 Task: Search round trip flight ticket for 4 adults, 2 children, 2 infants in seat and 1 infant on lap in premium economy from Kaunakakai, Molokai: Molokai Airport (hoolehua Airport) to Fort Wayne: Fort Wayne International Airport on 5-4-2023 and return on 5-6-2023. Choice of flights is Sun country airlines. Number of bags: 9 checked bags. Price is upto 108000. Outbound departure time preference is 5:30.
Action: Mouse moved to (337, 297)
Screenshot: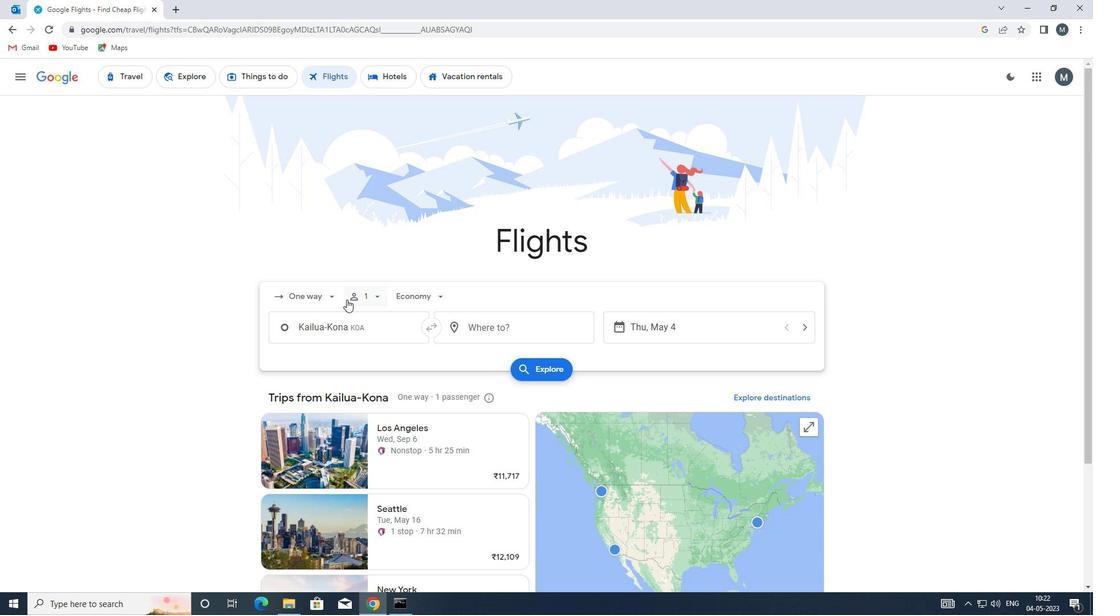 
Action: Mouse pressed left at (337, 297)
Screenshot: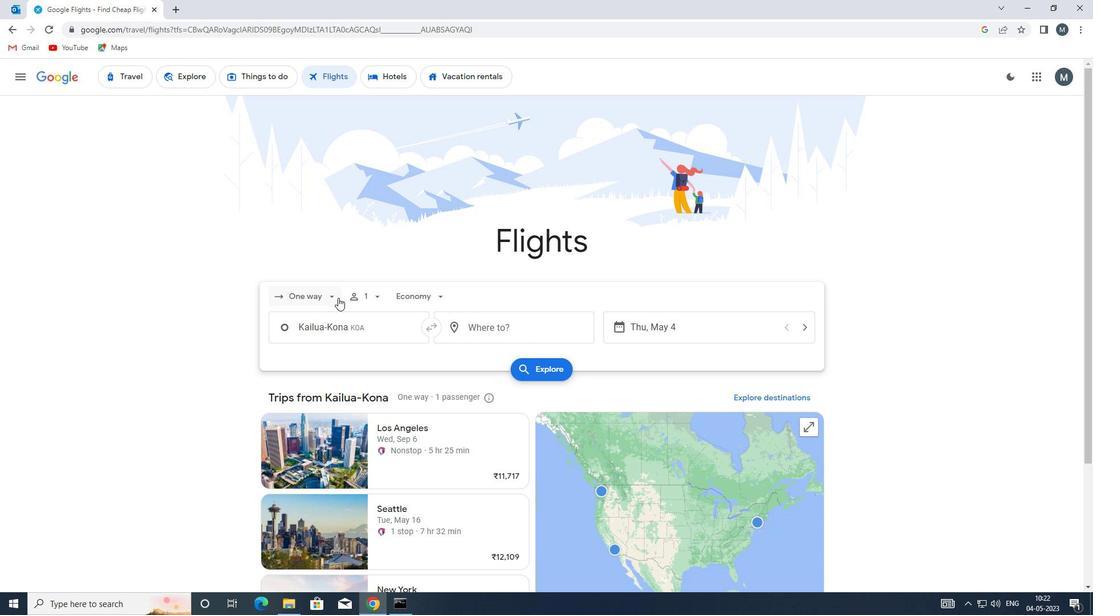 
Action: Mouse moved to (329, 319)
Screenshot: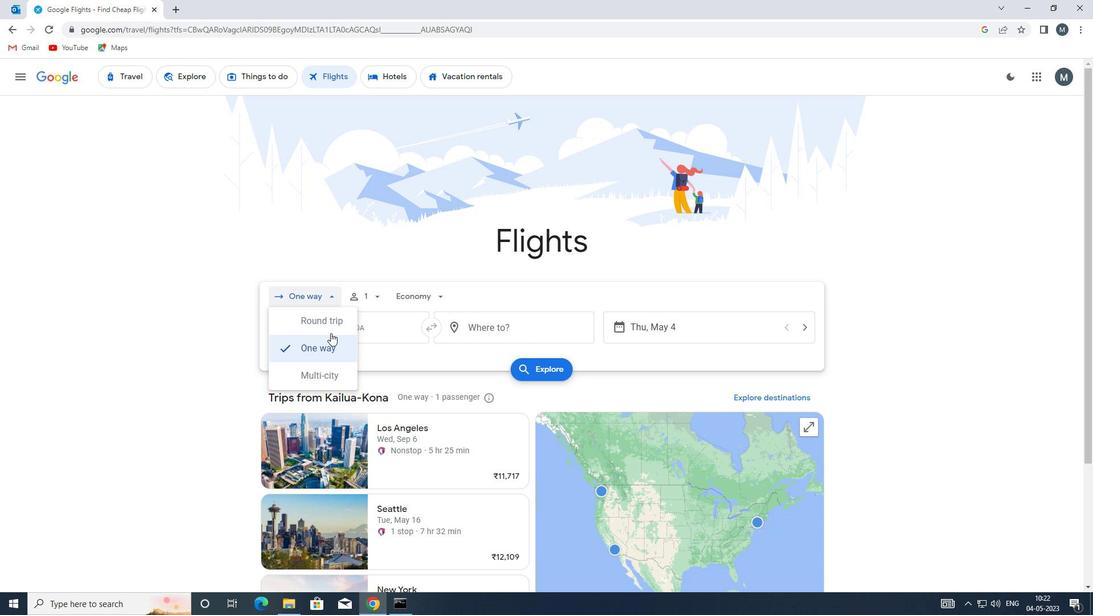 
Action: Mouse pressed left at (329, 319)
Screenshot: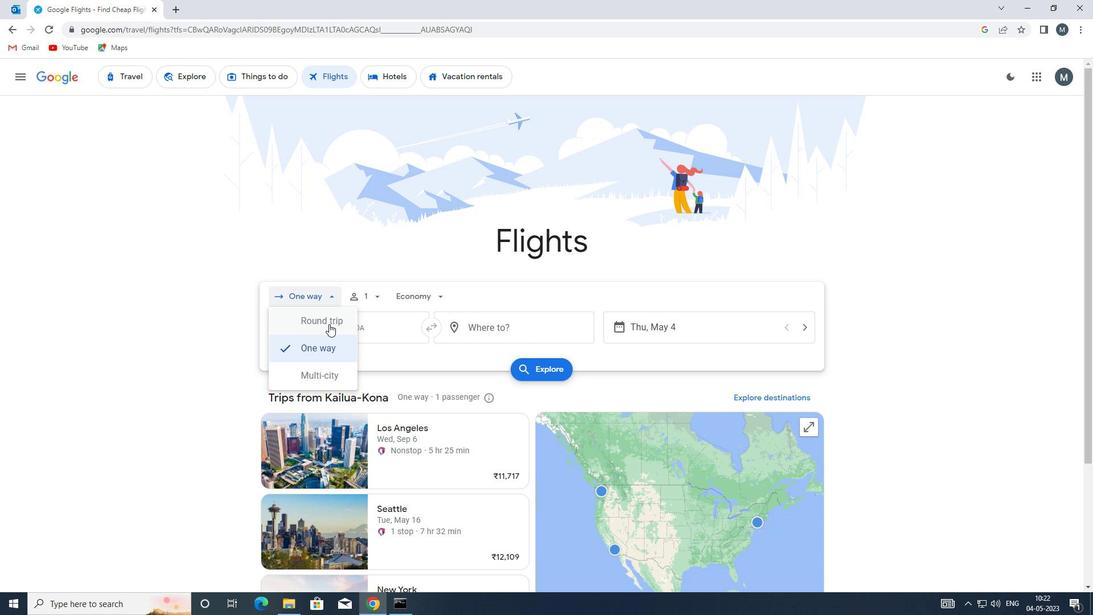 
Action: Mouse moved to (377, 301)
Screenshot: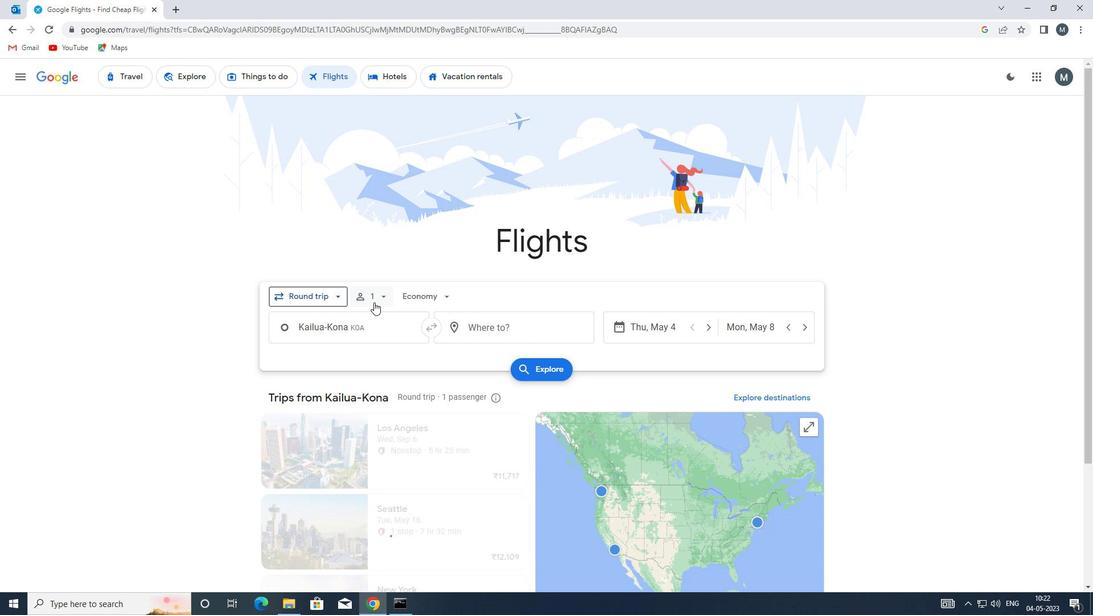 
Action: Mouse pressed left at (377, 301)
Screenshot: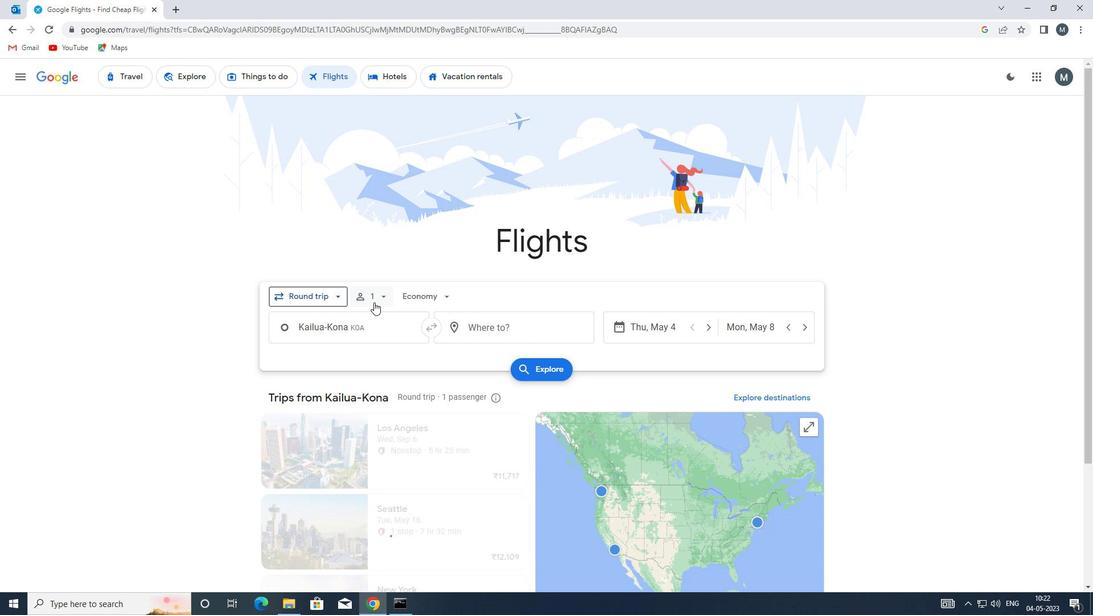 
Action: Mouse moved to (470, 325)
Screenshot: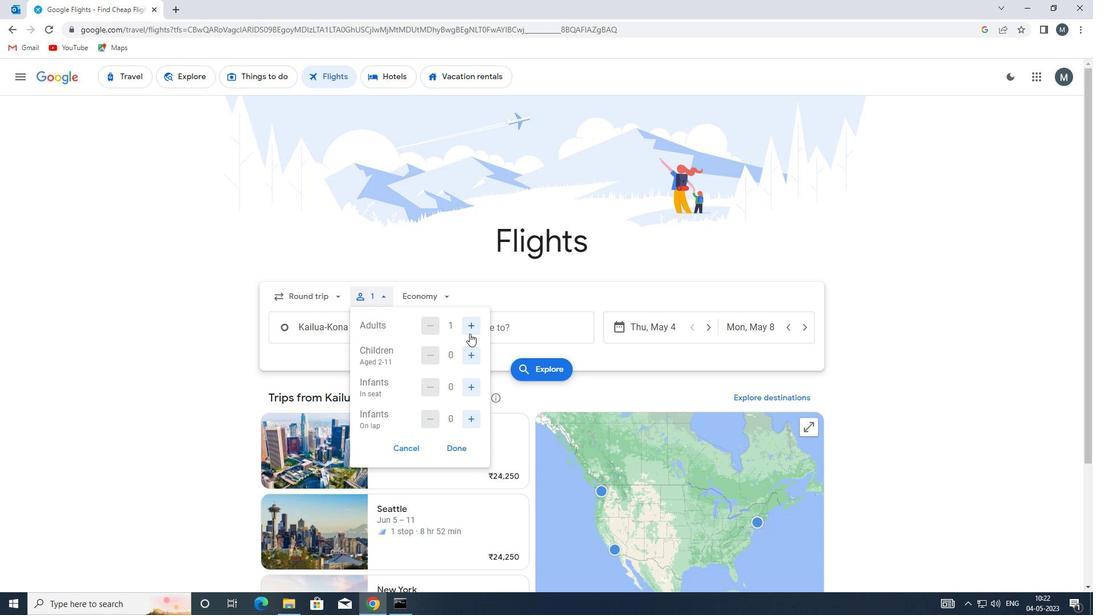 
Action: Mouse pressed left at (470, 325)
Screenshot: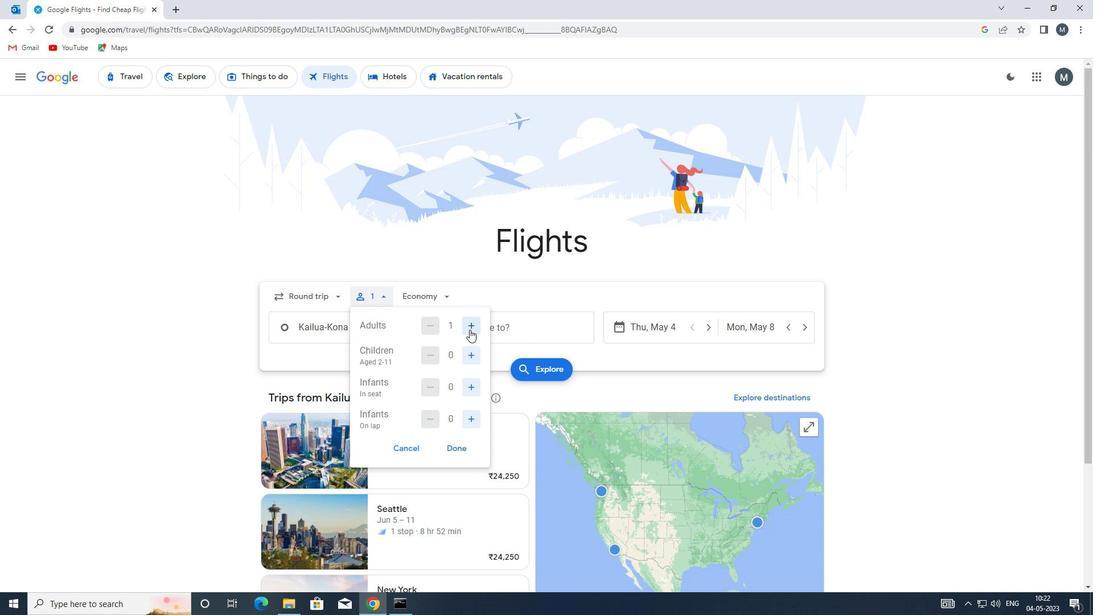 
Action: Mouse pressed left at (470, 325)
Screenshot: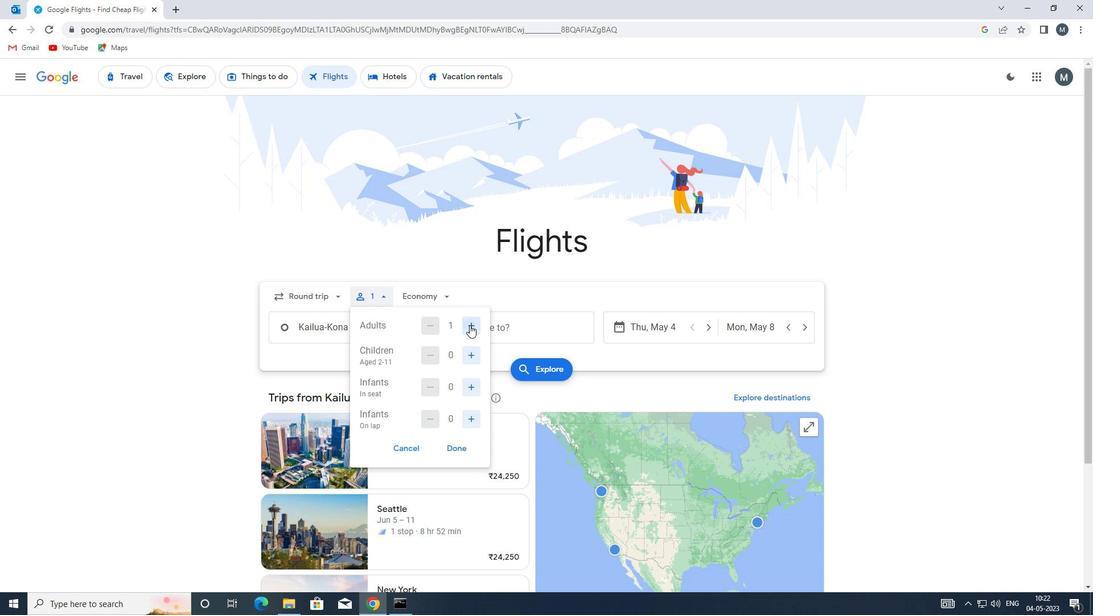 
Action: Mouse pressed left at (470, 325)
Screenshot: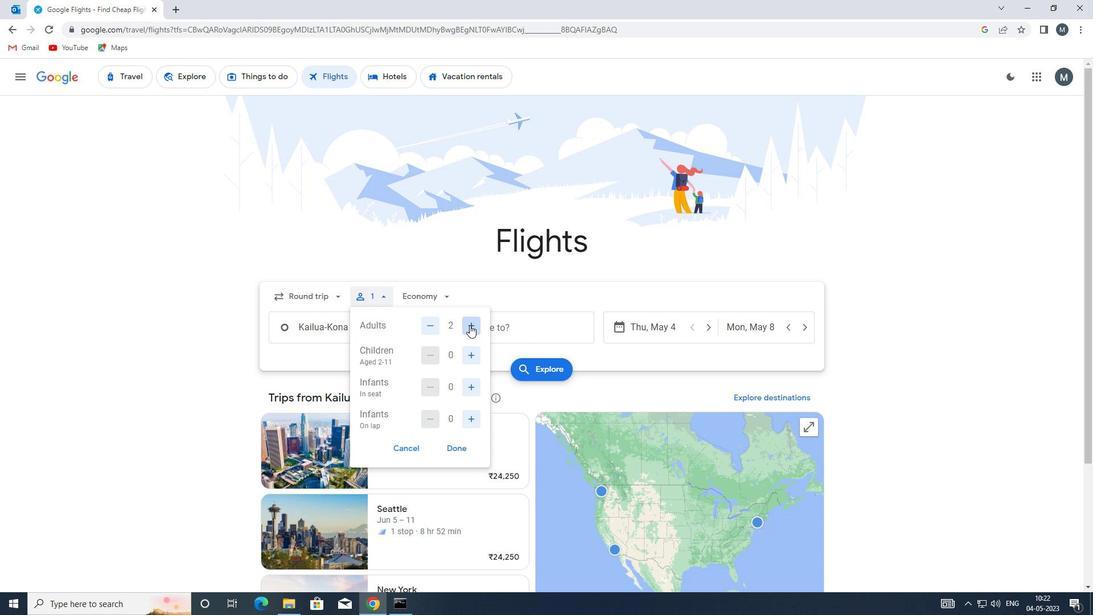 
Action: Mouse pressed left at (470, 325)
Screenshot: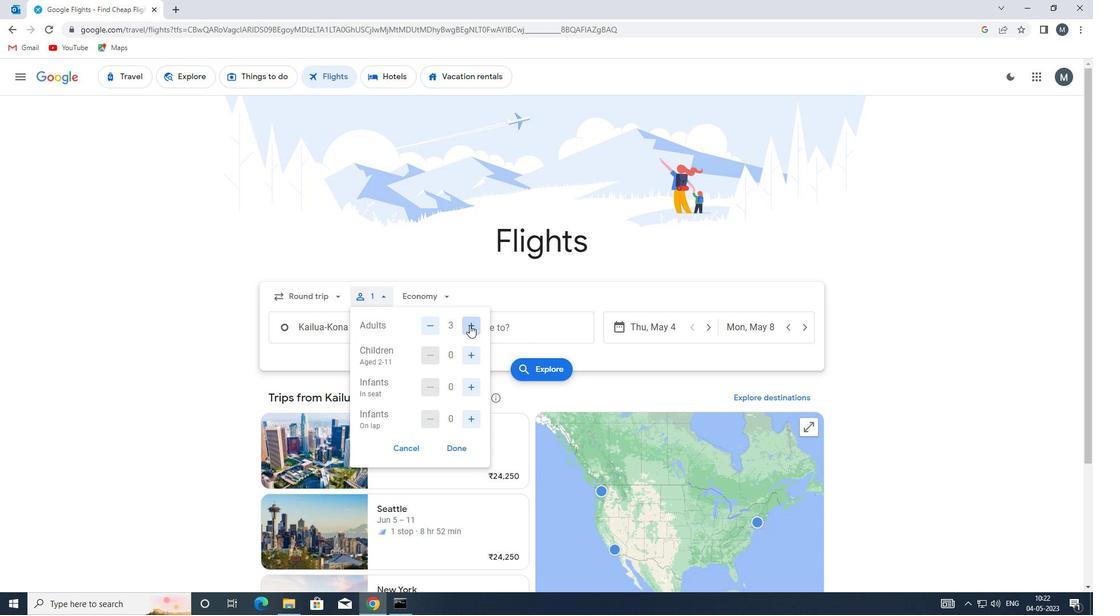 
Action: Mouse pressed left at (470, 325)
Screenshot: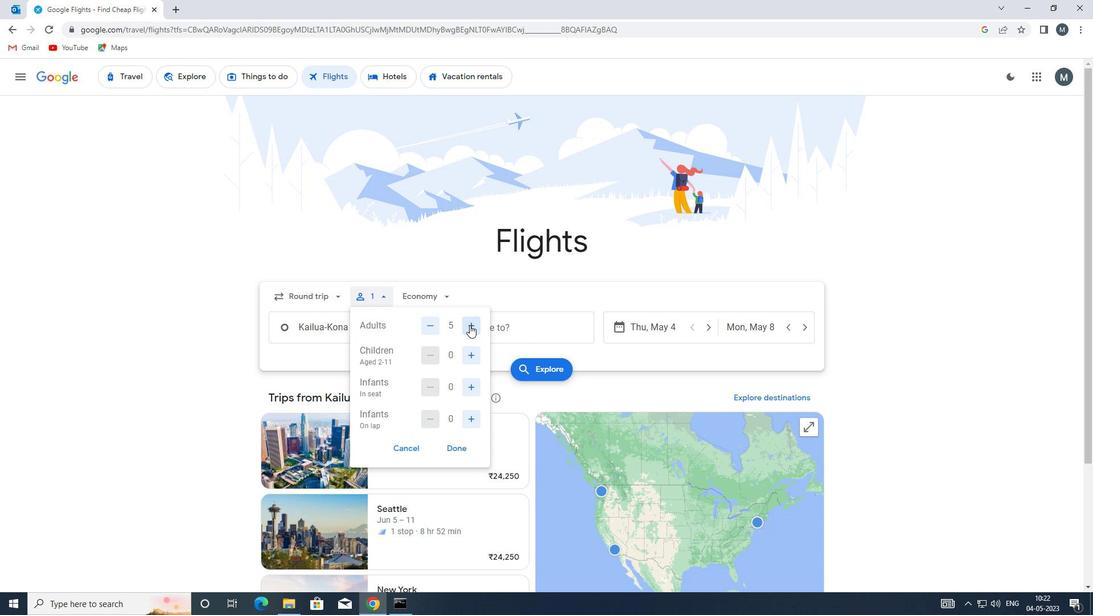 
Action: Mouse moved to (431, 325)
Screenshot: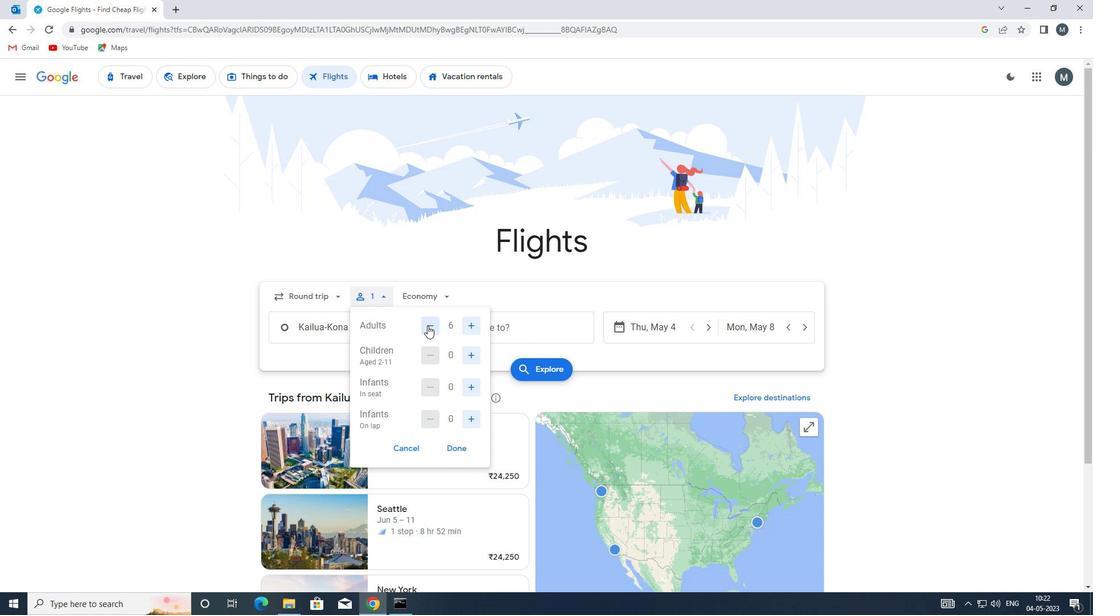 
Action: Mouse pressed left at (431, 325)
Screenshot: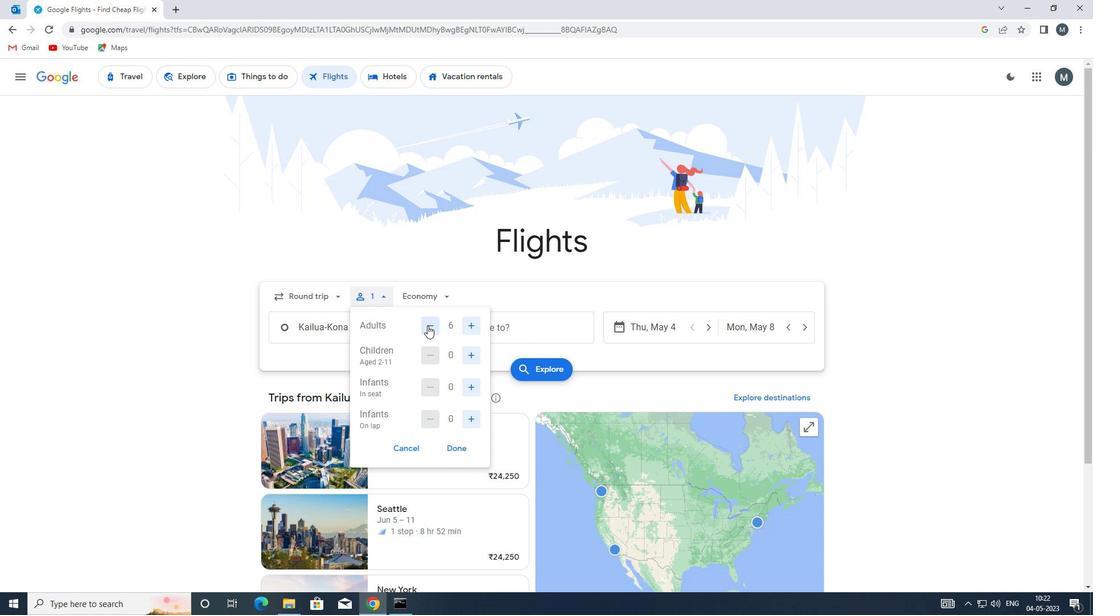 
Action: Mouse pressed left at (431, 325)
Screenshot: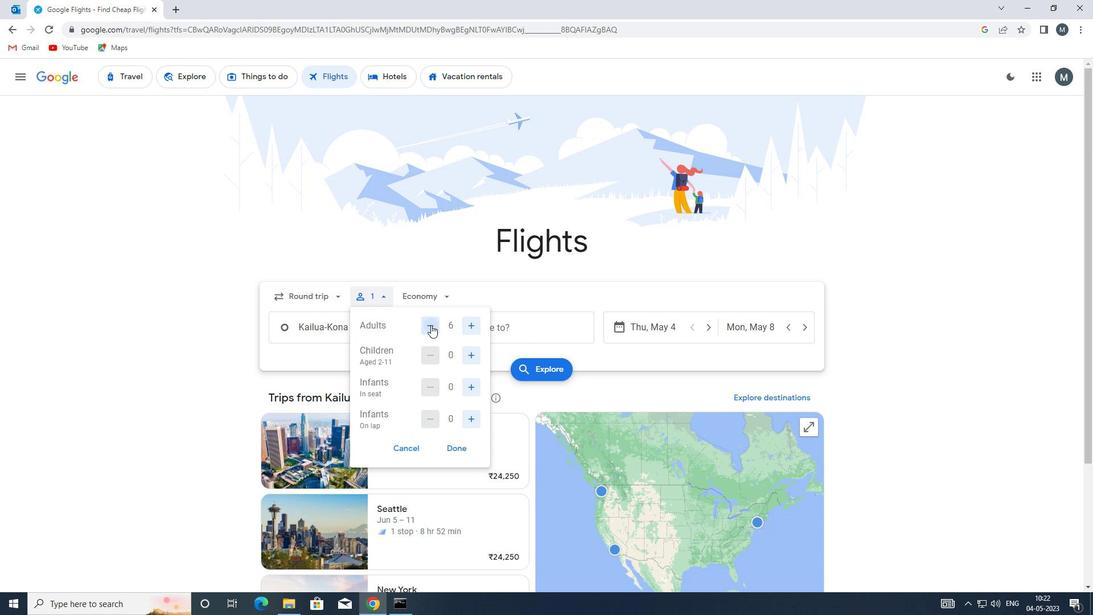 
Action: Mouse moved to (472, 355)
Screenshot: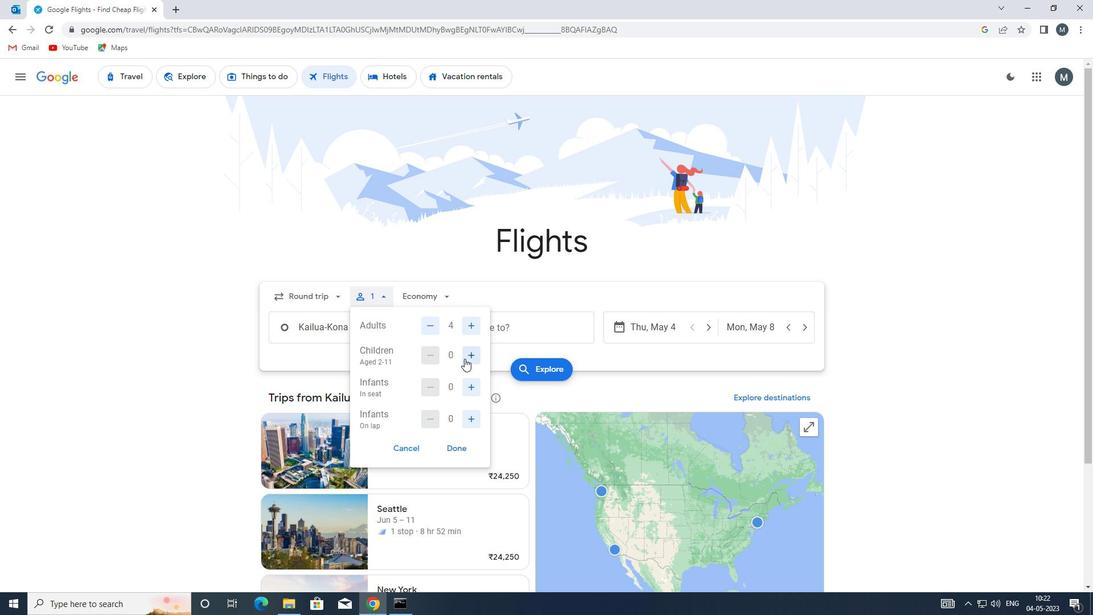 
Action: Mouse pressed left at (472, 355)
Screenshot: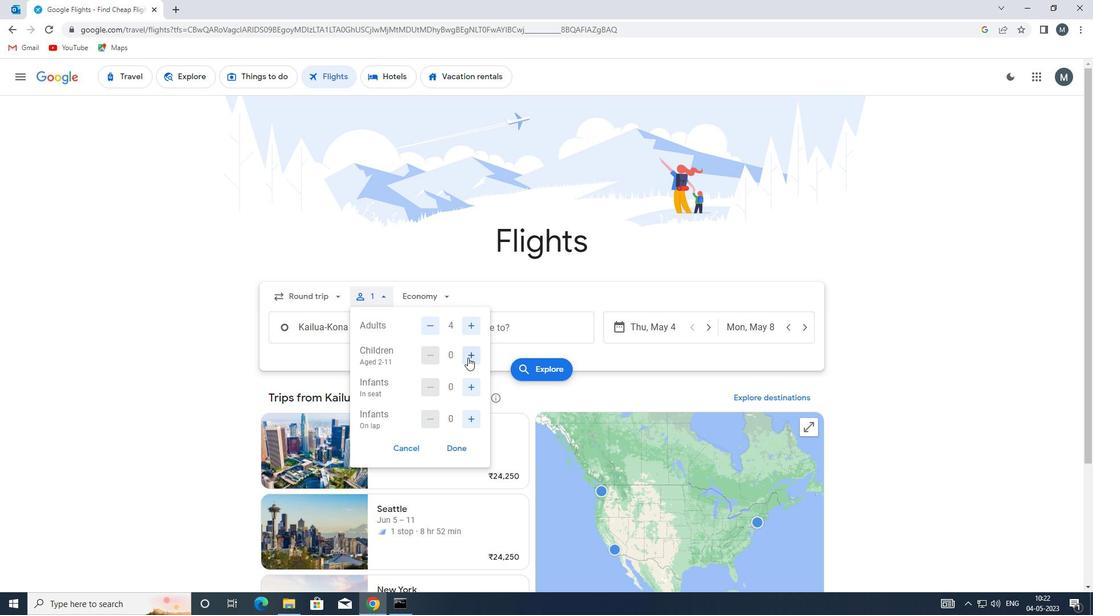 
Action: Mouse pressed left at (472, 355)
Screenshot: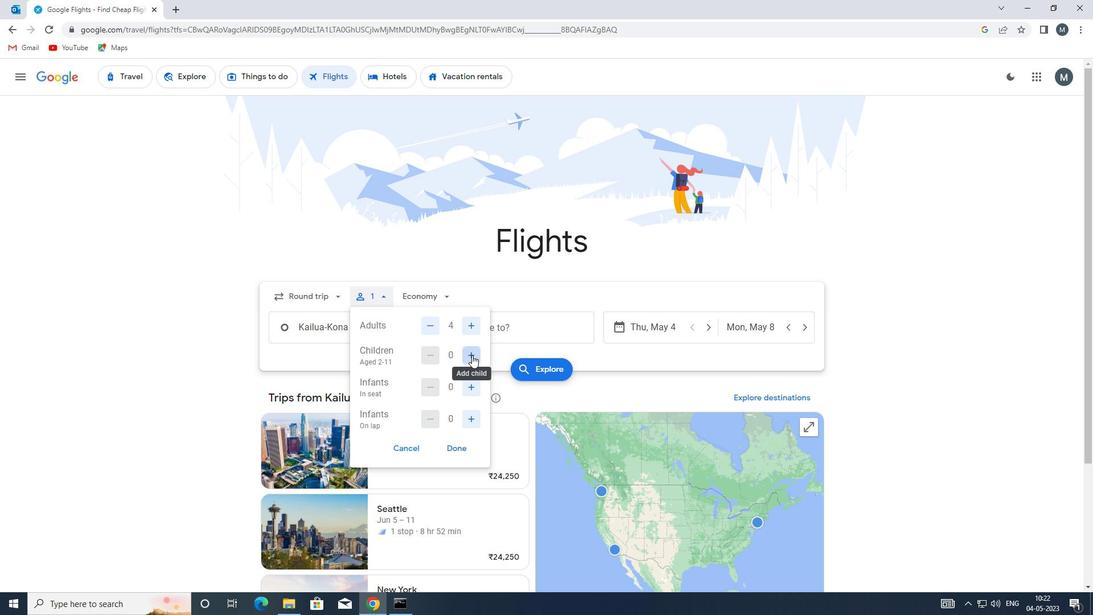 
Action: Mouse moved to (473, 386)
Screenshot: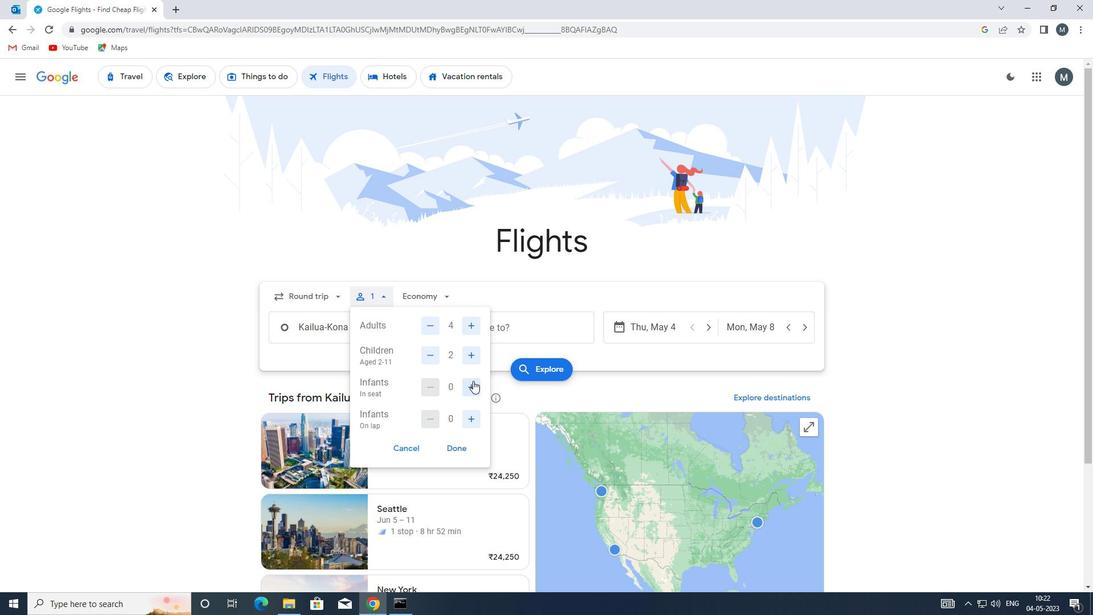 
Action: Mouse pressed left at (473, 386)
Screenshot: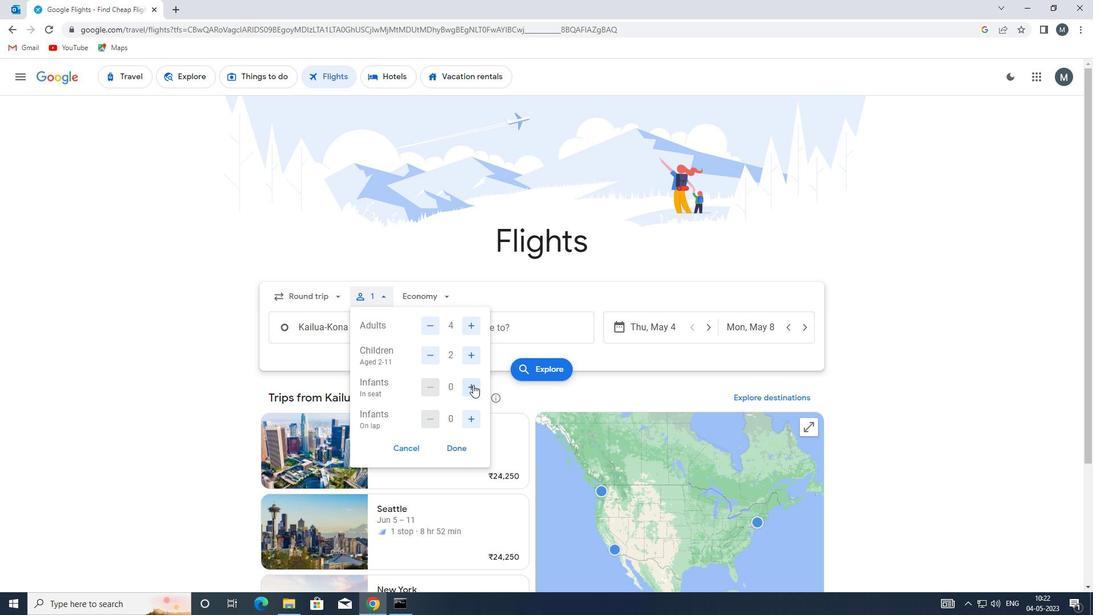 
Action: Mouse pressed left at (473, 386)
Screenshot: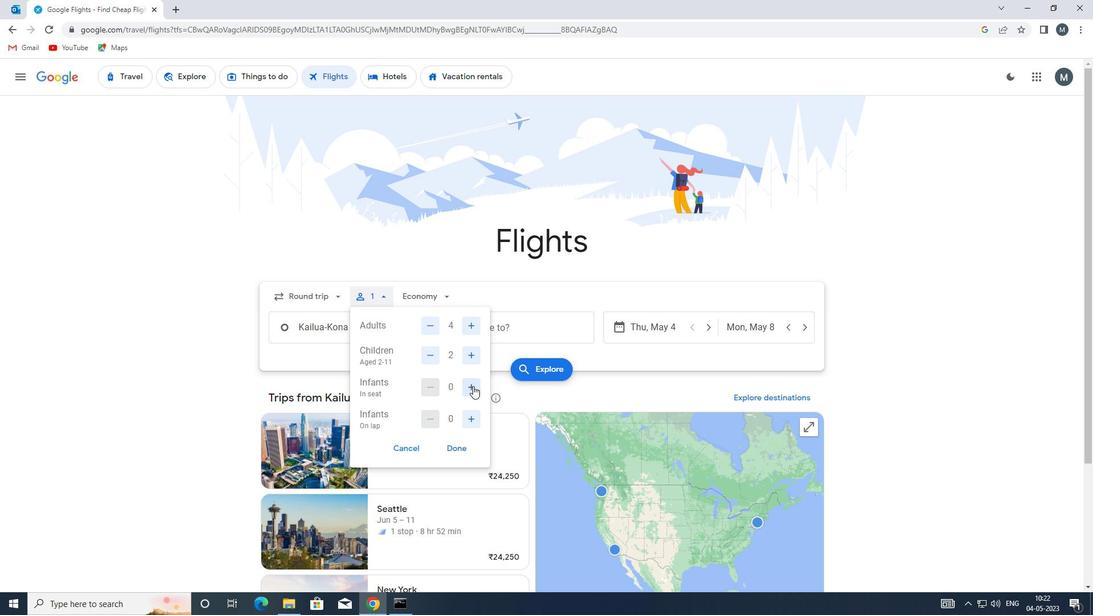 
Action: Mouse moved to (468, 418)
Screenshot: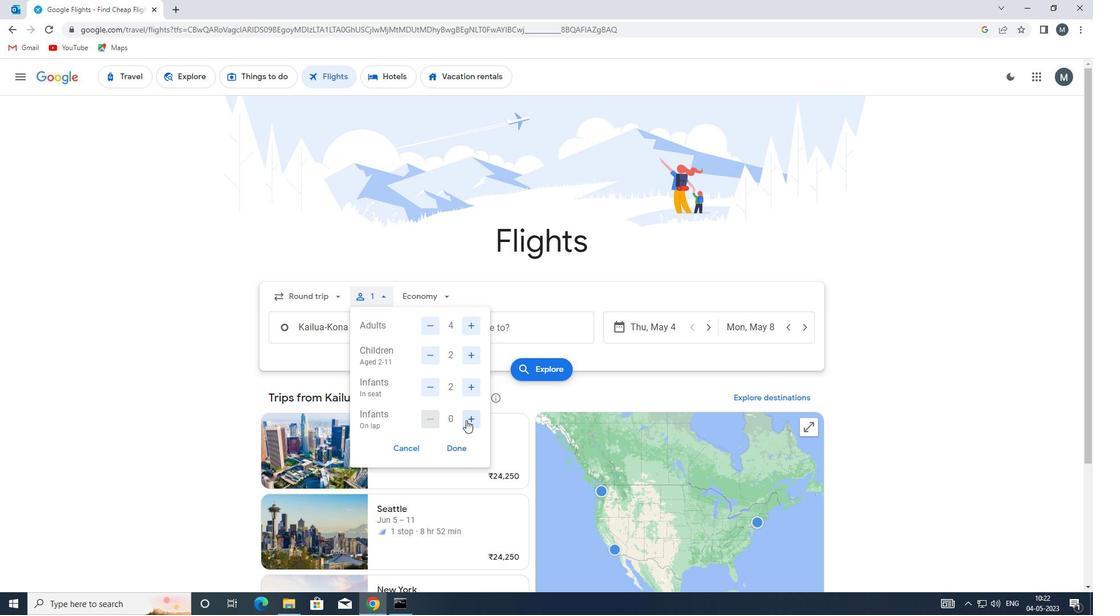 
Action: Mouse pressed left at (468, 418)
Screenshot: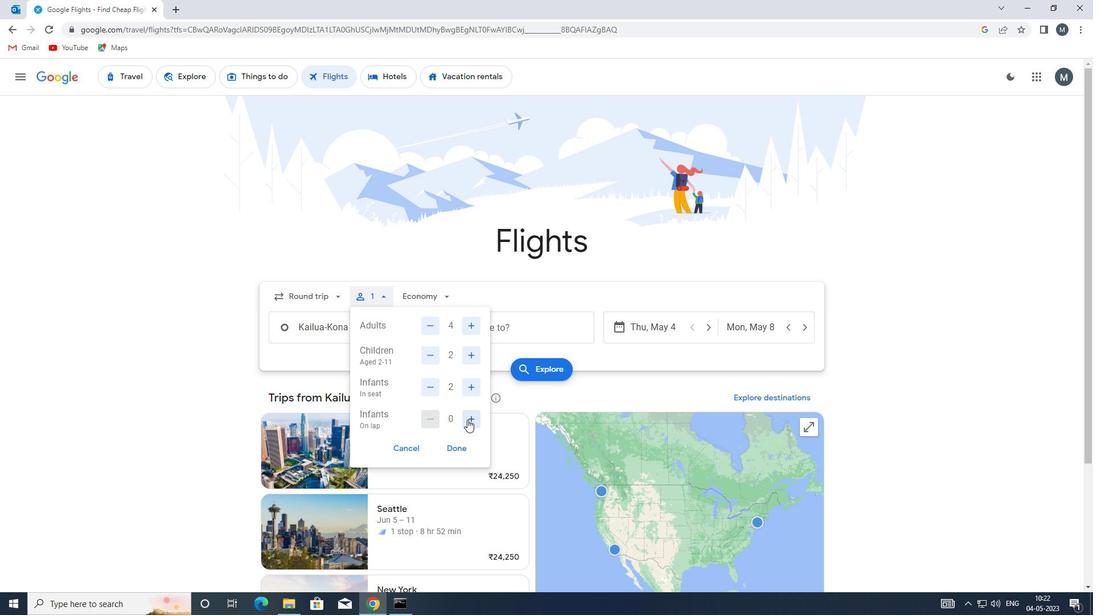 
Action: Mouse moved to (462, 445)
Screenshot: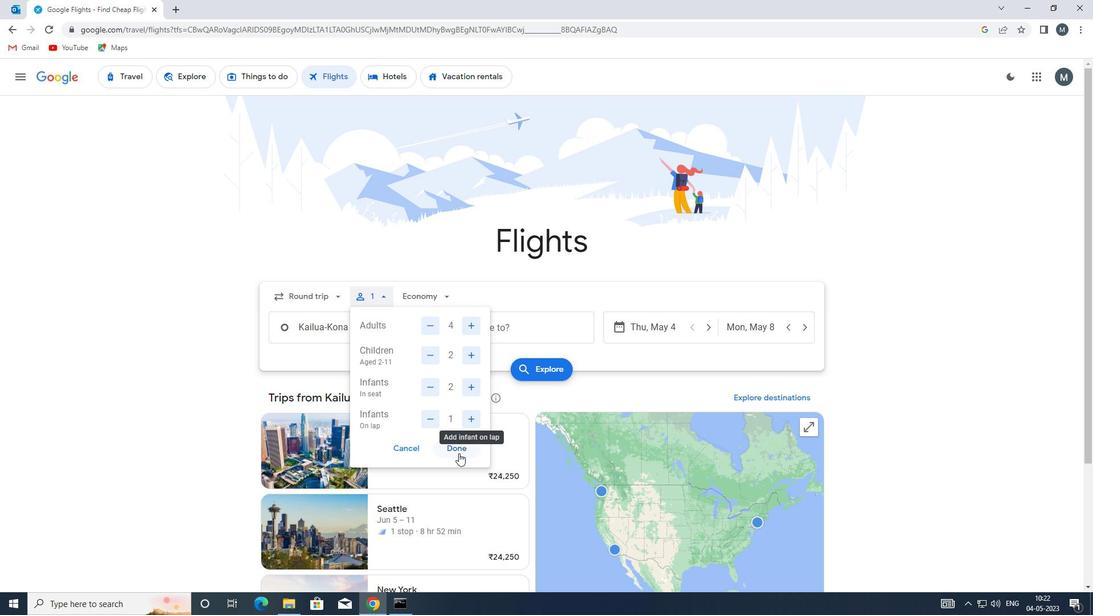 
Action: Mouse pressed left at (462, 445)
Screenshot: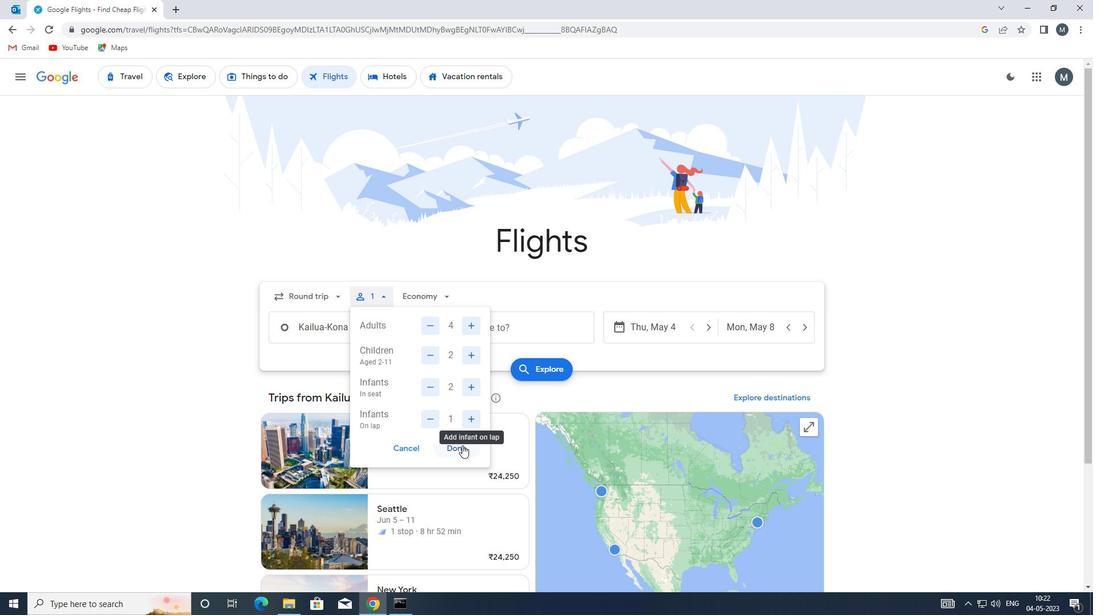 
Action: Mouse moved to (442, 305)
Screenshot: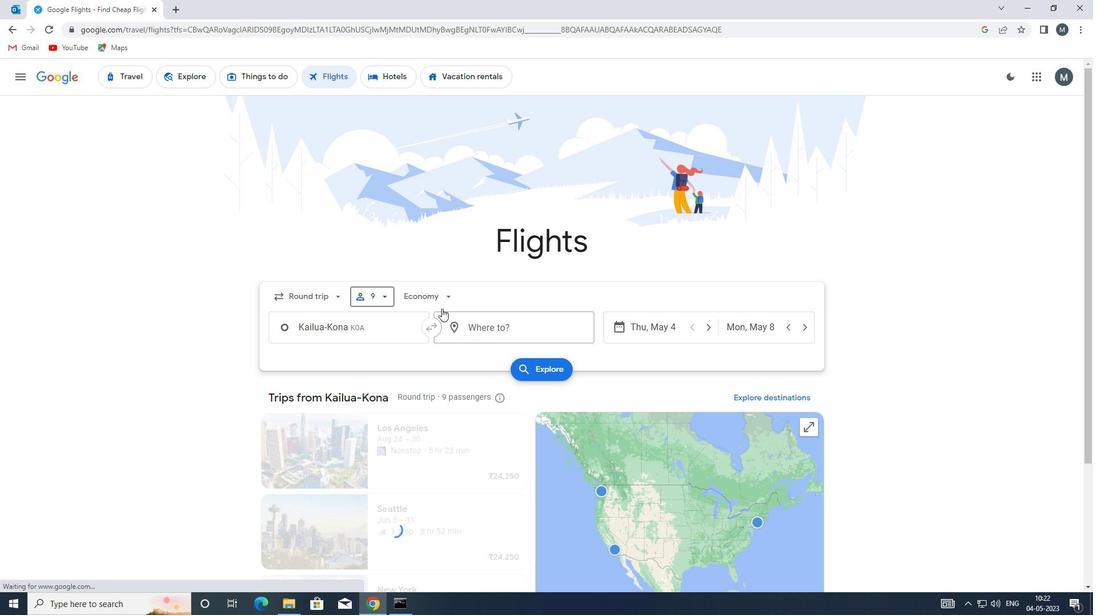 
Action: Mouse pressed left at (442, 305)
Screenshot: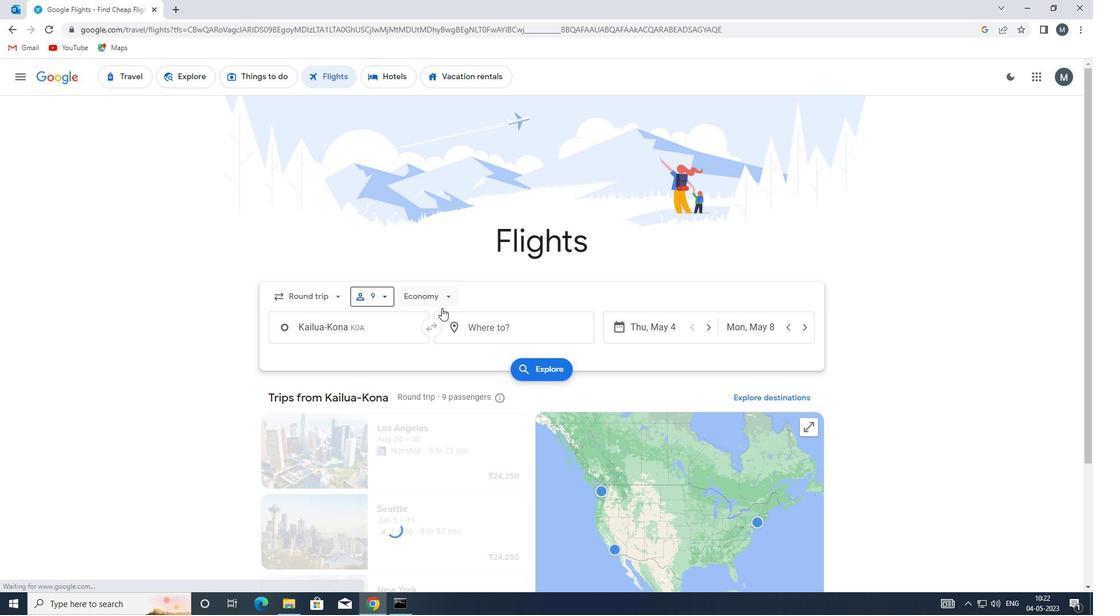 
Action: Mouse moved to (467, 348)
Screenshot: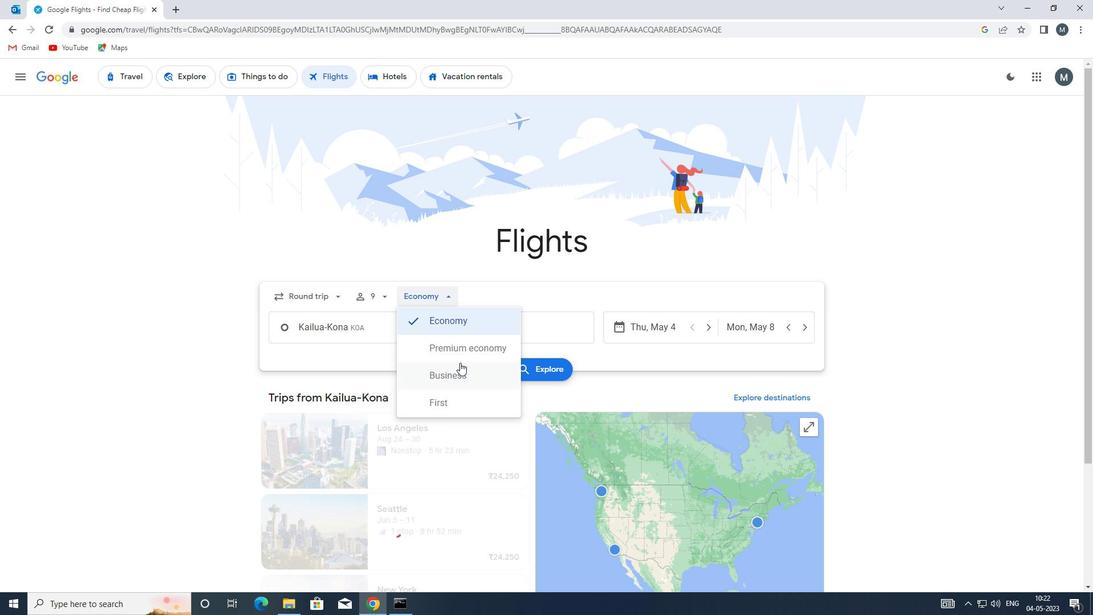 
Action: Mouse pressed left at (467, 348)
Screenshot: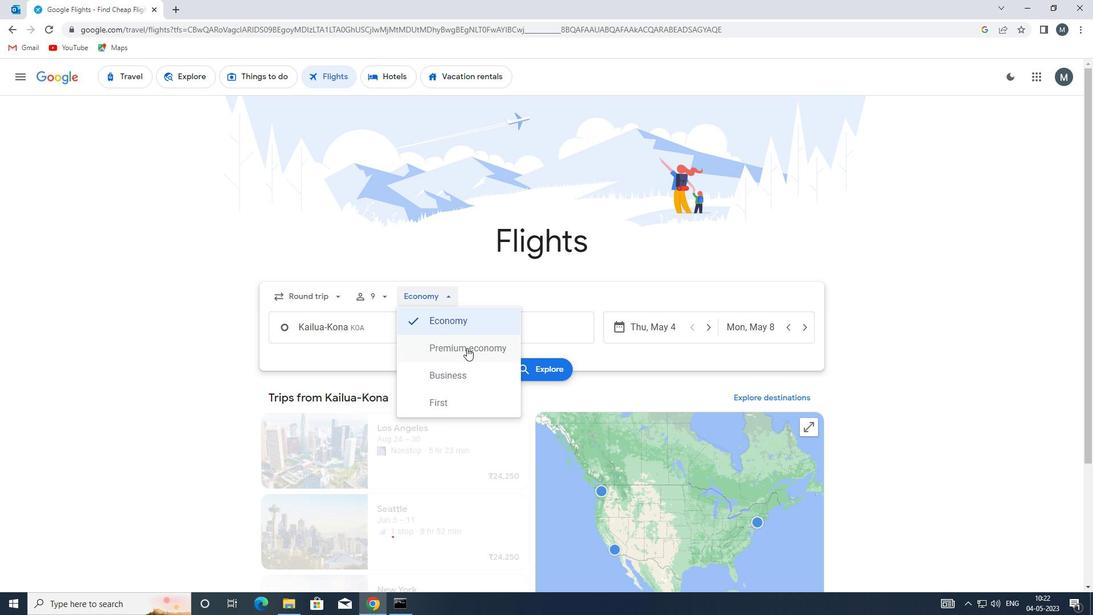 
Action: Mouse moved to (383, 328)
Screenshot: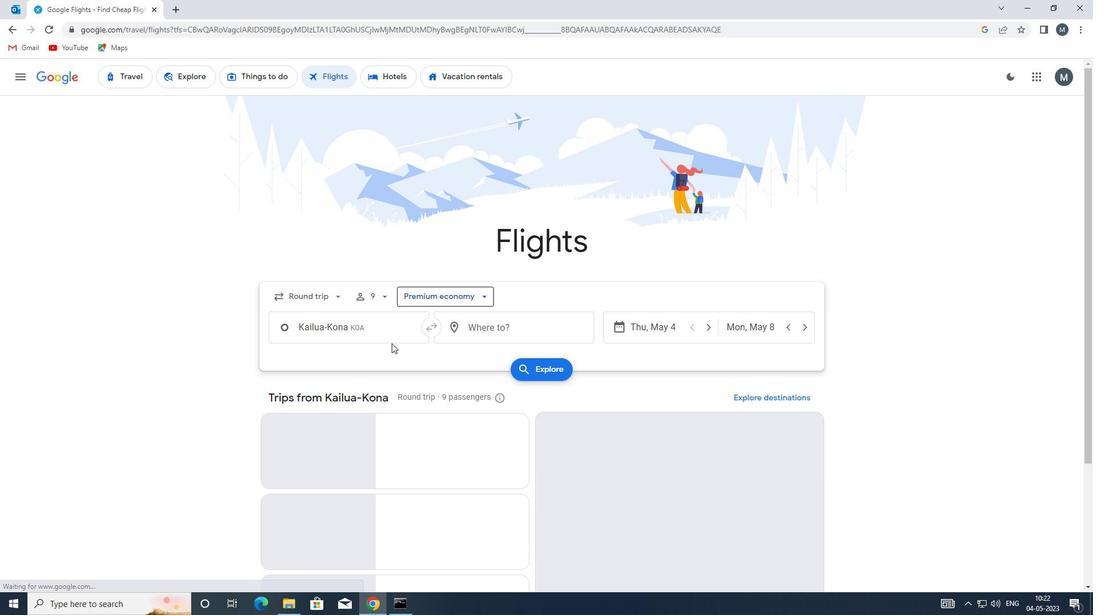 
Action: Mouse pressed left at (383, 328)
Screenshot: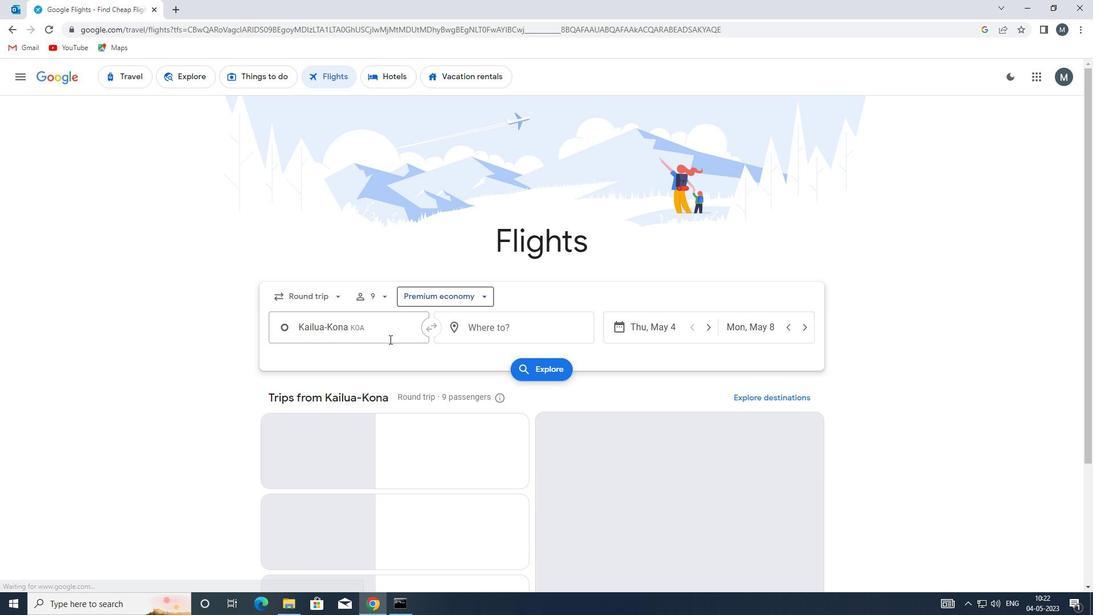 
Action: Key pressed mkk
Screenshot: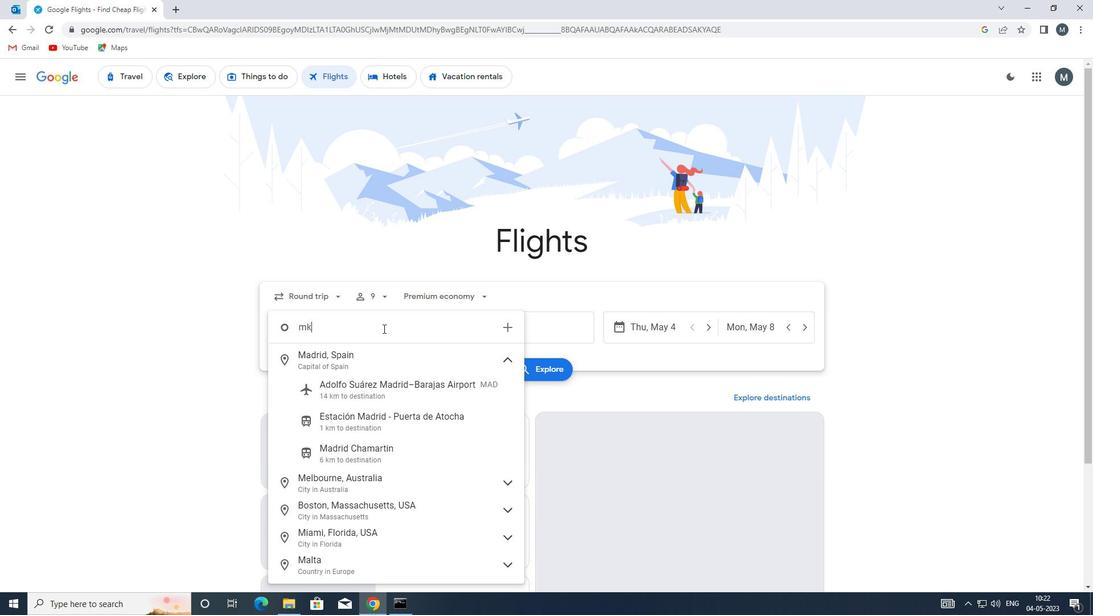 
Action: Mouse moved to (394, 357)
Screenshot: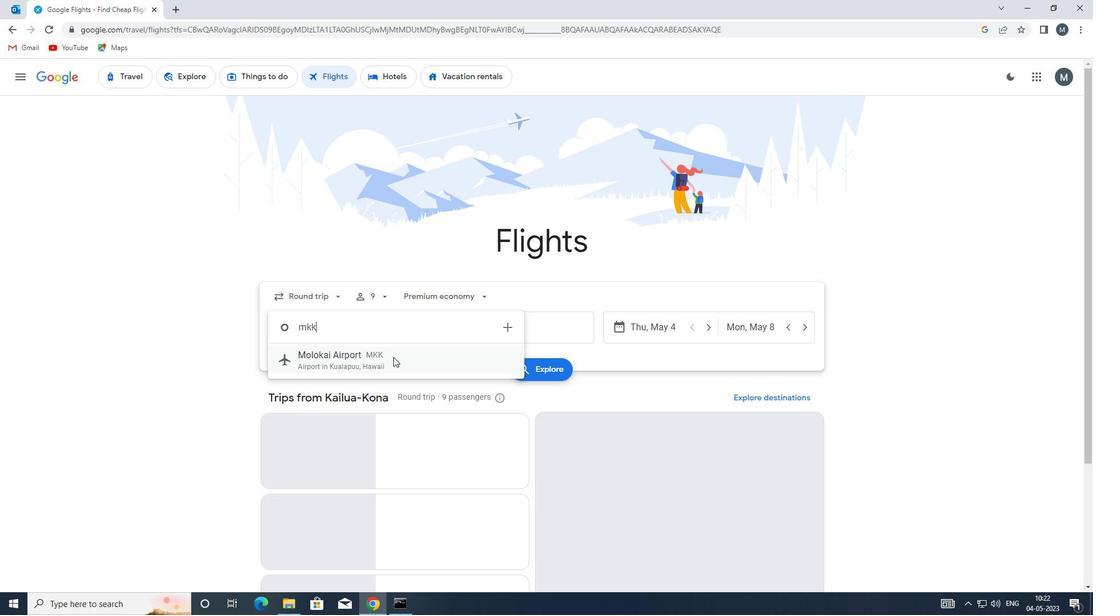 
Action: Mouse pressed left at (394, 357)
Screenshot: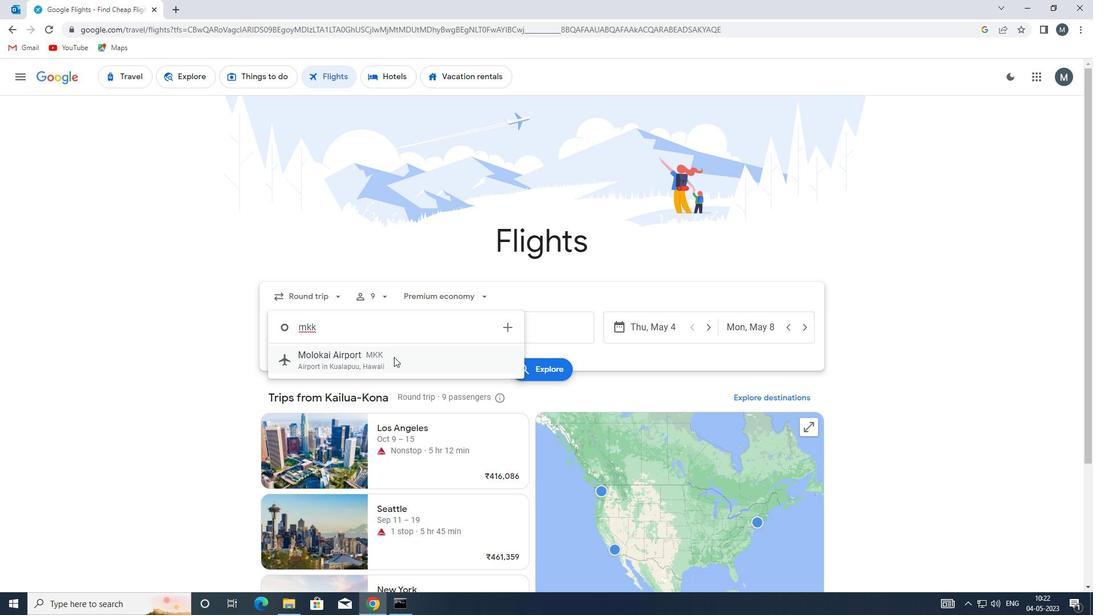 
Action: Mouse moved to (501, 327)
Screenshot: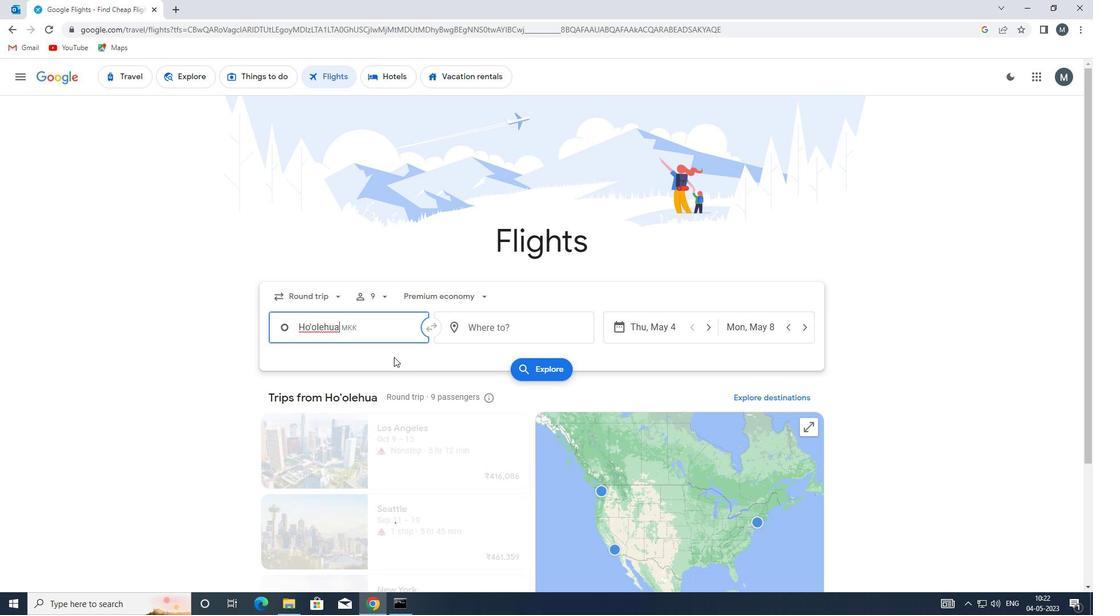
Action: Mouse pressed left at (501, 327)
Screenshot: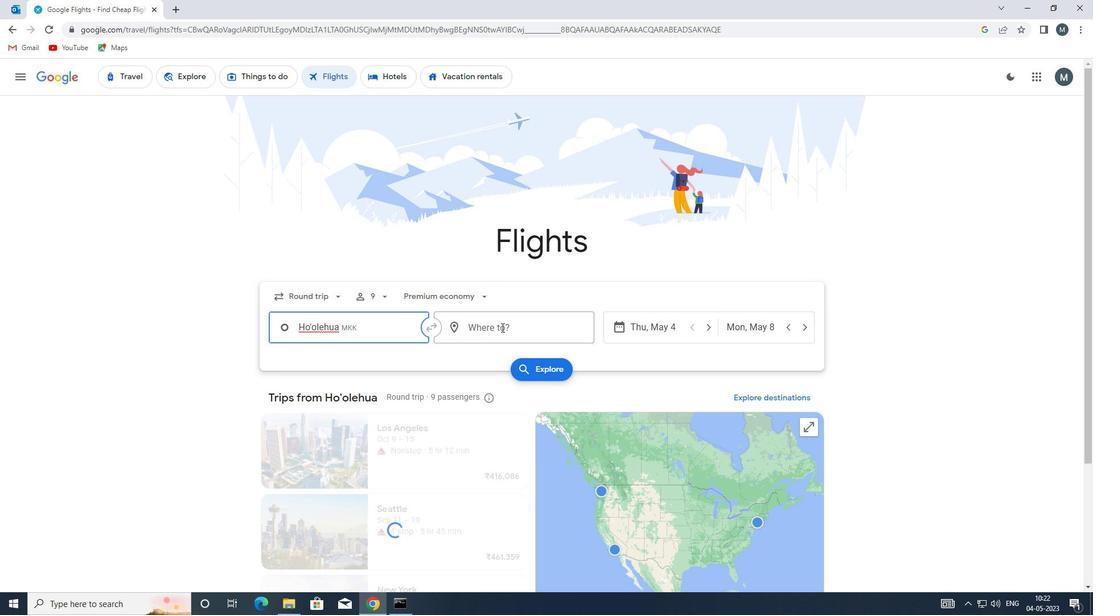 
Action: Mouse moved to (502, 327)
Screenshot: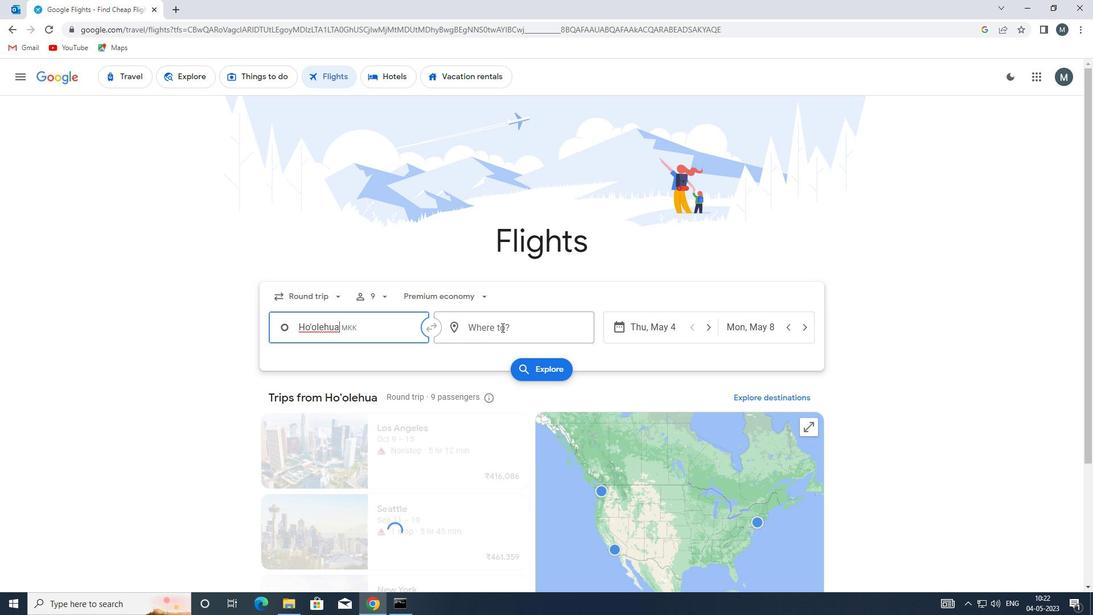 
Action: Key pressed fw
Screenshot: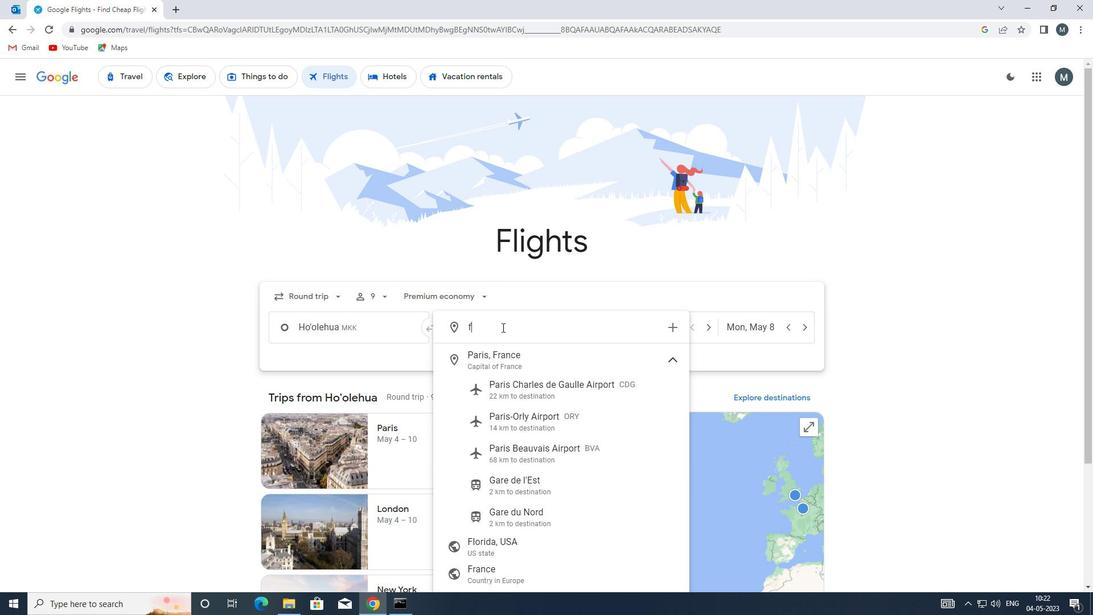 
Action: Mouse moved to (507, 361)
Screenshot: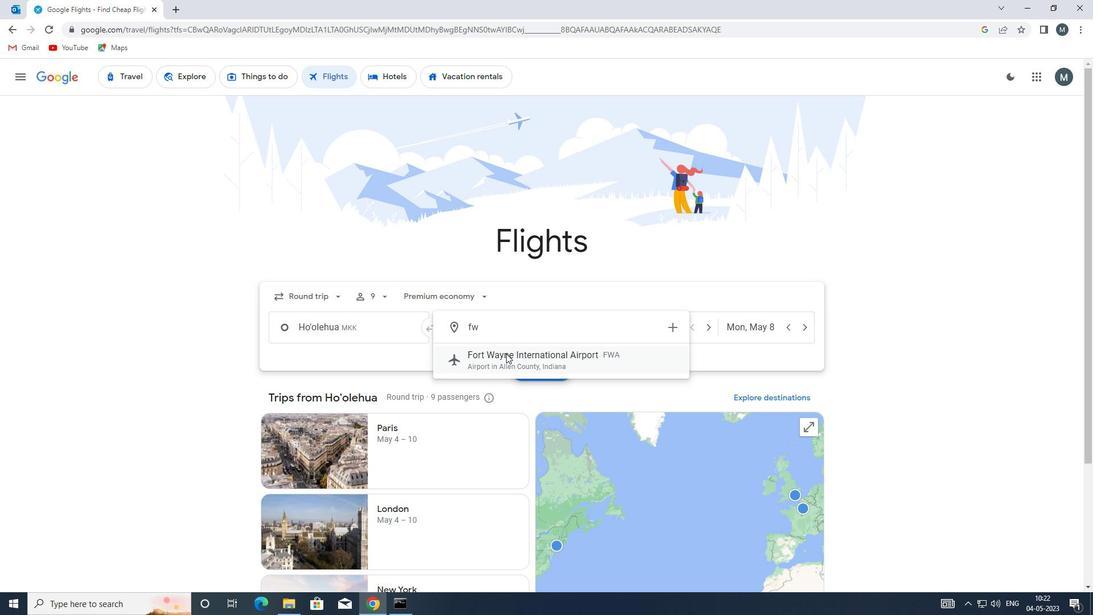 
Action: Mouse pressed left at (507, 361)
Screenshot: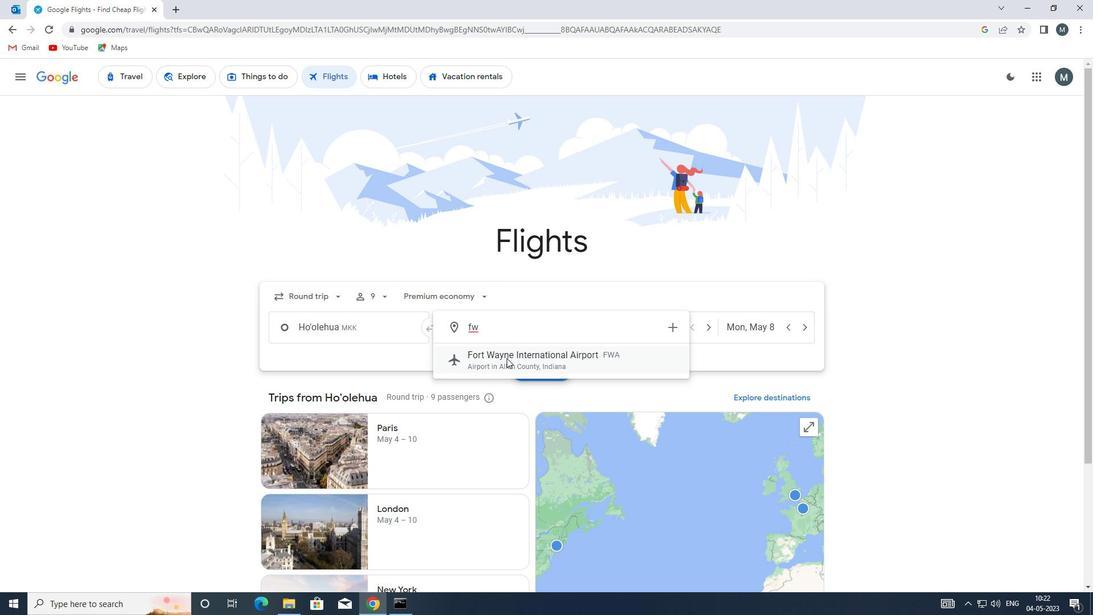 
Action: Mouse moved to (634, 333)
Screenshot: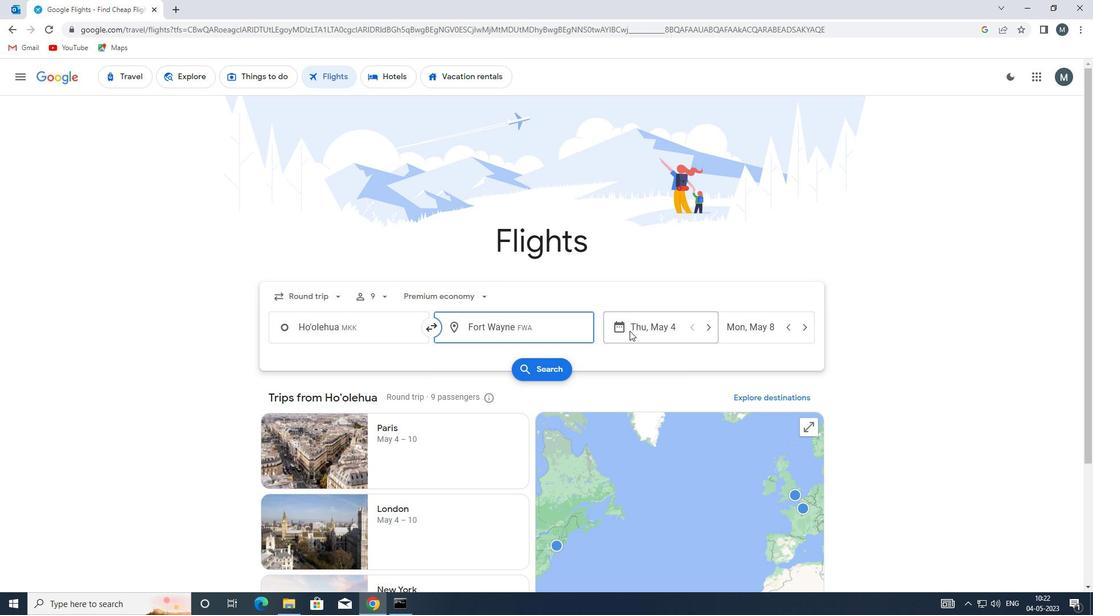 
Action: Mouse pressed left at (634, 333)
Screenshot: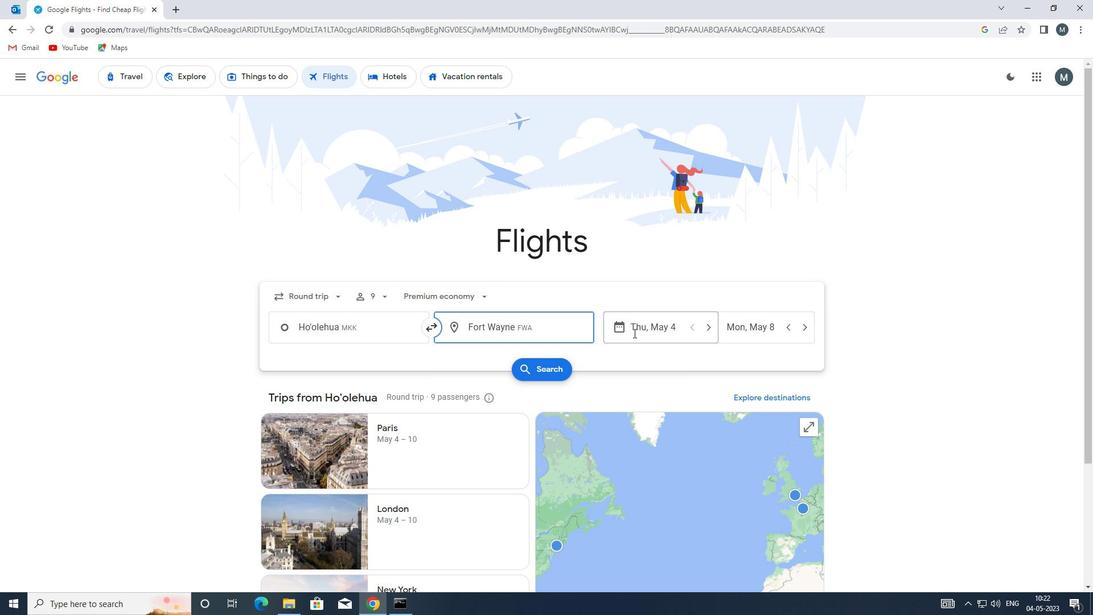 
Action: Mouse moved to (521, 385)
Screenshot: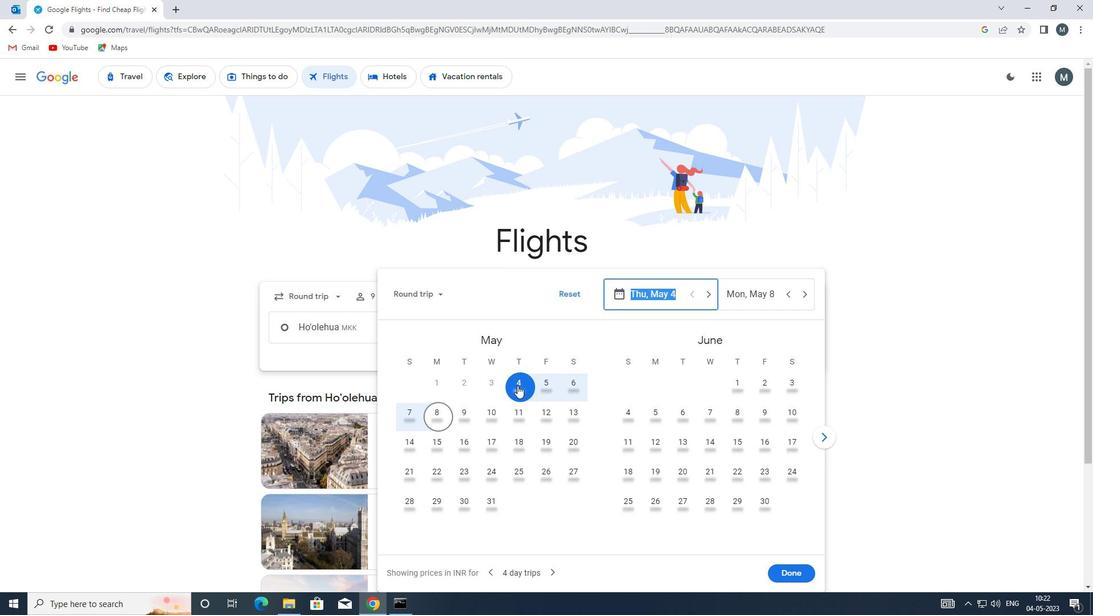 
Action: Mouse pressed left at (521, 385)
Screenshot: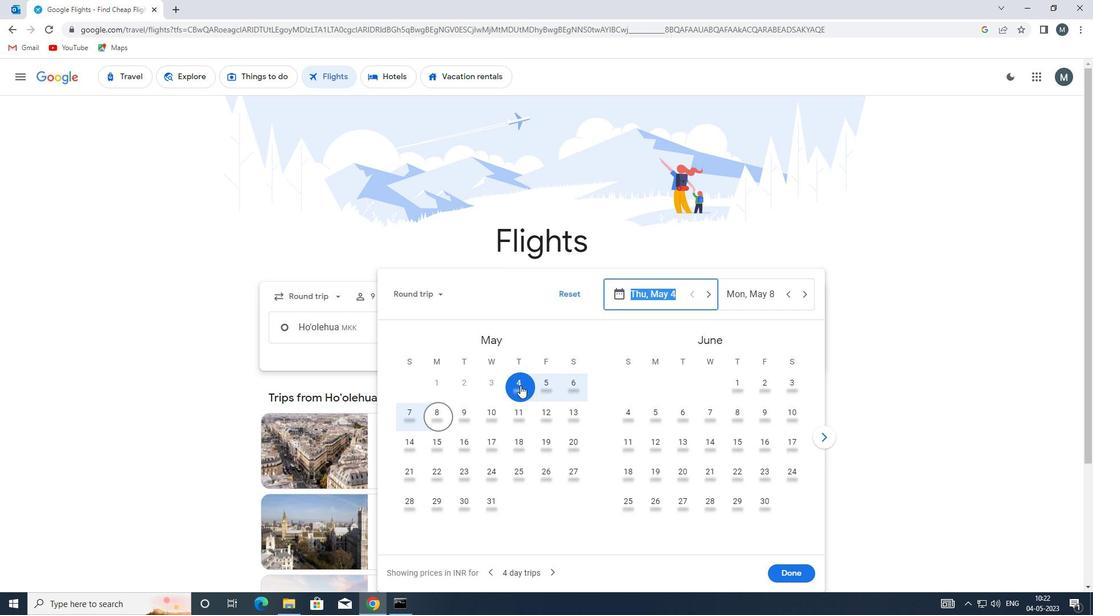
Action: Mouse moved to (569, 390)
Screenshot: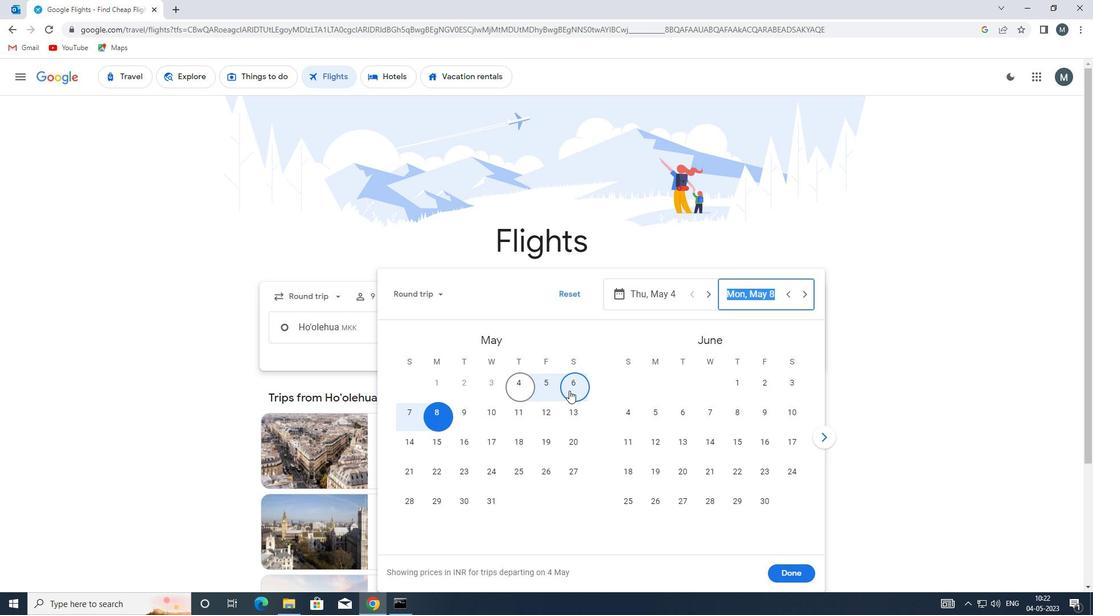 
Action: Mouse pressed left at (569, 390)
Screenshot: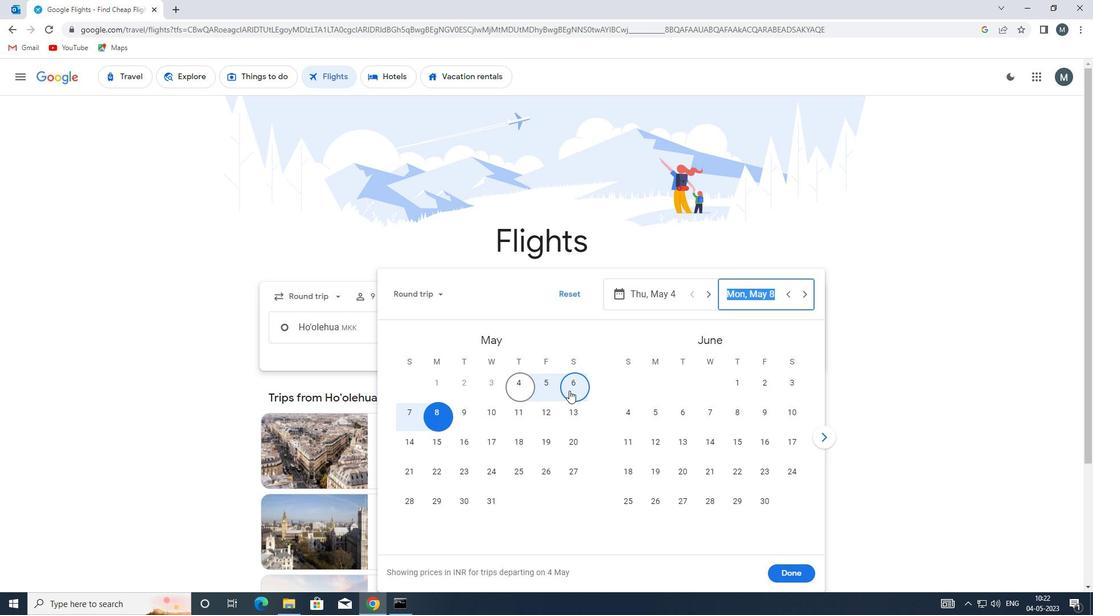 
Action: Mouse moved to (643, 405)
Screenshot: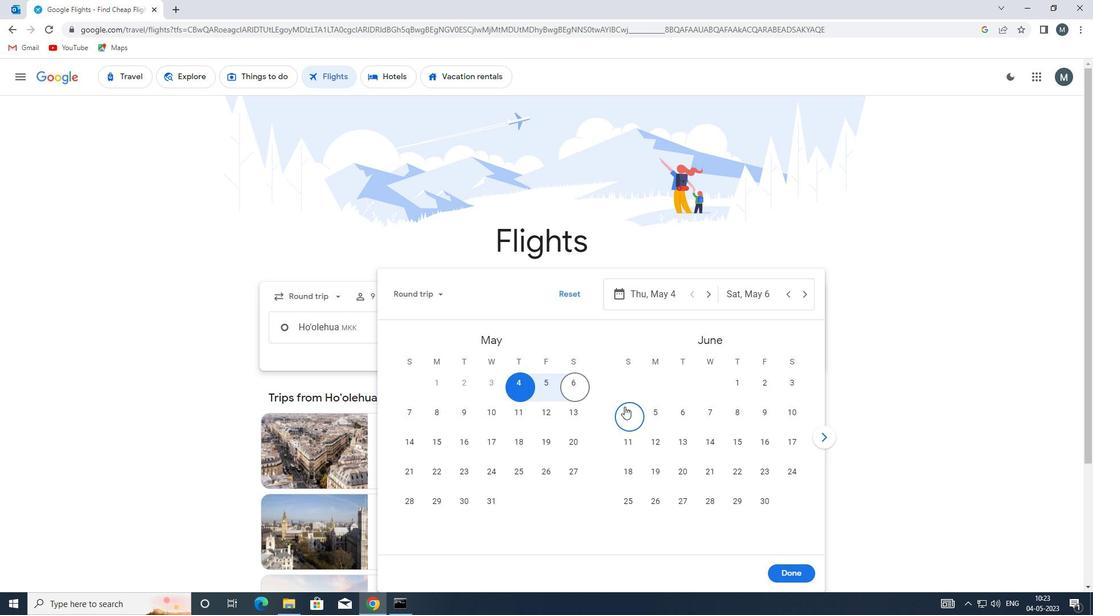 
Action: Mouse scrolled (643, 404) with delta (0, 0)
Screenshot: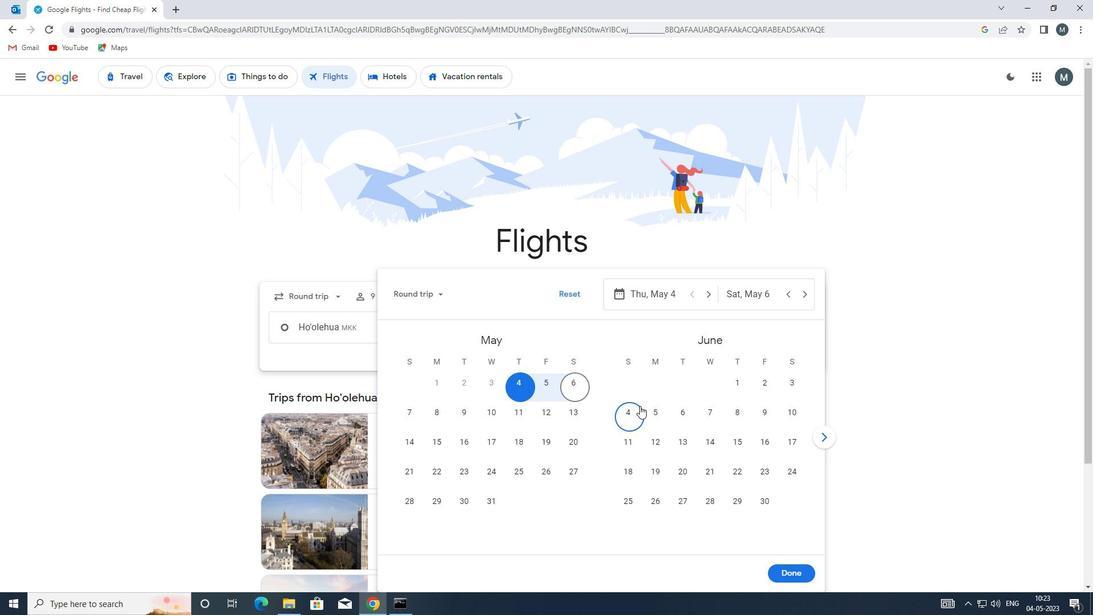 
Action: Mouse scrolled (643, 404) with delta (0, 0)
Screenshot: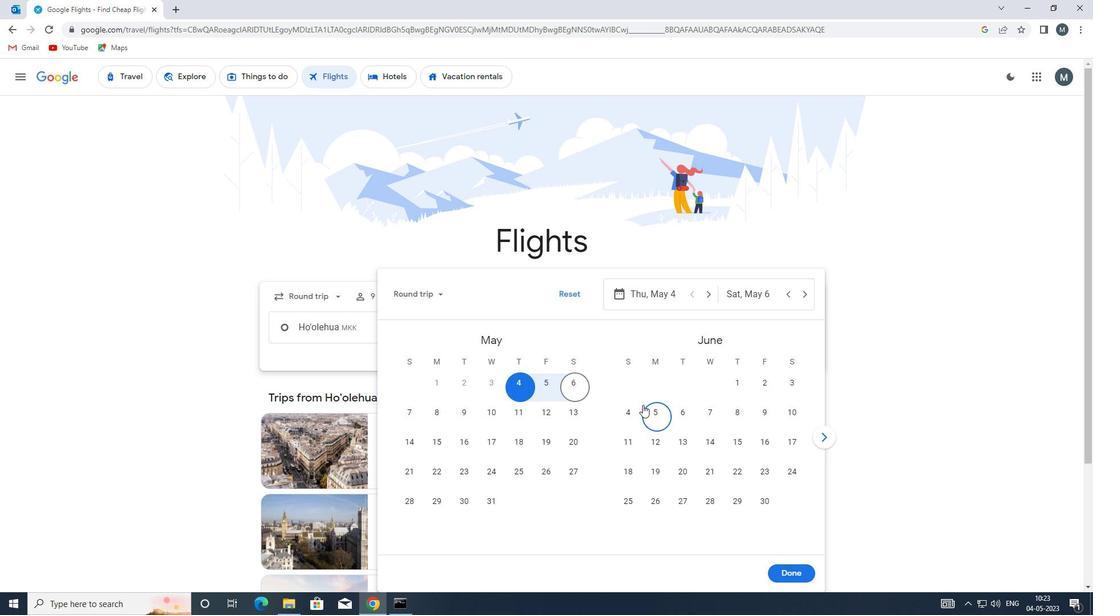 
Action: Mouse moved to (783, 456)
Screenshot: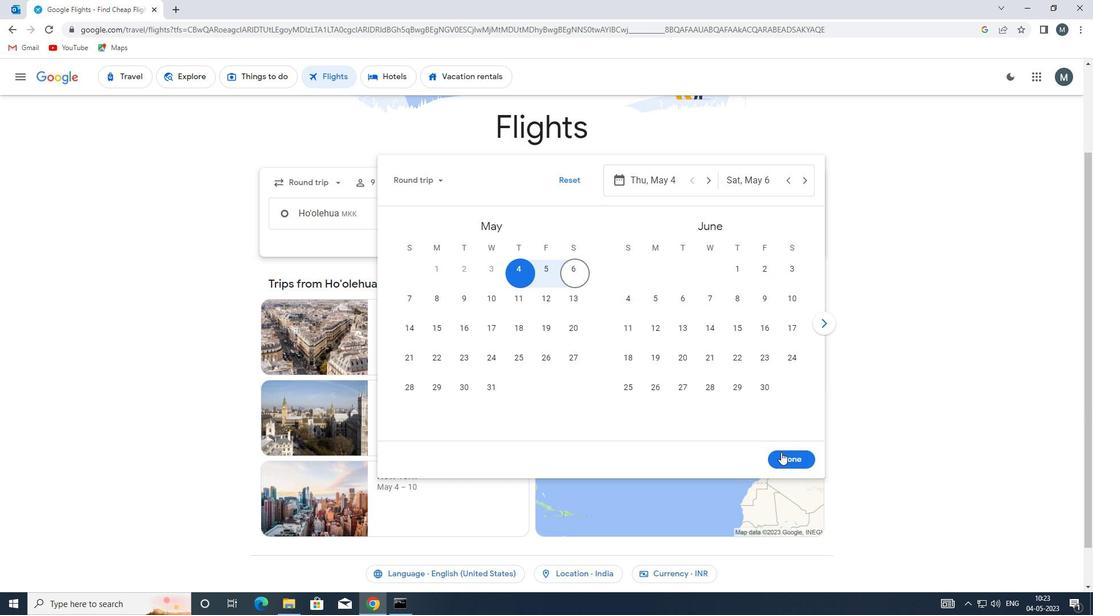 
Action: Mouse pressed left at (783, 456)
Screenshot: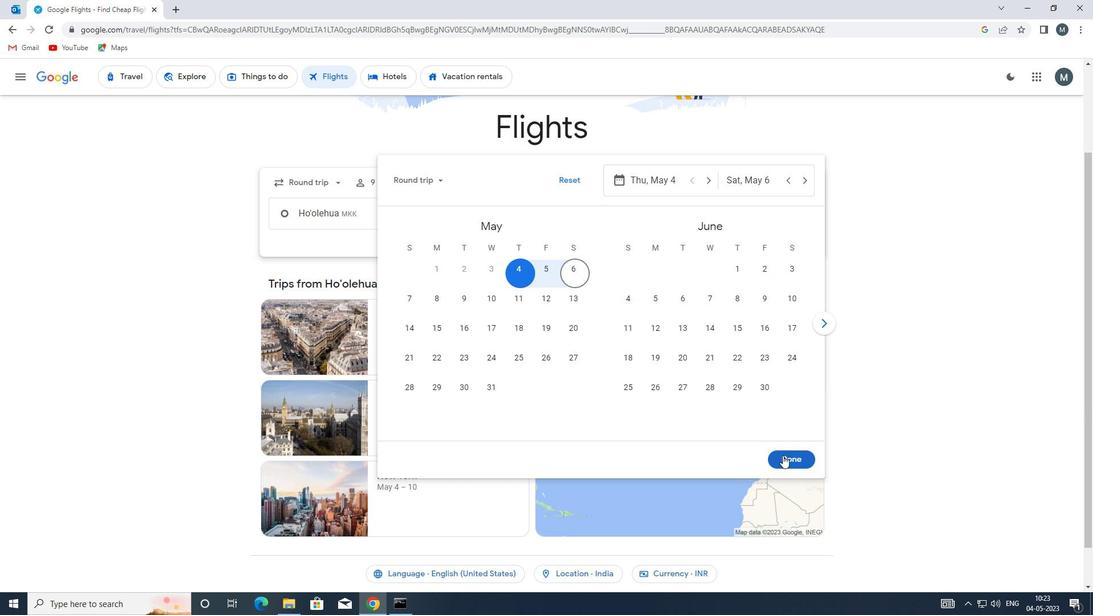 
Action: Mouse moved to (543, 257)
Screenshot: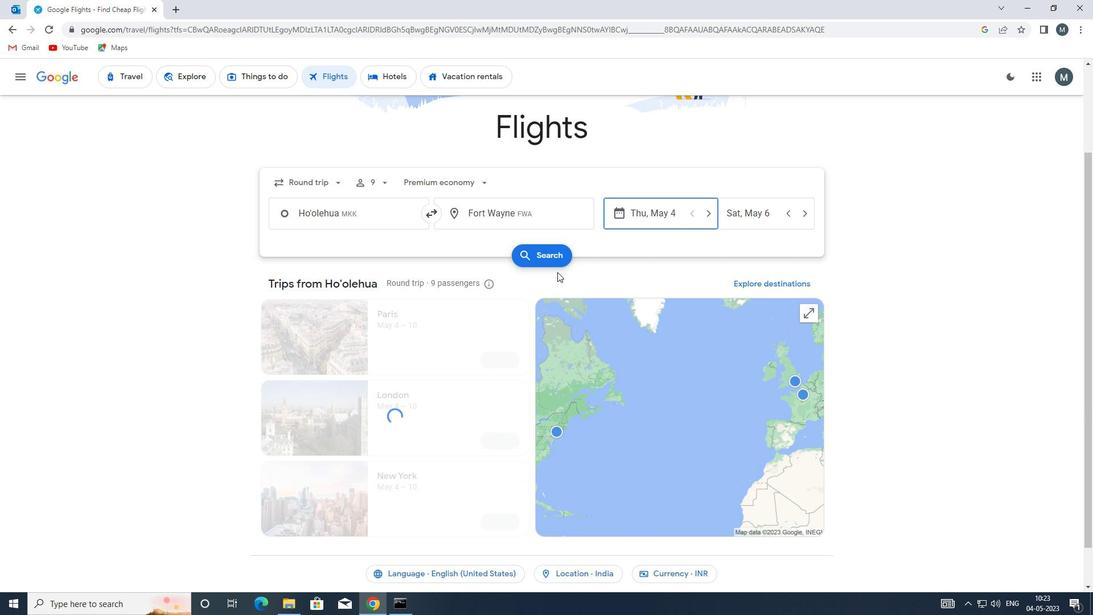 
Action: Mouse pressed left at (543, 257)
Screenshot: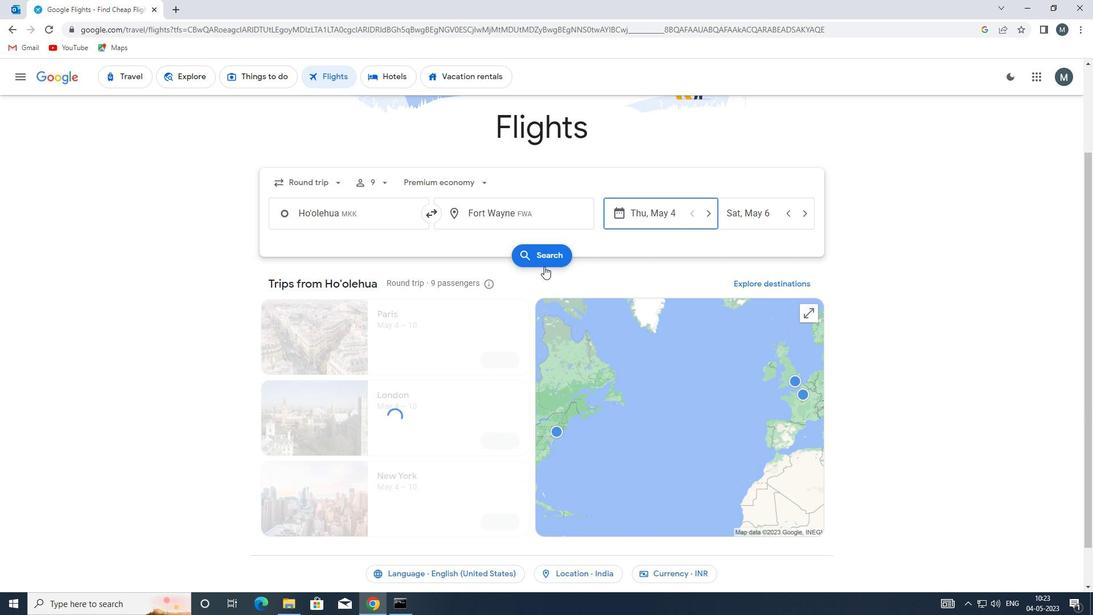 
Action: Mouse moved to (283, 168)
Screenshot: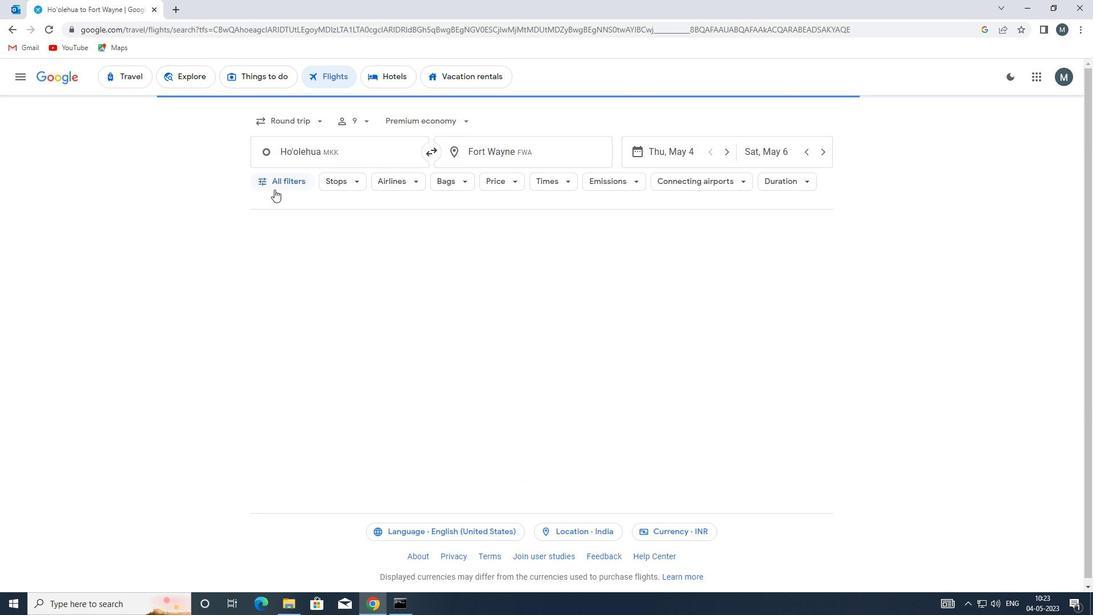 
Action: Mouse pressed left at (283, 168)
Screenshot: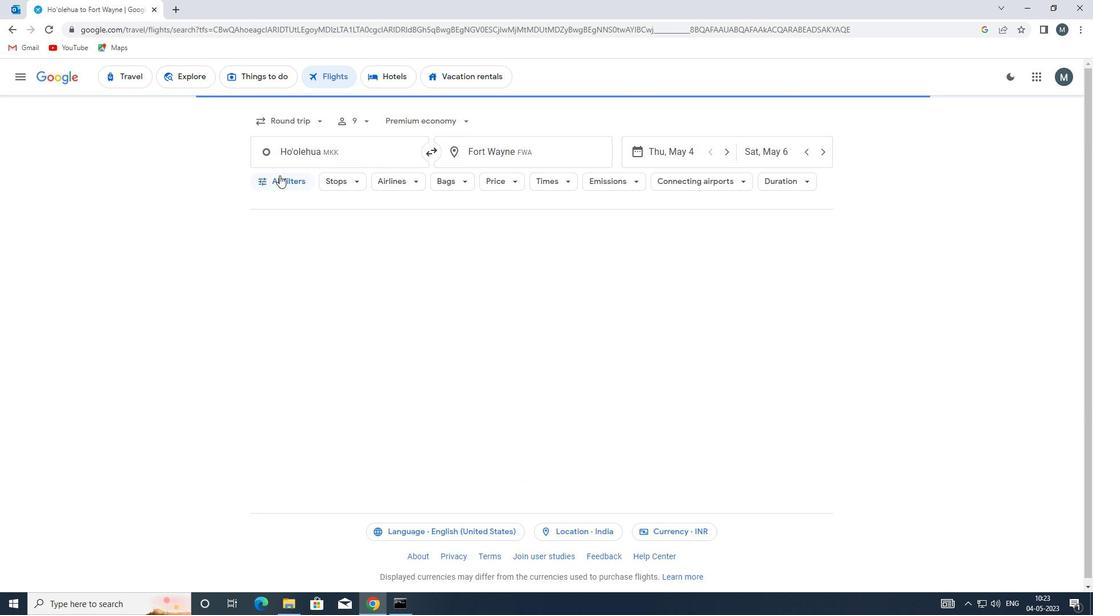 
Action: Mouse moved to (309, 264)
Screenshot: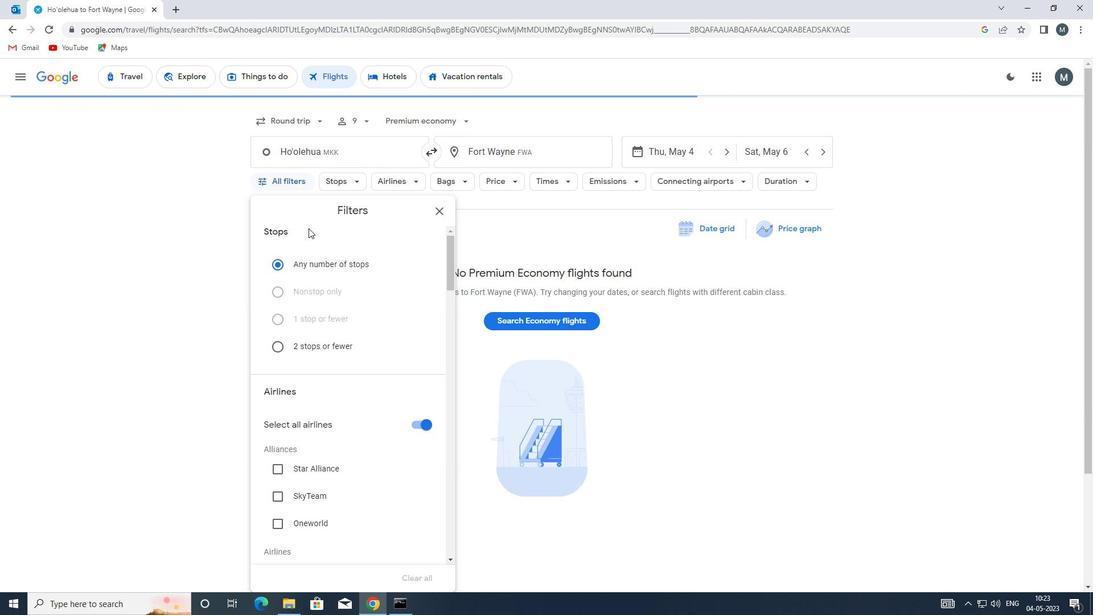 
Action: Mouse scrolled (309, 264) with delta (0, 0)
Screenshot: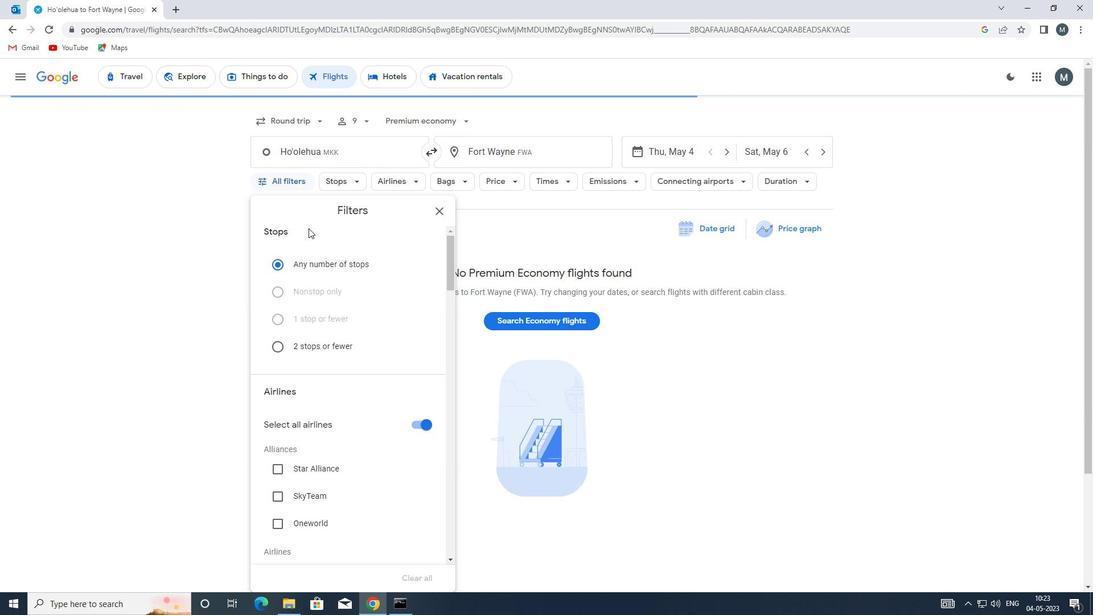 
Action: Mouse moved to (362, 300)
Screenshot: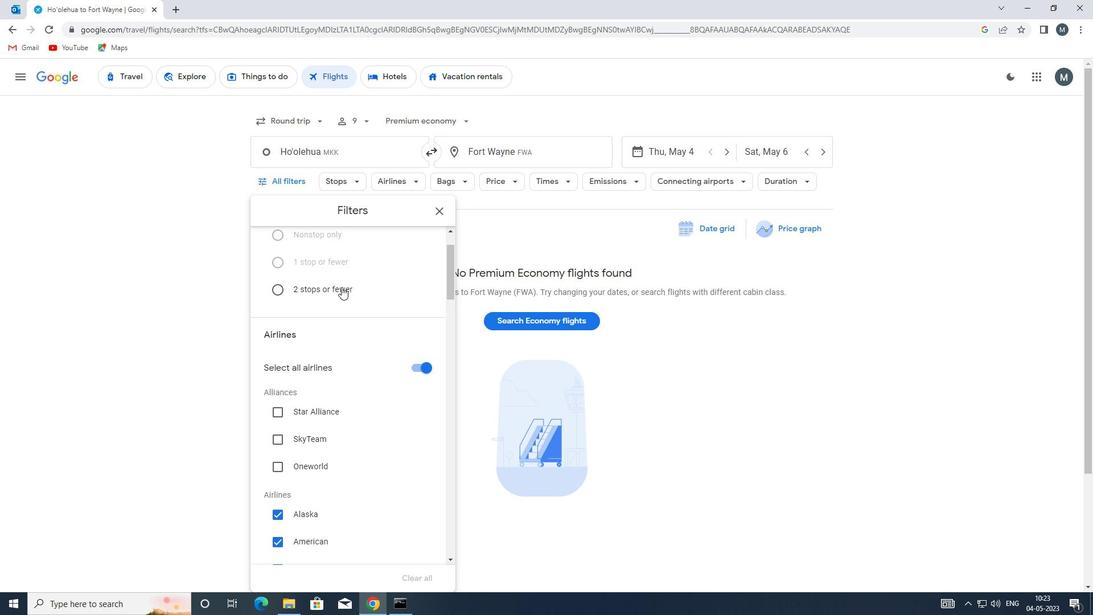 
Action: Mouse scrolled (362, 299) with delta (0, 0)
Screenshot: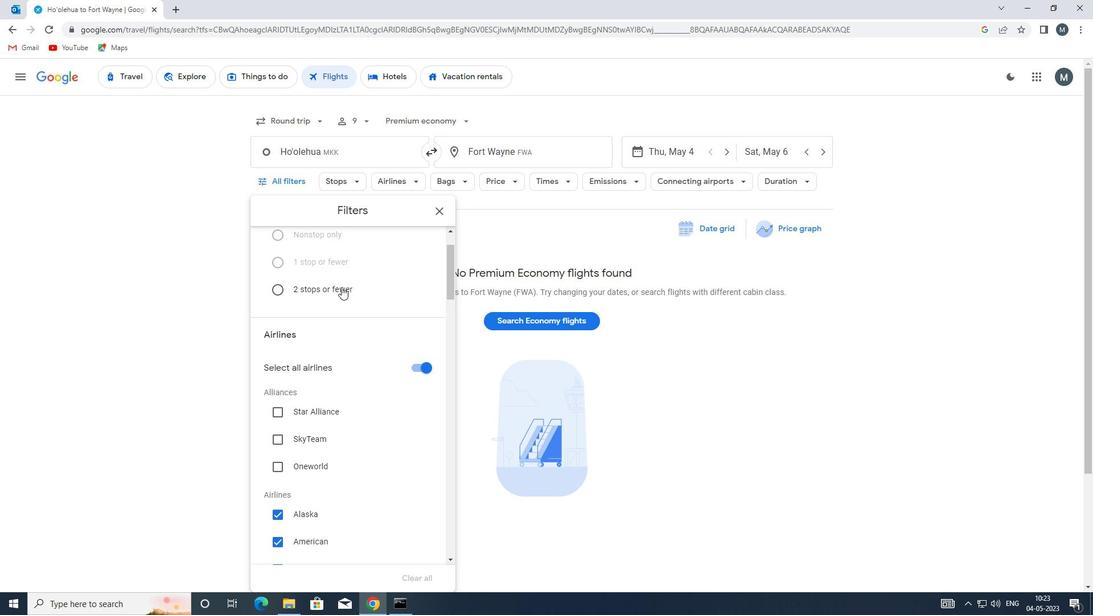 
Action: Mouse moved to (413, 311)
Screenshot: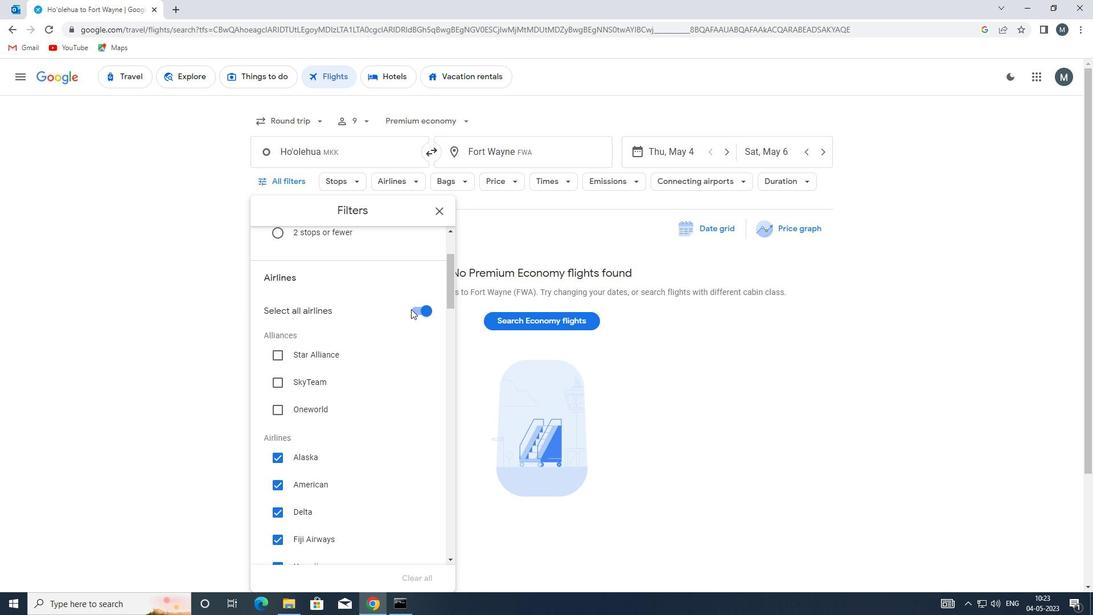 
Action: Mouse pressed left at (413, 311)
Screenshot: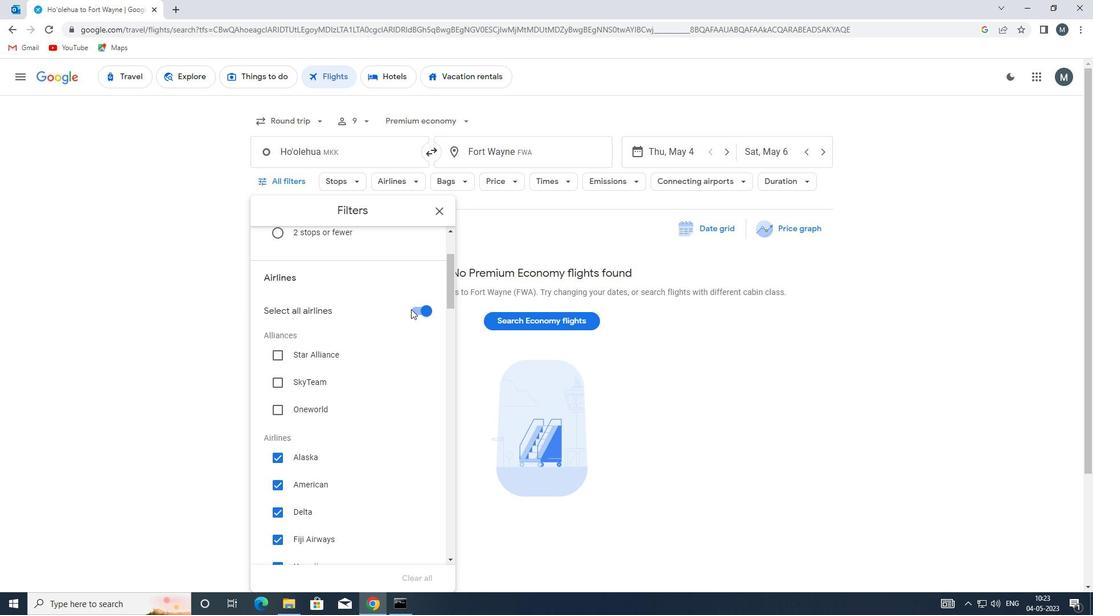 
Action: Mouse moved to (348, 332)
Screenshot: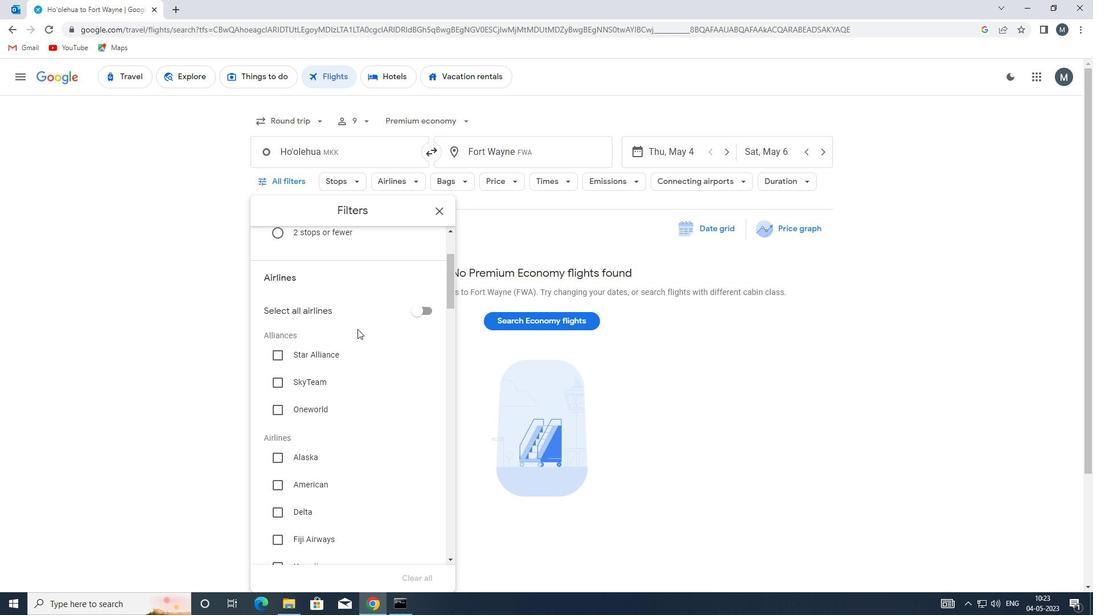 
Action: Mouse scrolled (348, 332) with delta (0, 0)
Screenshot: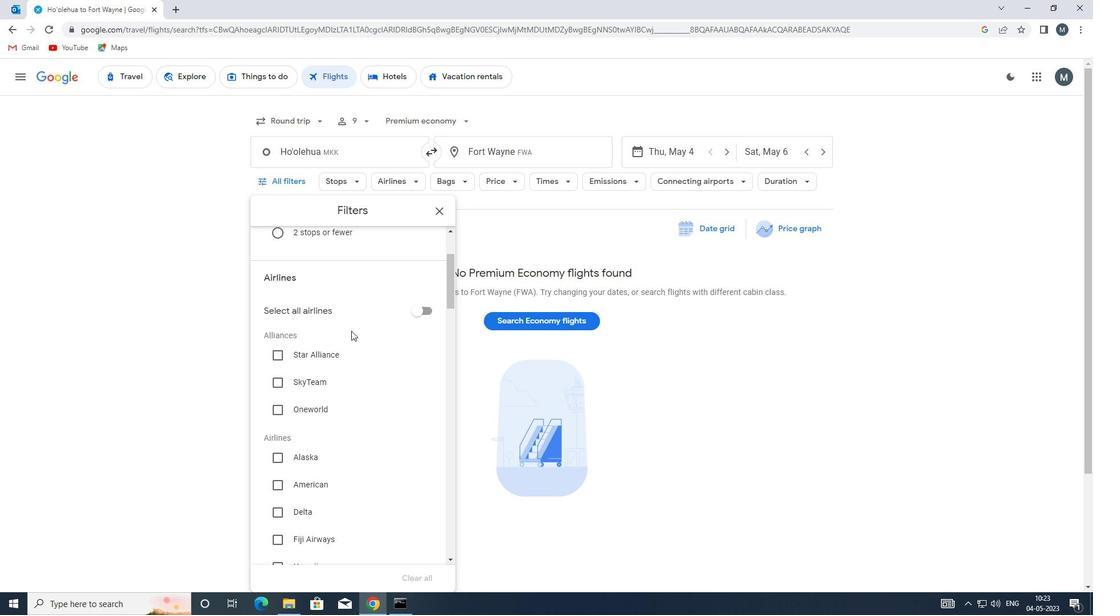 
Action: Mouse moved to (341, 331)
Screenshot: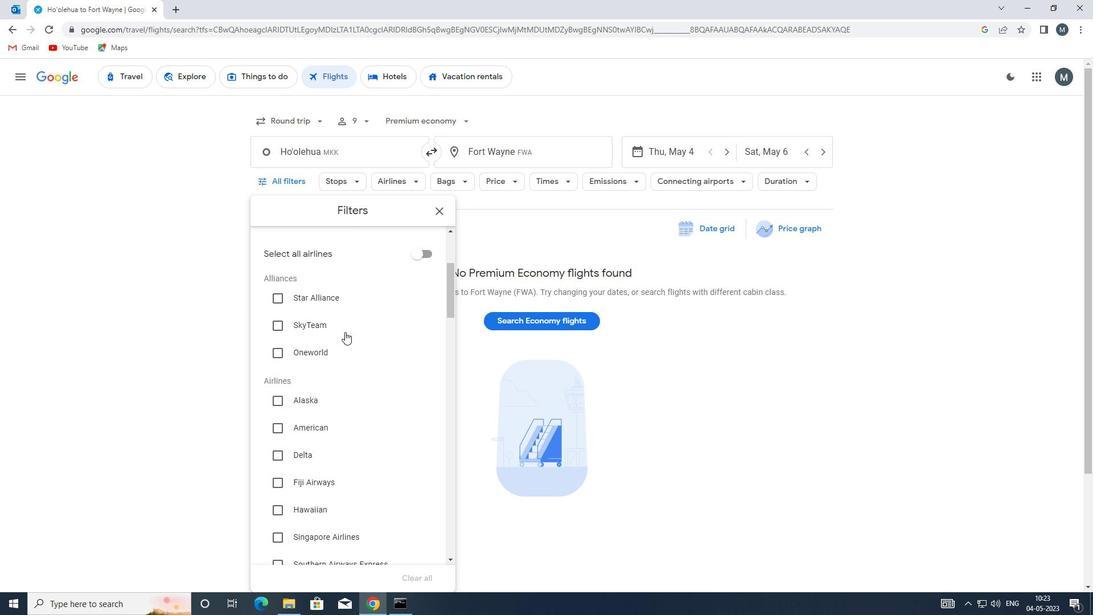 
Action: Mouse scrolled (341, 330) with delta (0, 0)
Screenshot: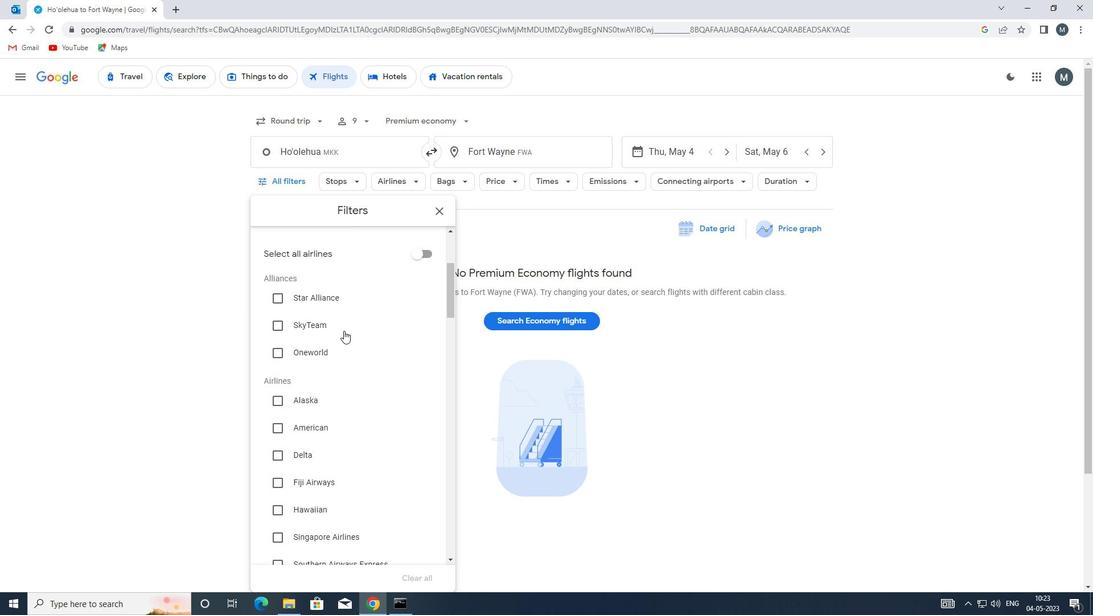 
Action: Mouse moved to (337, 332)
Screenshot: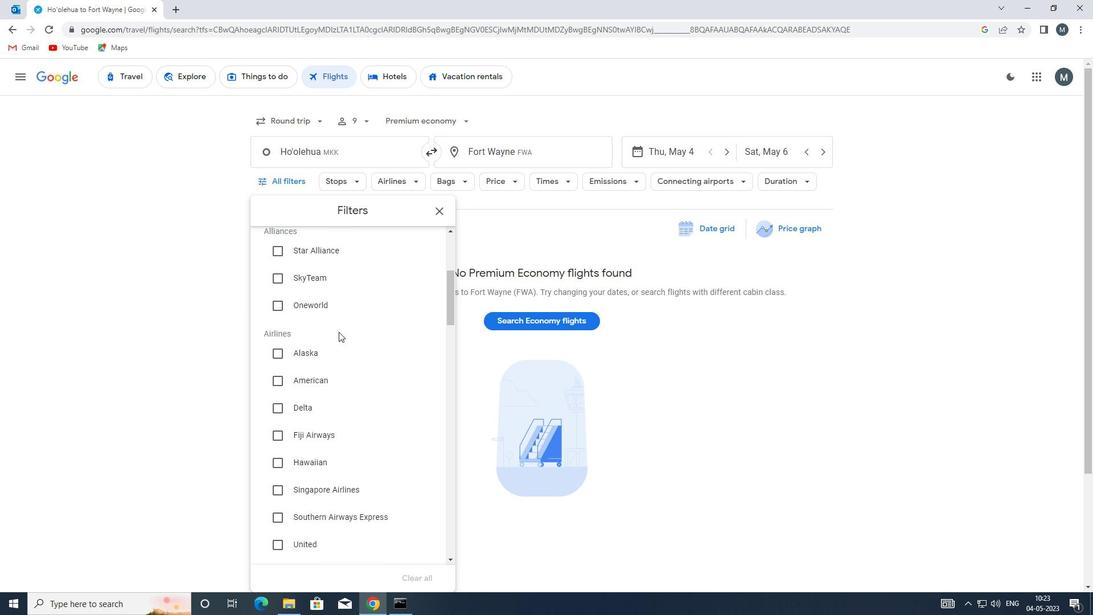 
Action: Mouse scrolled (337, 332) with delta (0, 0)
Screenshot: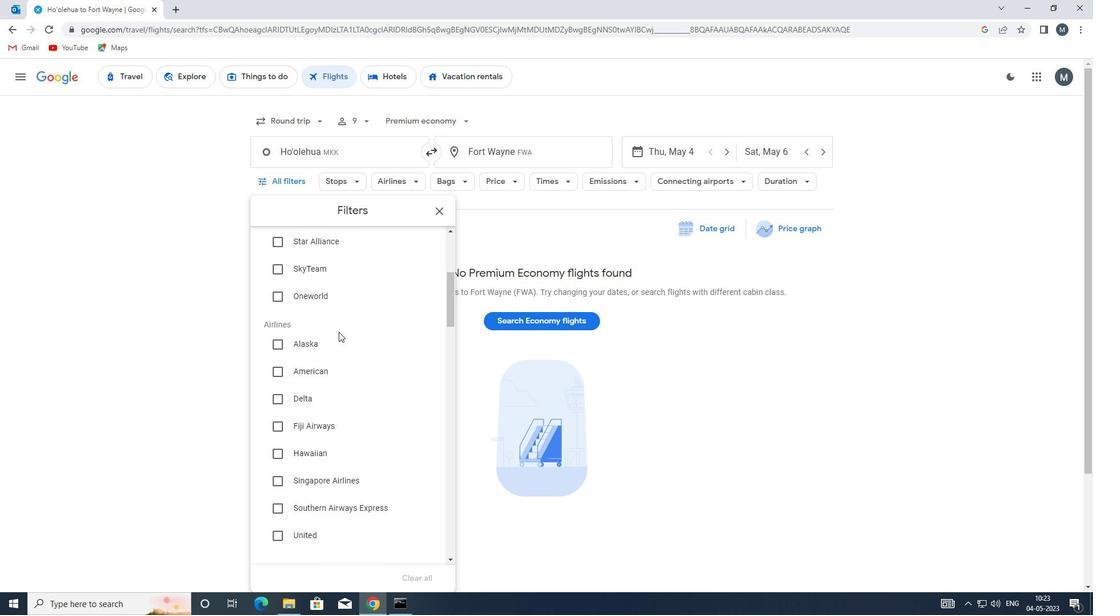 
Action: Mouse moved to (336, 333)
Screenshot: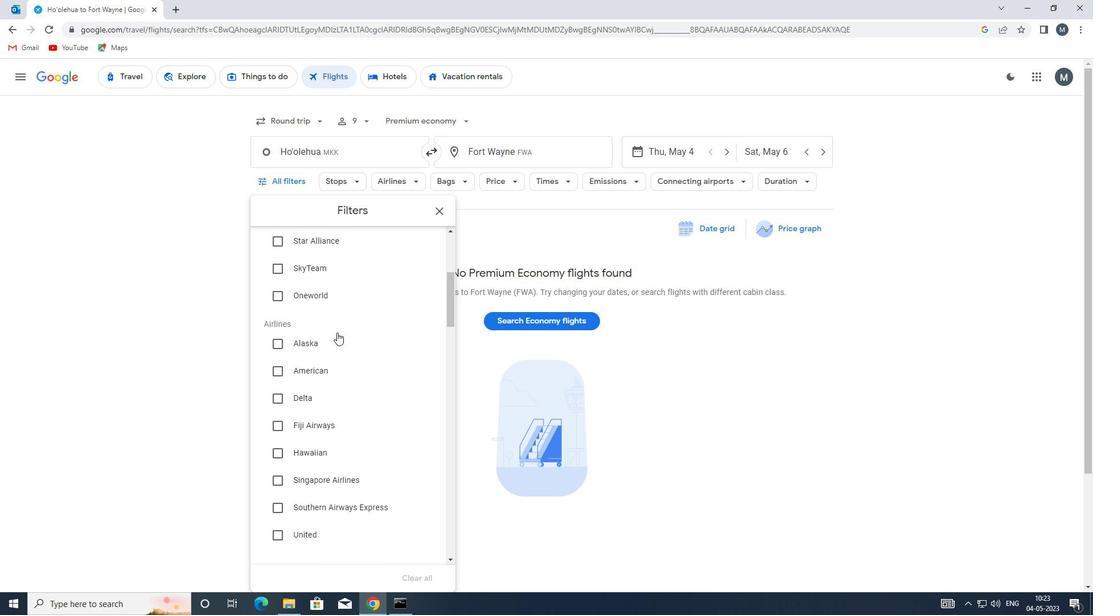 
Action: Mouse scrolled (336, 332) with delta (0, 0)
Screenshot: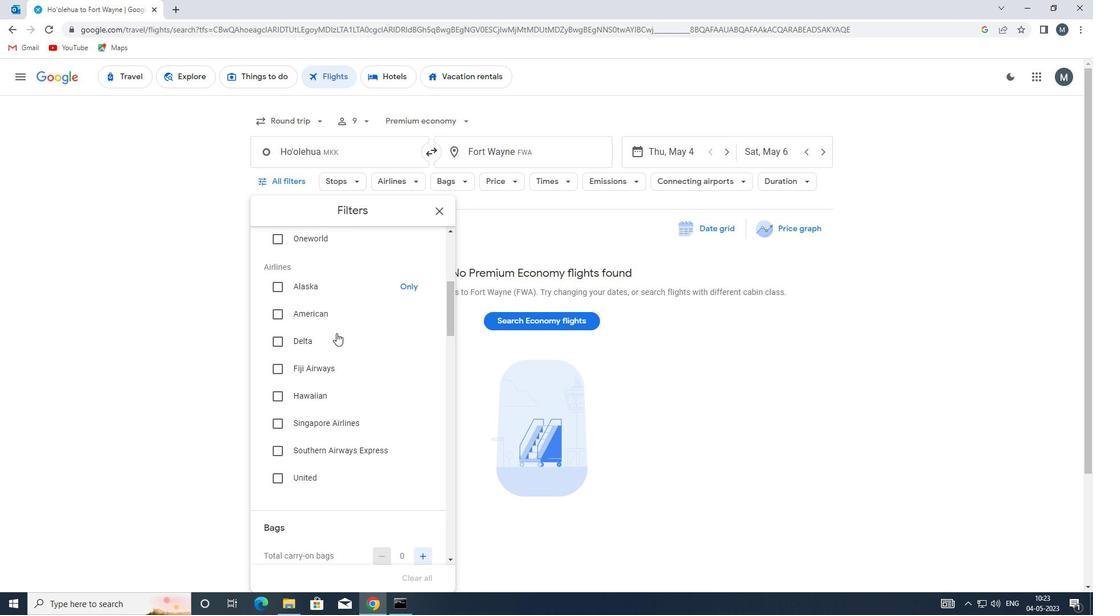 
Action: Mouse moved to (340, 333)
Screenshot: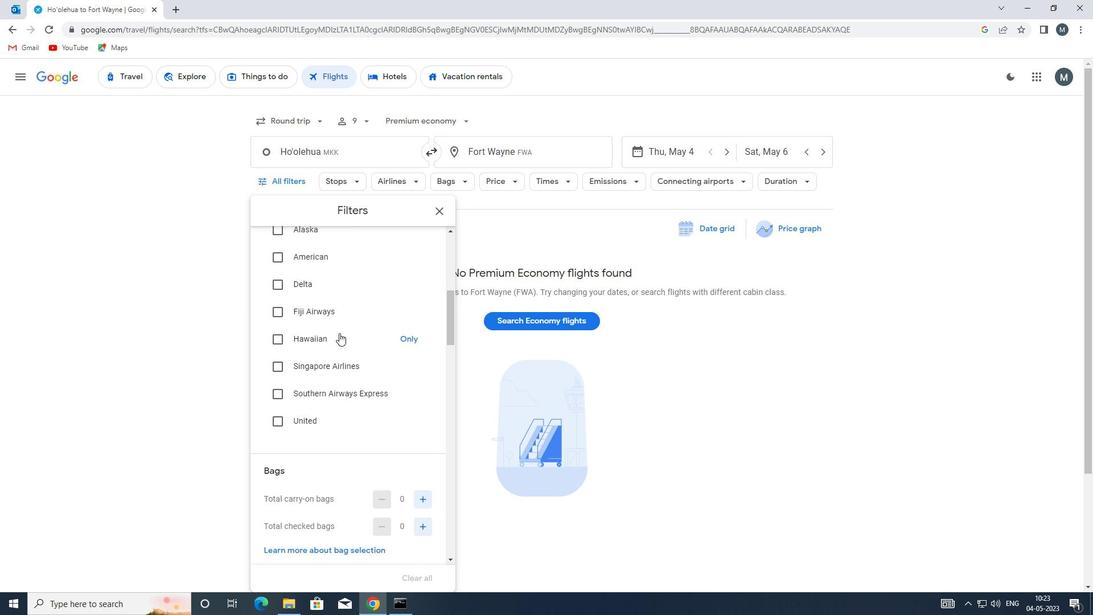
Action: Mouse scrolled (340, 332) with delta (0, 0)
Screenshot: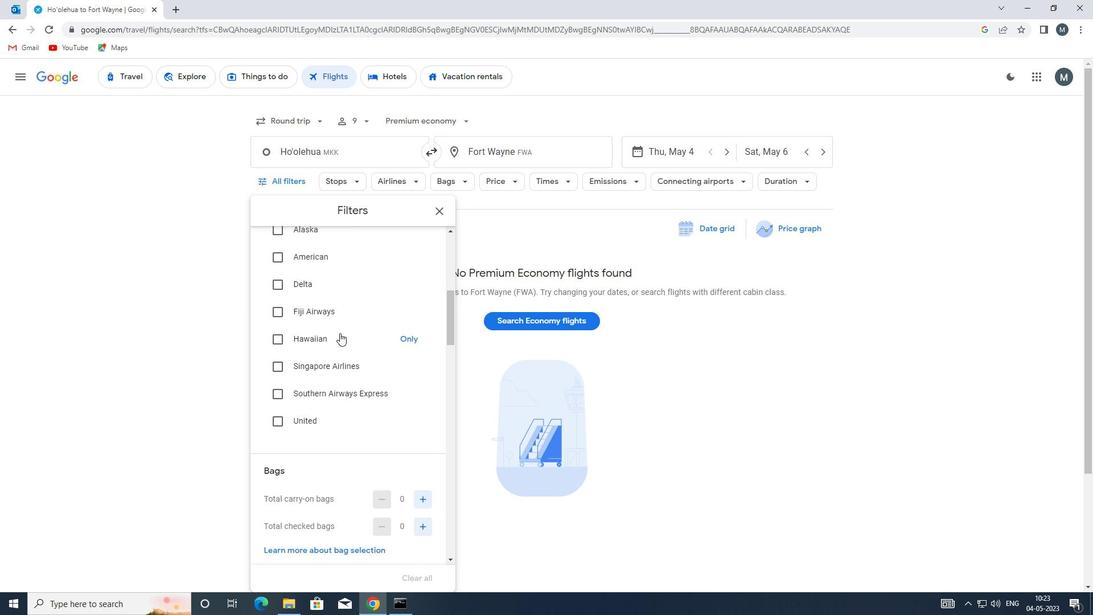 
Action: Mouse scrolled (340, 332) with delta (0, 0)
Screenshot: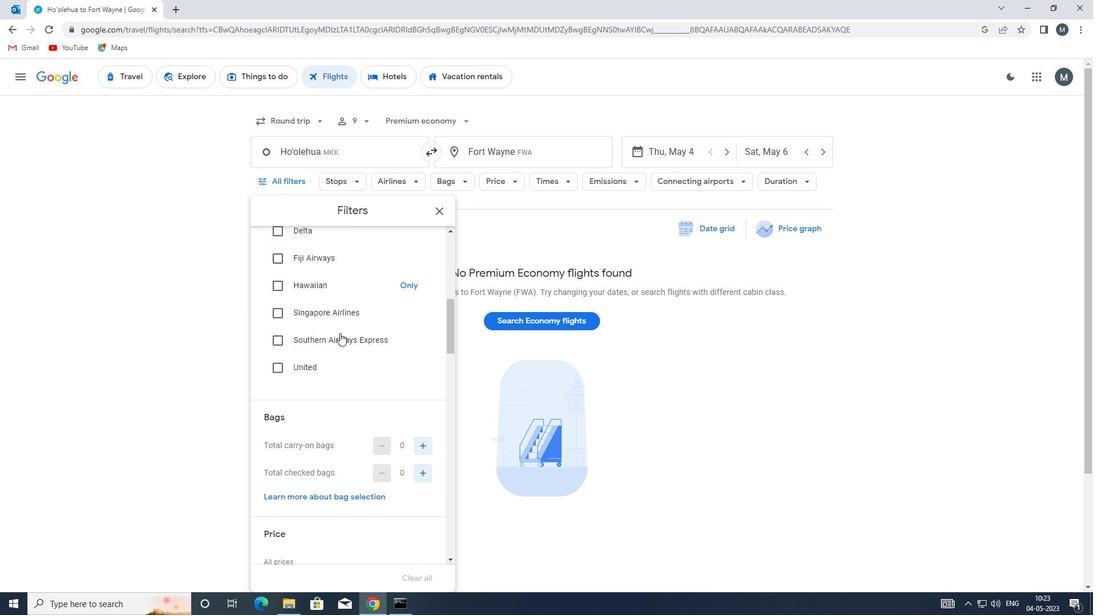 
Action: Mouse moved to (425, 411)
Screenshot: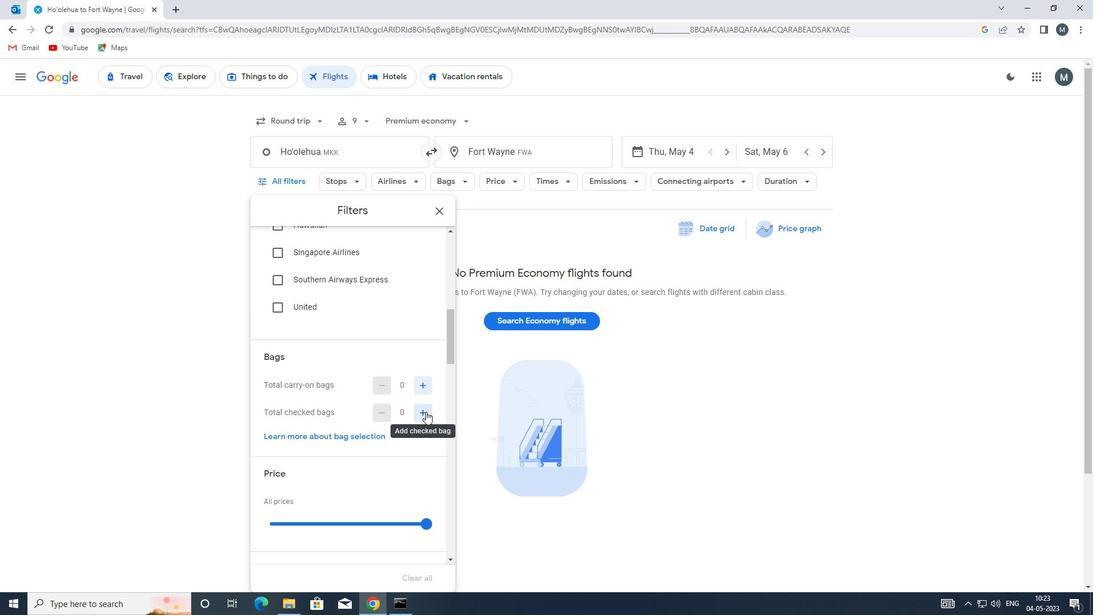 
Action: Mouse pressed left at (425, 411)
Screenshot: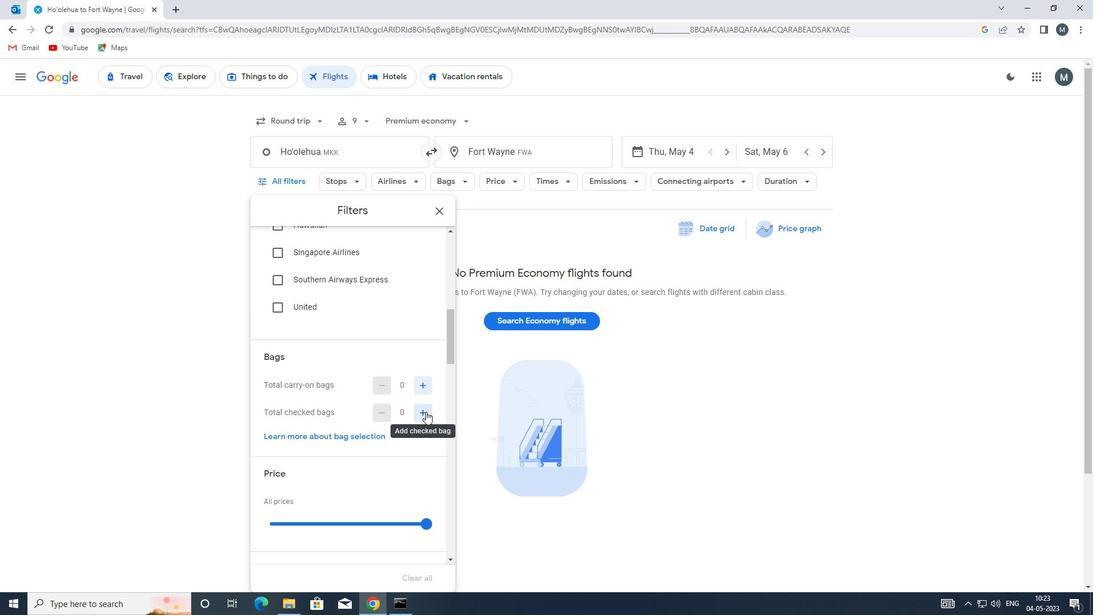
Action: Mouse pressed left at (425, 411)
Screenshot: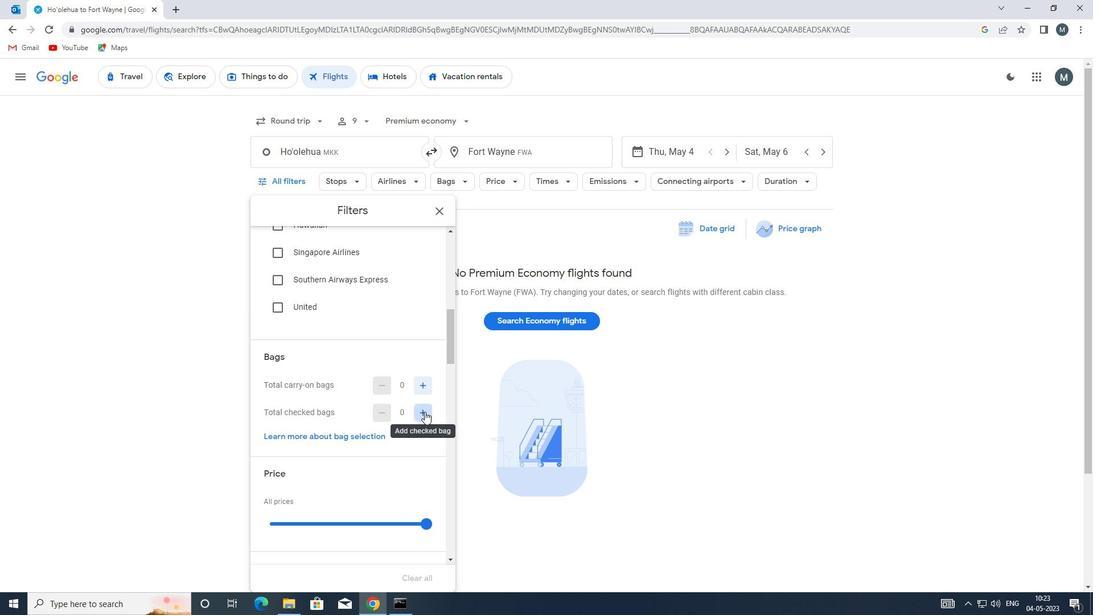 
Action: Mouse pressed left at (425, 411)
Screenshot: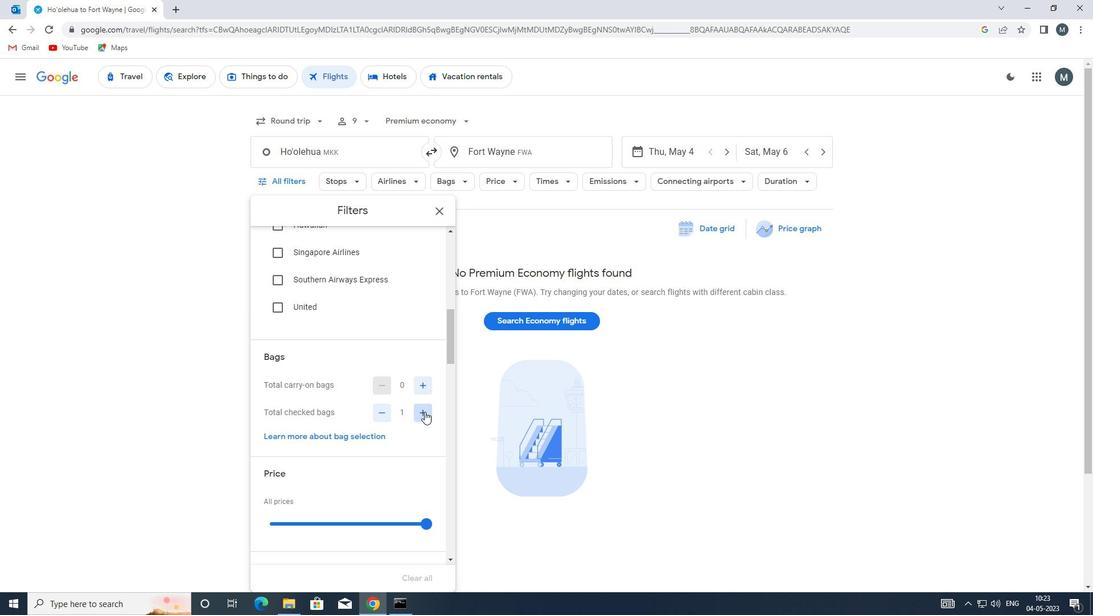 
Action: Mouse pressed left at (425, 411)
Screenshot: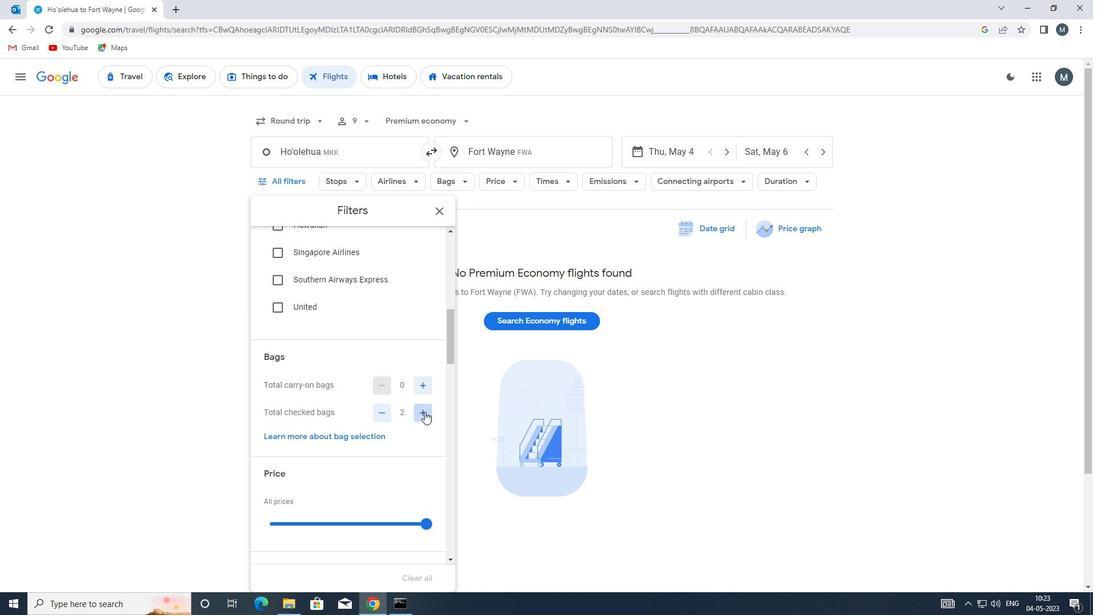 
Action: Mouse pressed left at (425, 411)
Screenshot: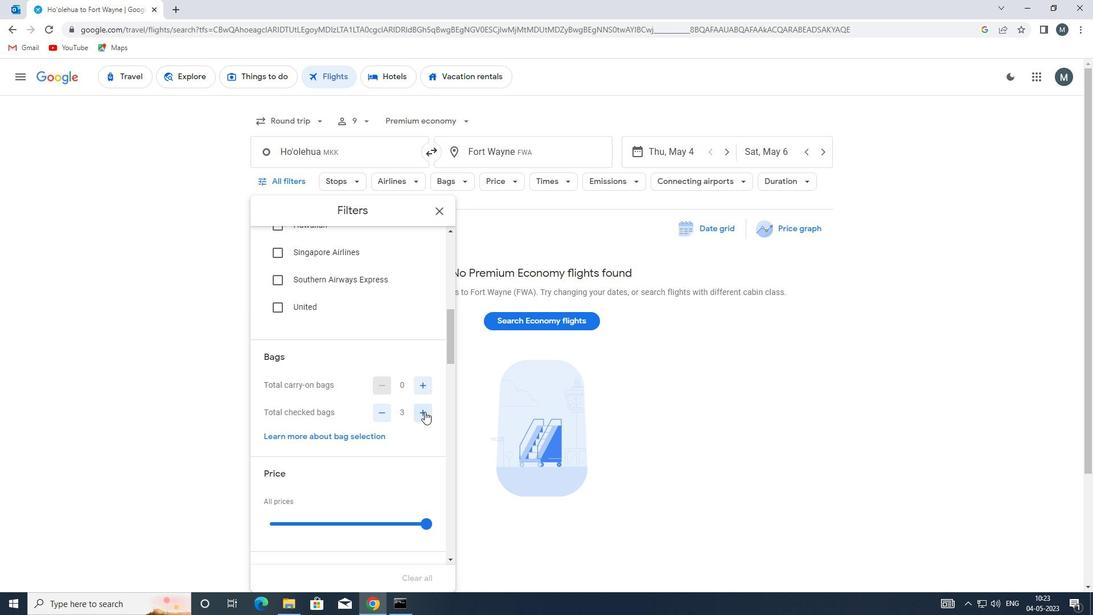 
Action: Mouse pressed left at (425, 411)
Screenshot: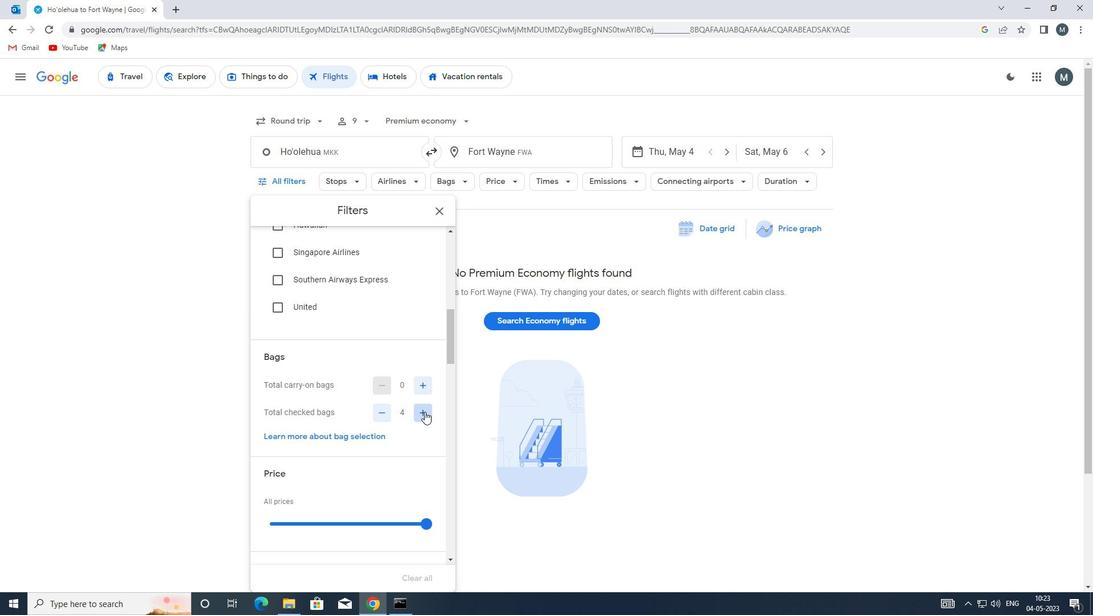 
Action: Mouse pressed left at (425, 411)
Screenshot: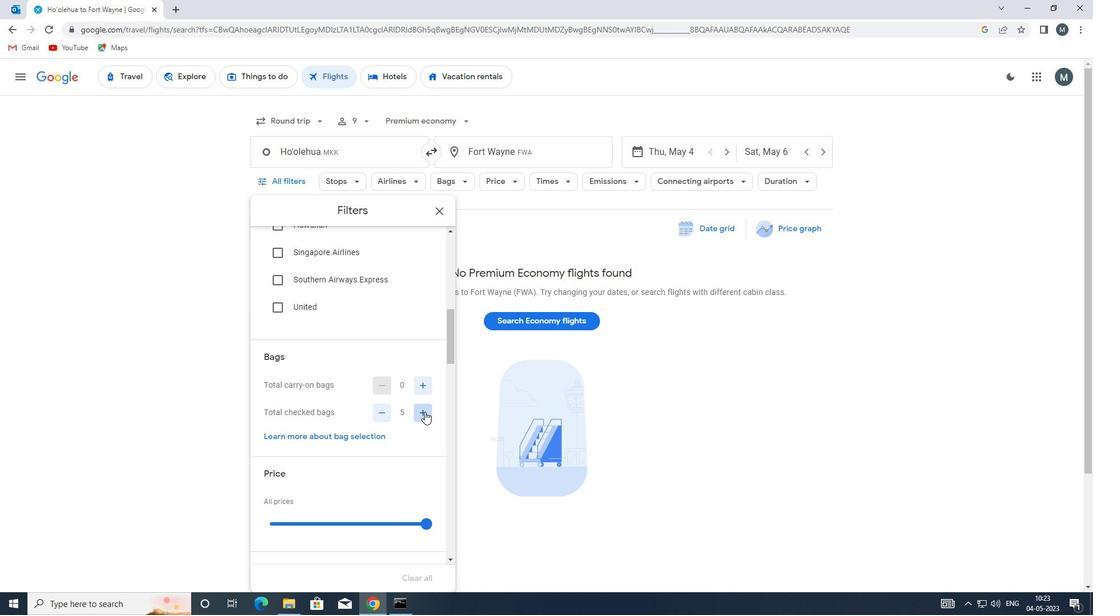 
Action: Mouse moved to (425, 411)
Screenshot: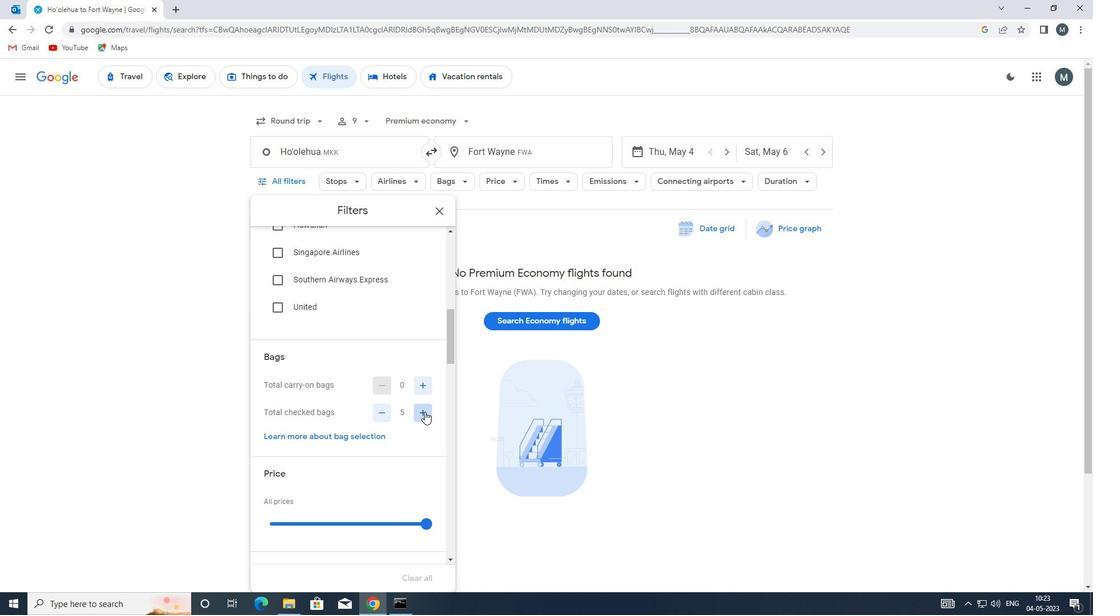 
Action: Mouse pressed left at (425, 411)
Screenshot: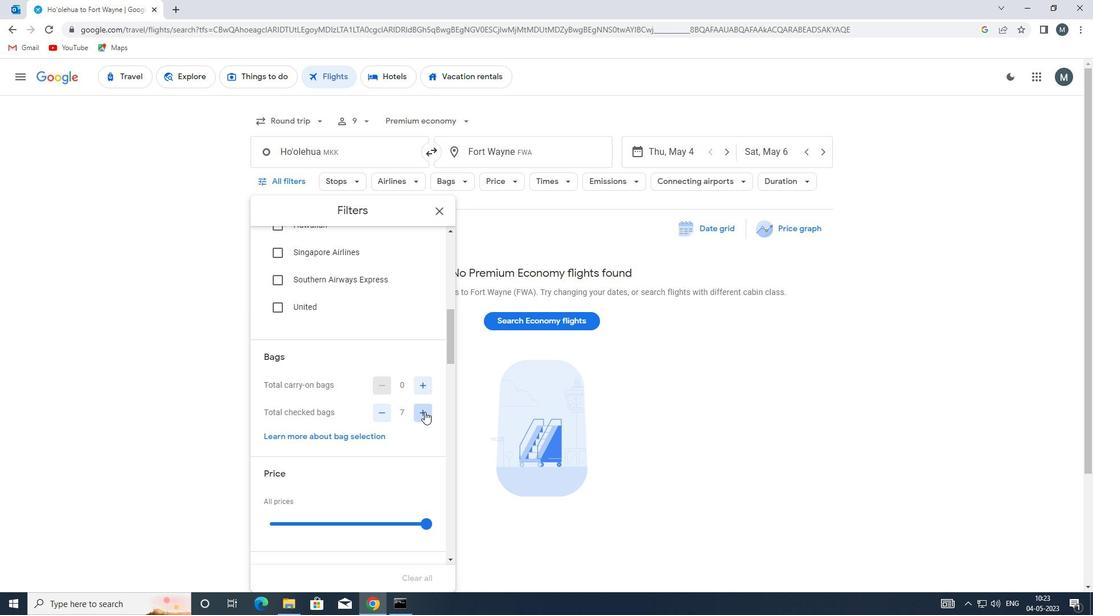 
Action: Mouse moved to (425, 411)
Screenshot: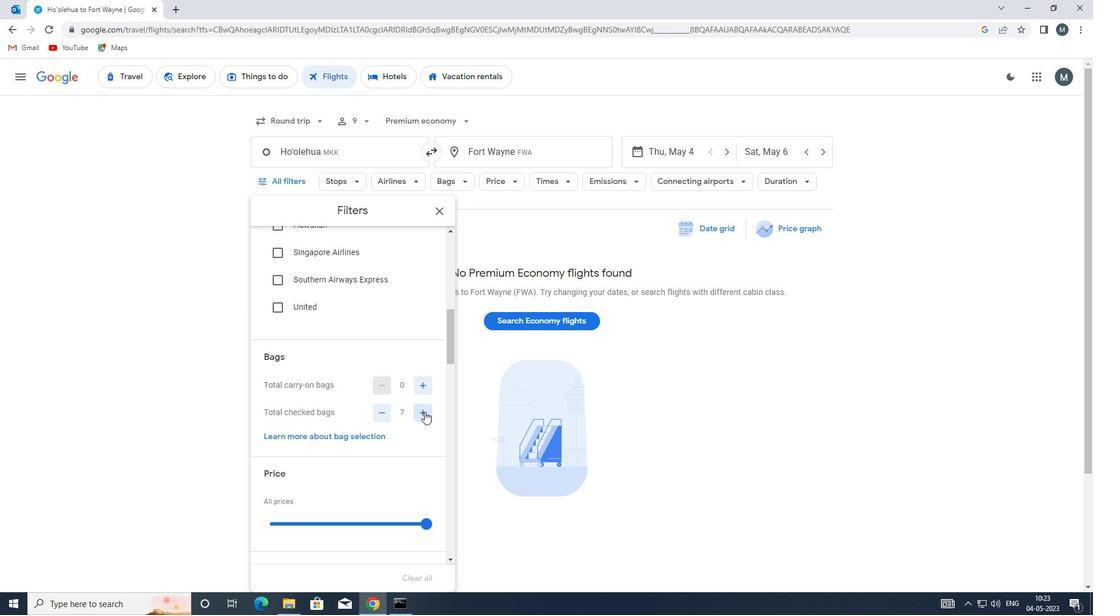 
Action: Mouse pressed left at (425, 411)
Screenshot: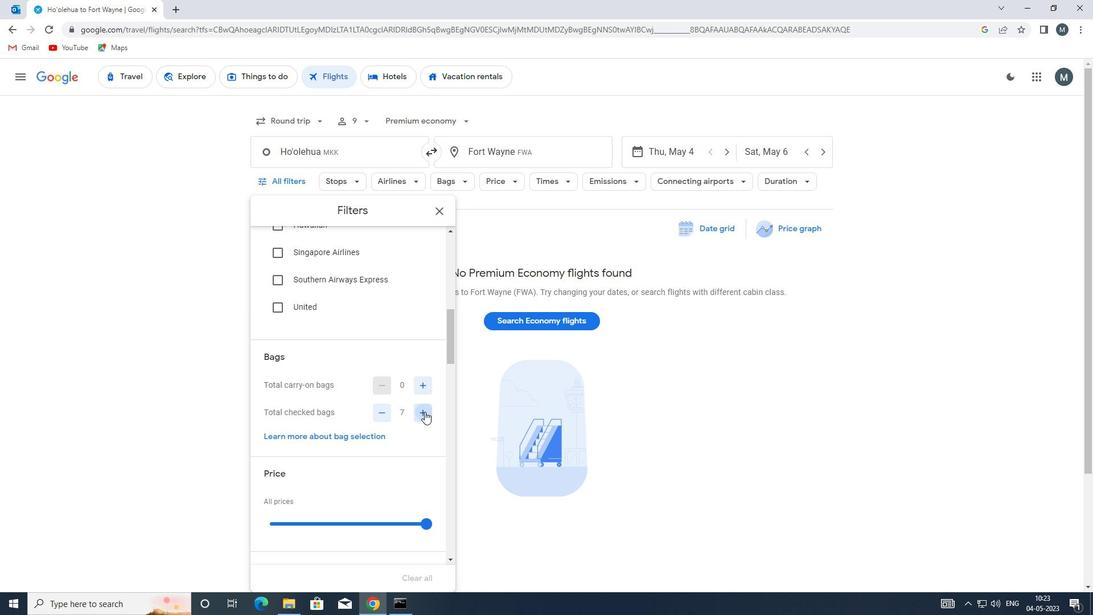 
Action: Mouse pressed left at (425, 411)
Screenshot: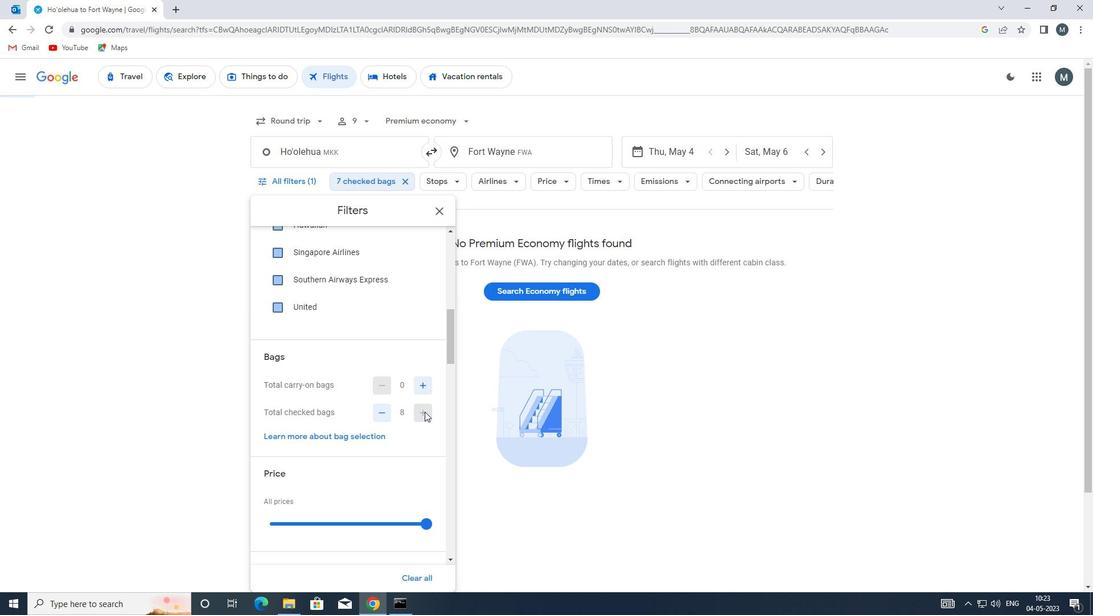 
Action: Mouse moved to (329, 377)
Screenshot: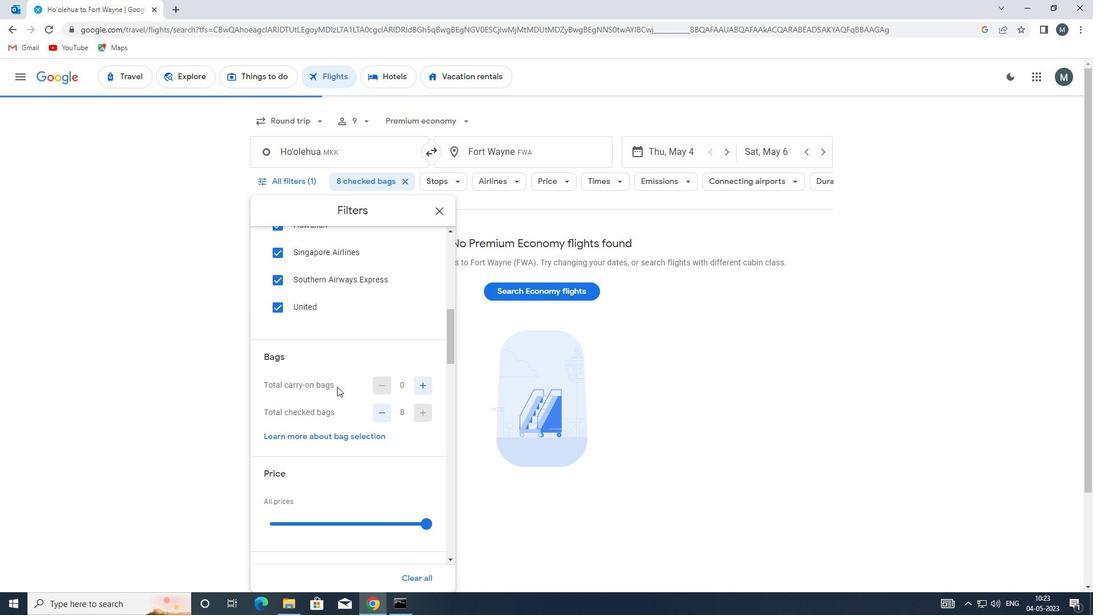 
Action: Mouse scrolled (329, 377) with delta (0, 0)
Screenshot: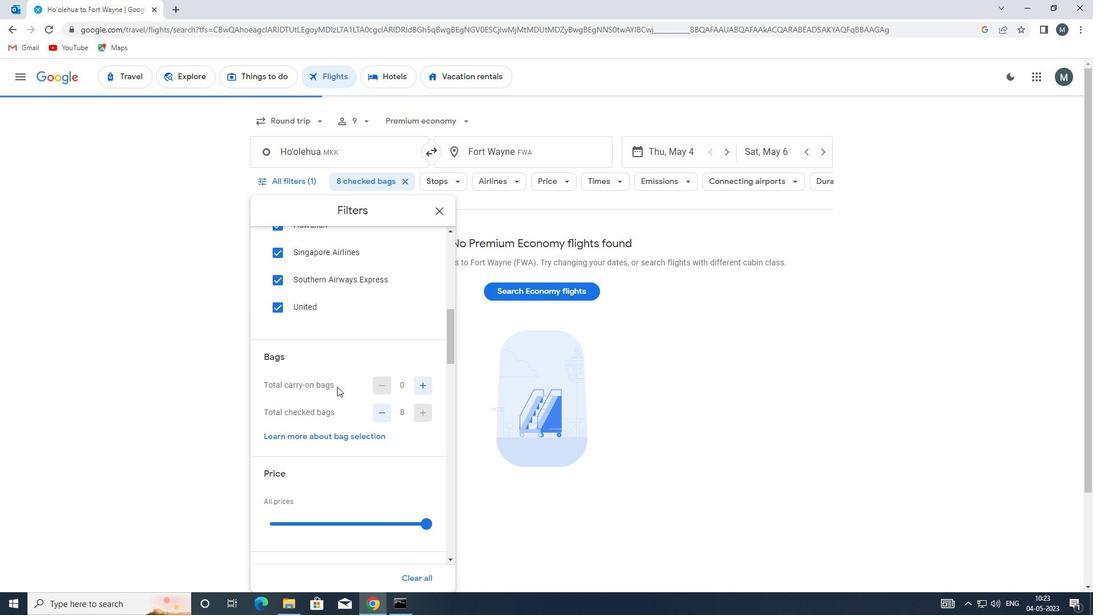 
Action: Mouse moved to (328, 377)
Screenshot: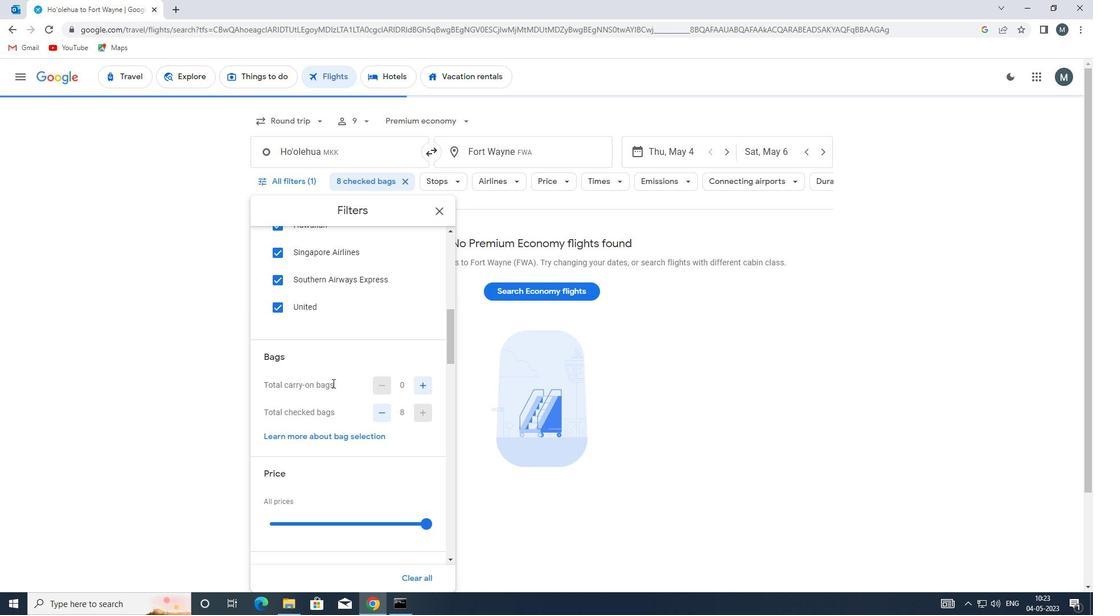 
Action: Mouse scrolled (328, 377) with delta (0, 0)
Screenshot: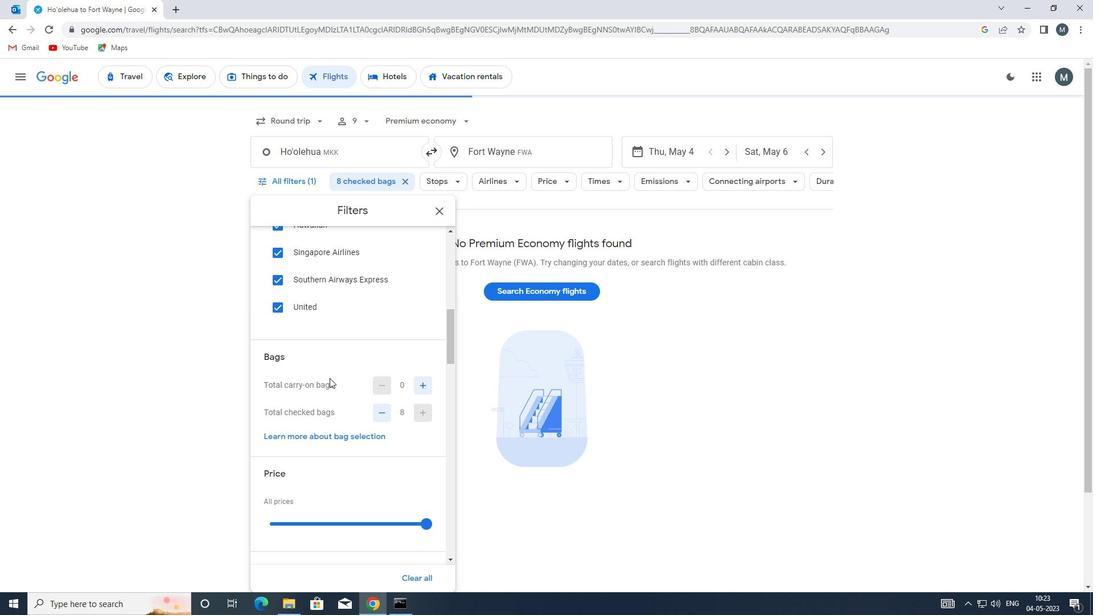 
Action: Mouse moved to (323, 405)
Screenshot: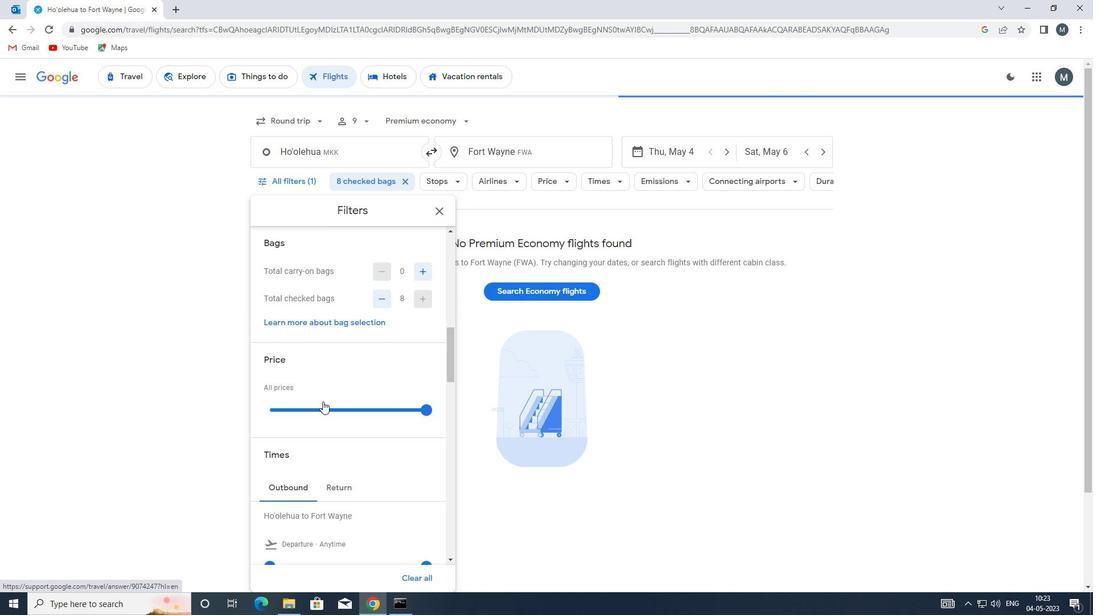
Action: Mouse pressed left at (323, 405)
Screenshot: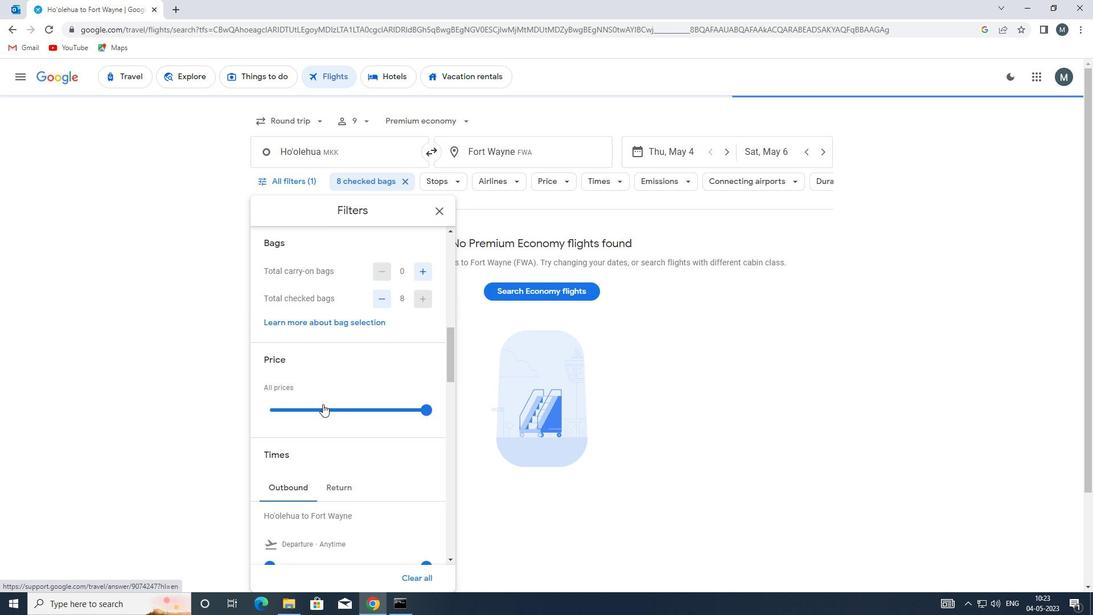 
Action: Mouse pressed left at (323, 405)
Screenshot: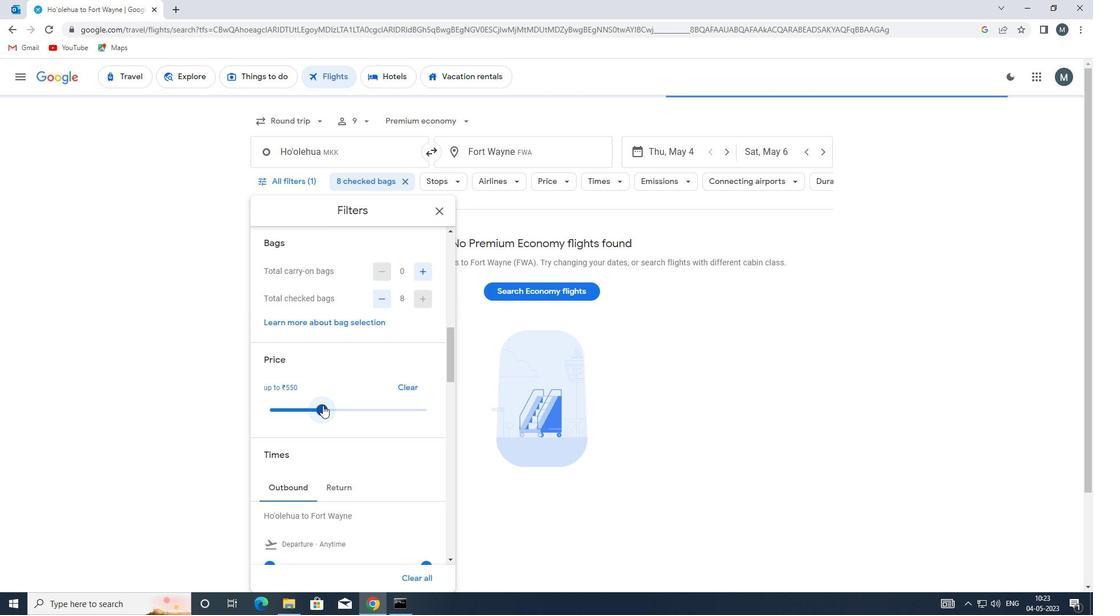 
Action: Mouse moved to (342, 395)
Screenshot: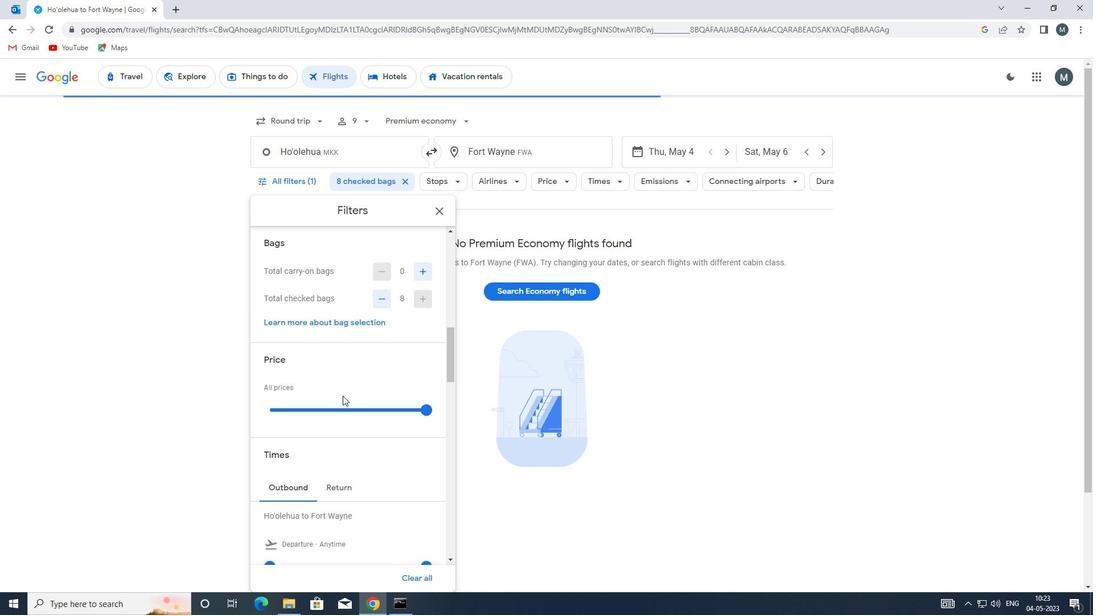 
Action: Mouse scrolled (342, 394) with delta (0, 0)
Screenshot: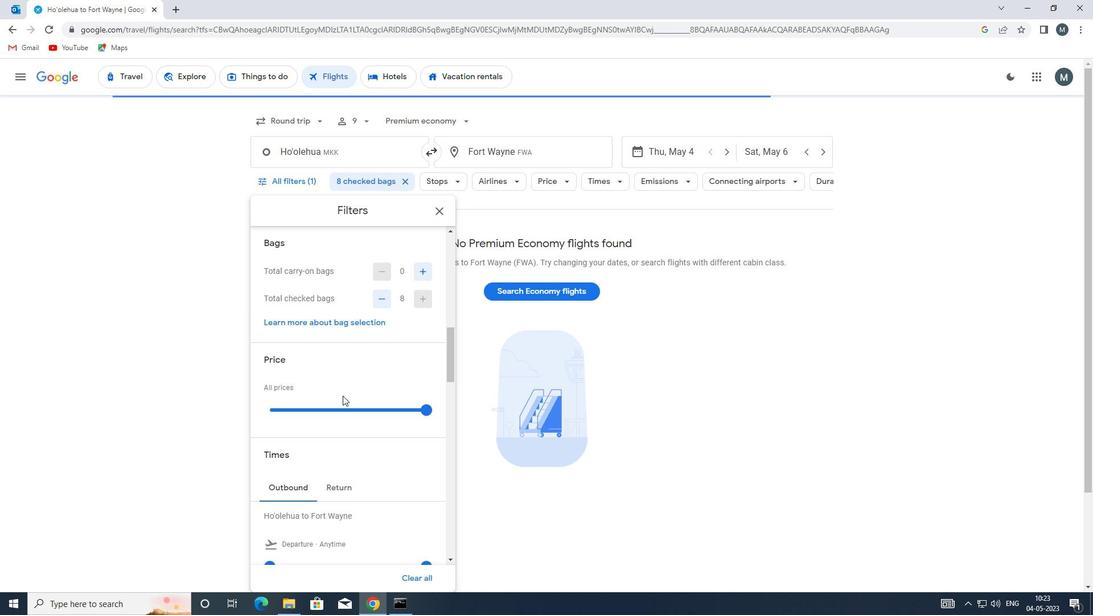 
Action: Mouse moved to (325, 356)
Screenshot: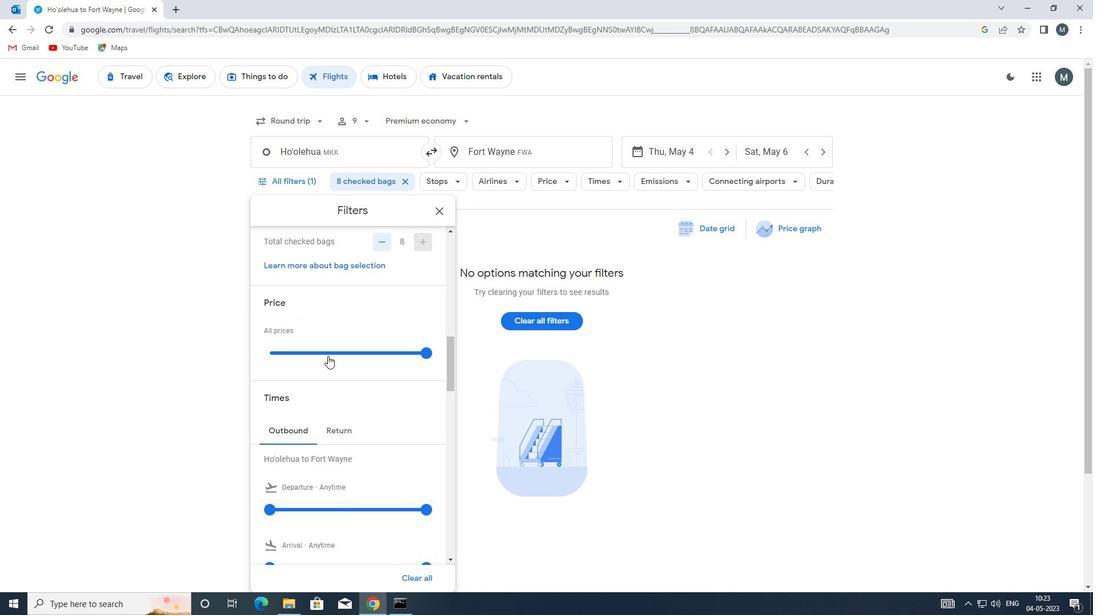 
Action: Mouse scrolled (325, 355) with delta (0, 0)
Screenshot: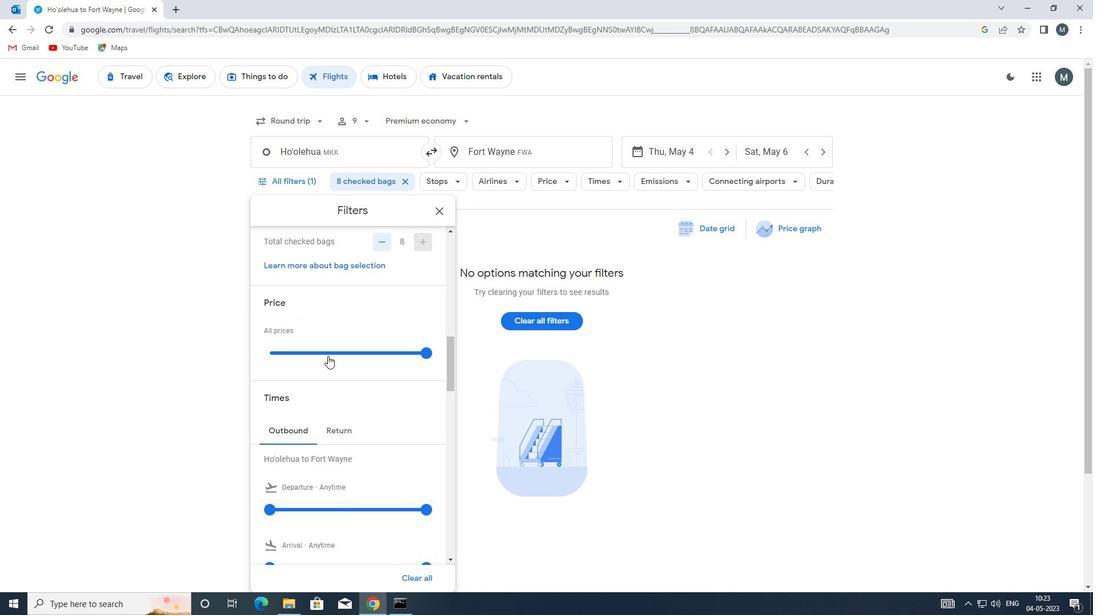 
Action: Mouse moved to (324, 356)
Screenshot: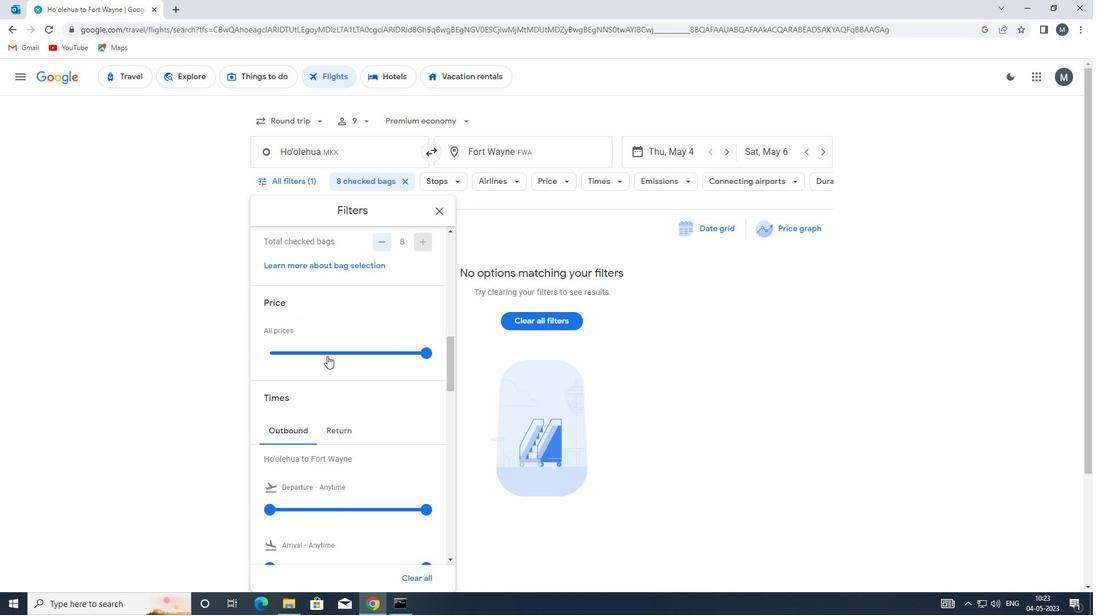 
Action: Mouse scrolled (324, 355) with delta (0, 0)
Screenshot: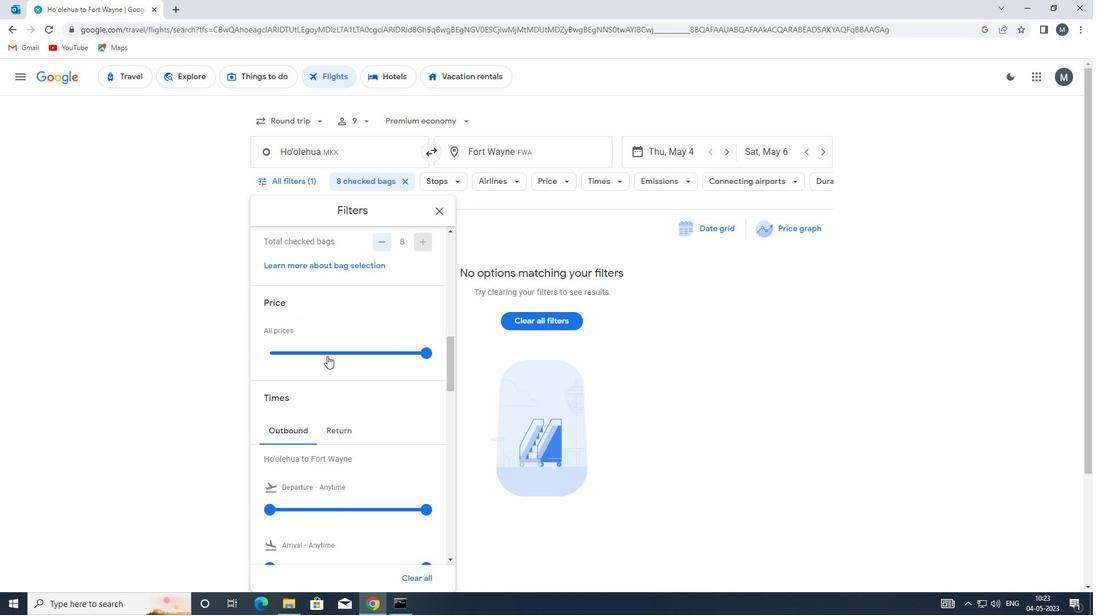 
Action: Mouse moved to (278, 393)
Screenshot: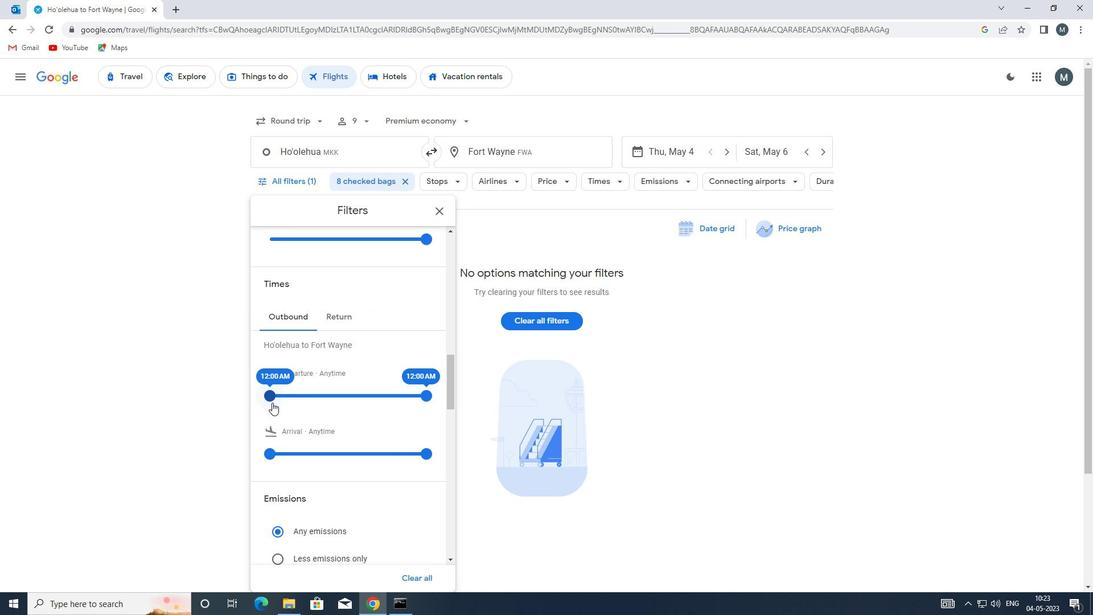 
Action: Mouse pressed left at (278, 393)
Screenshot: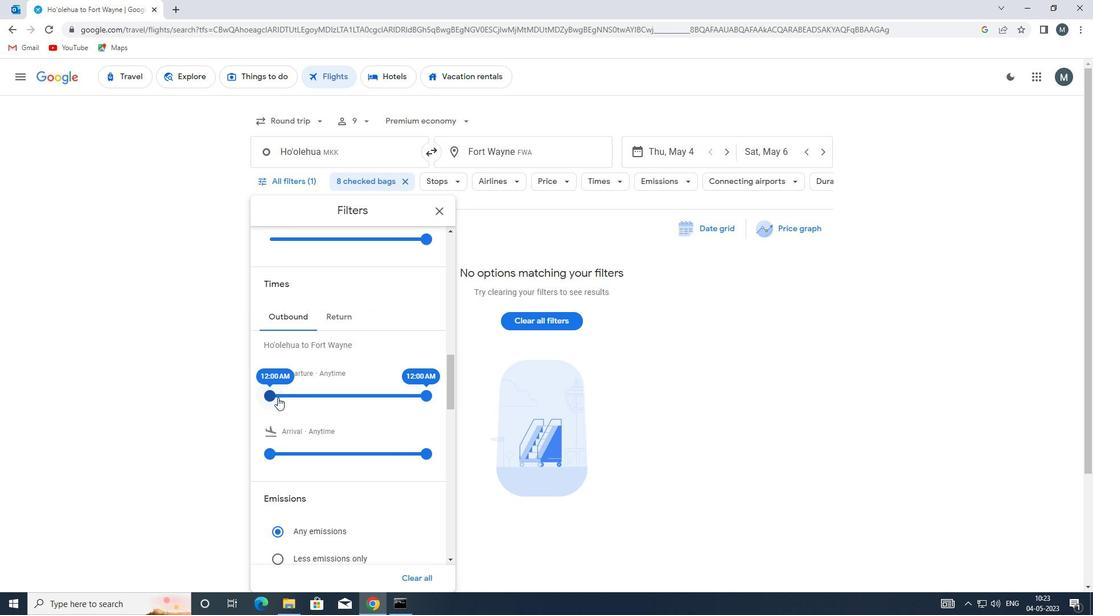 
Action: Mouse moved to (399, 393)
Screenshot: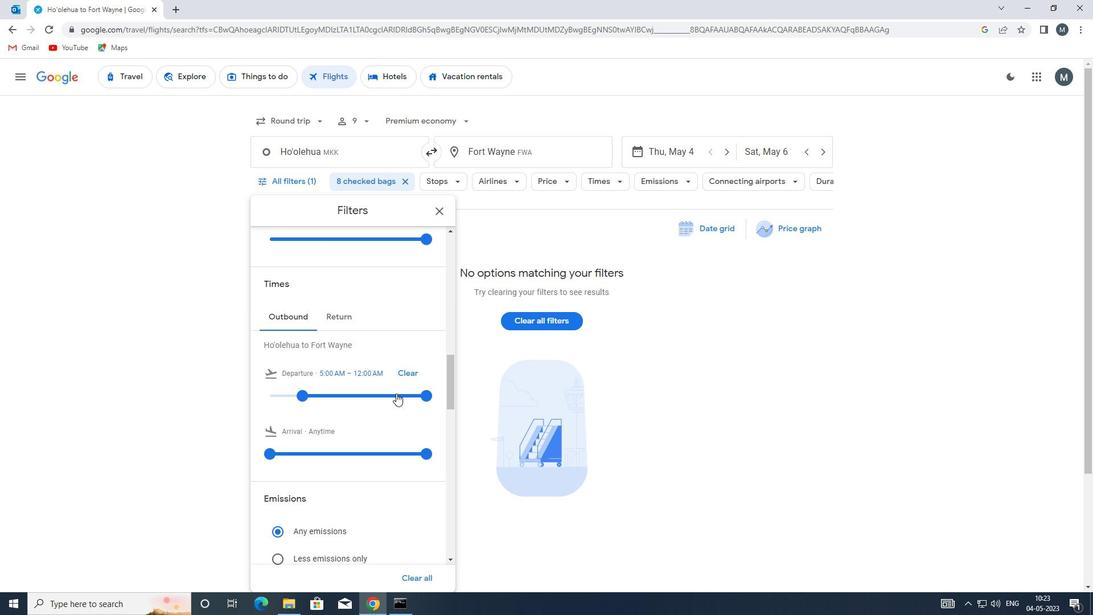 
Action: Mouse pressed left at (399, 393)
Screenshot: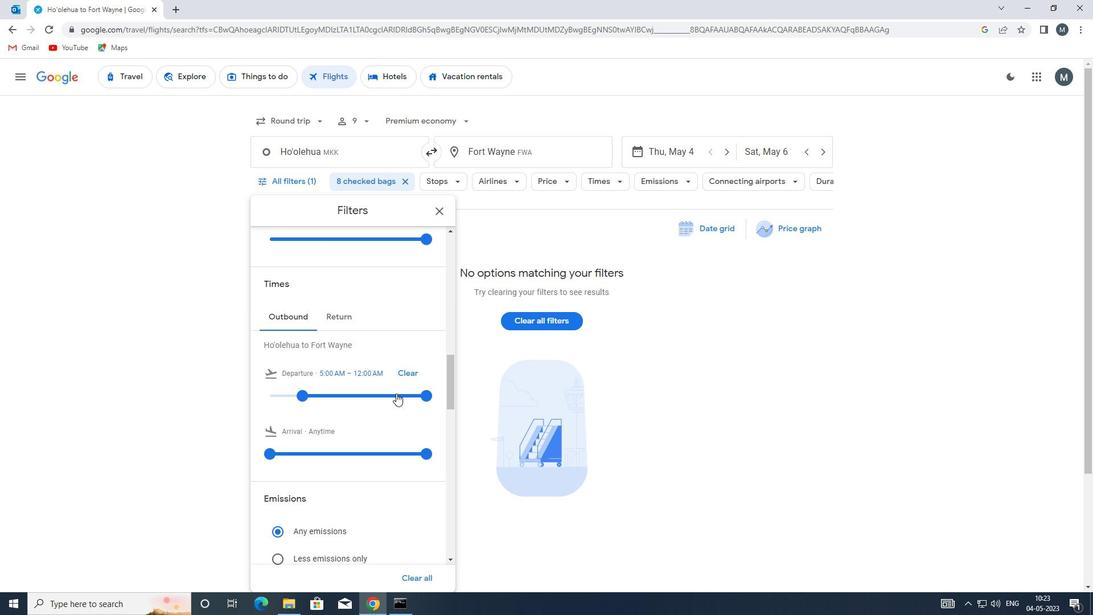 
Action: Mouse moved to (331, 359)
Screenshot: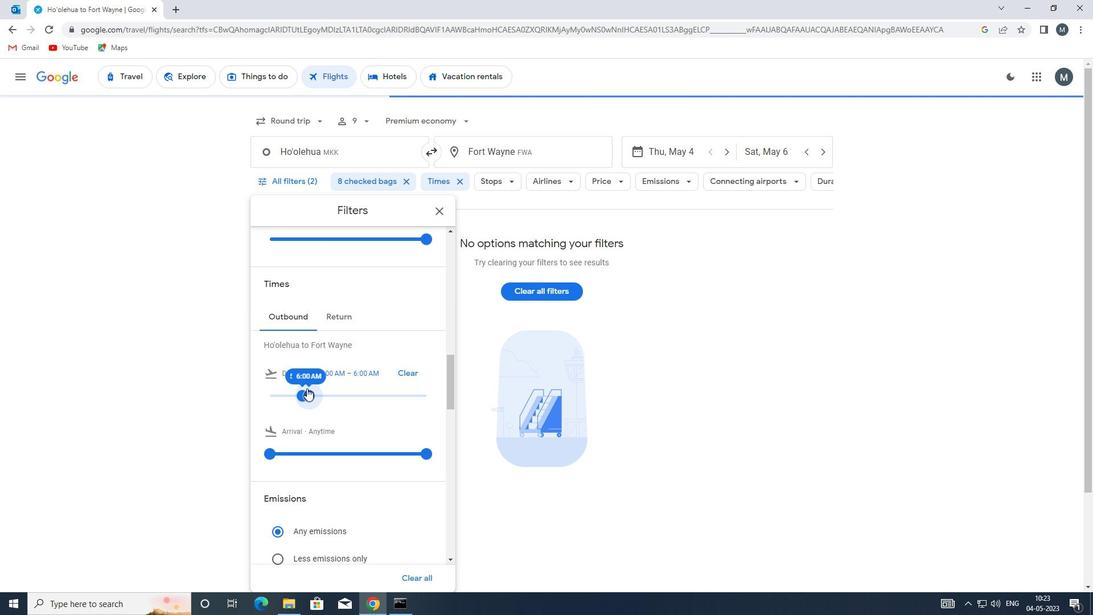 
Action: Mouse scrolled (331, 358) with delta (0, 0)
Screenshot: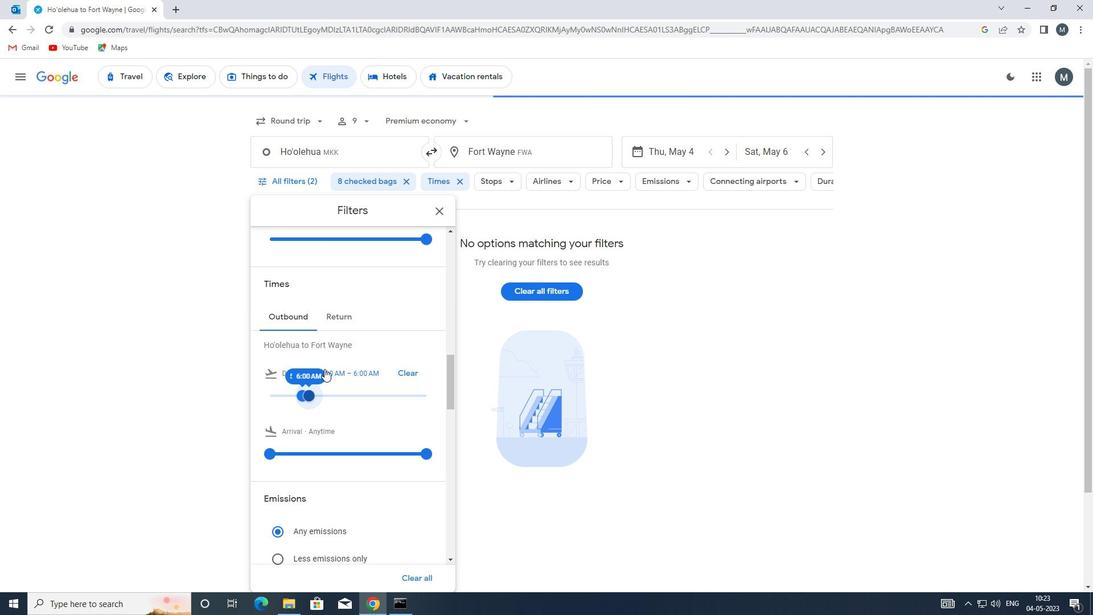 
Action: Mouse scrolled (331, 358) with delta (0, 0)
Screenshot: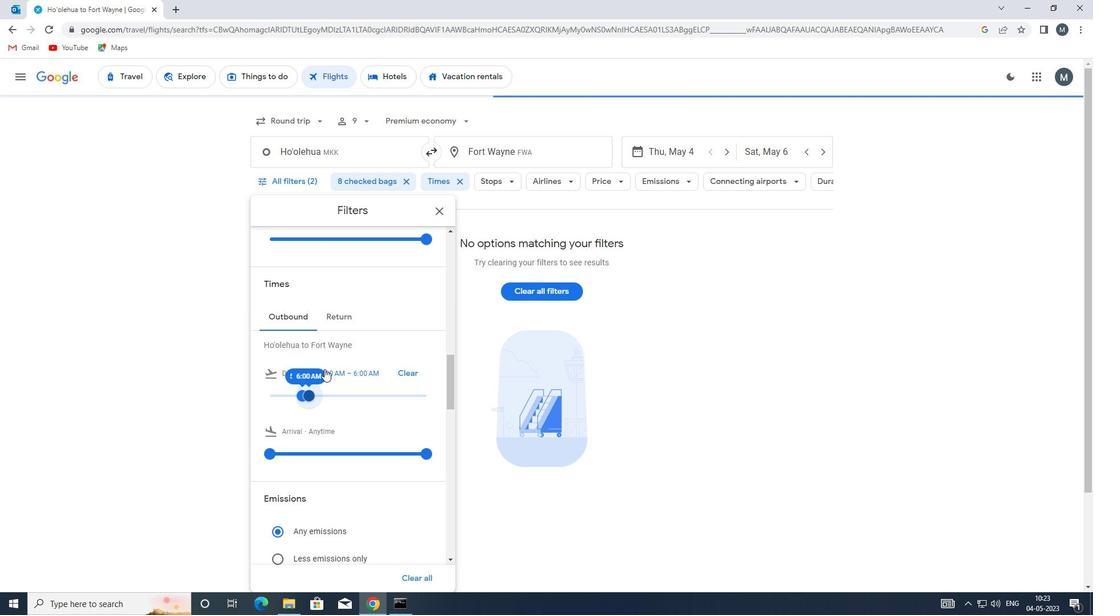 
Action: Mouse moved to (329, 359)
Screenshot: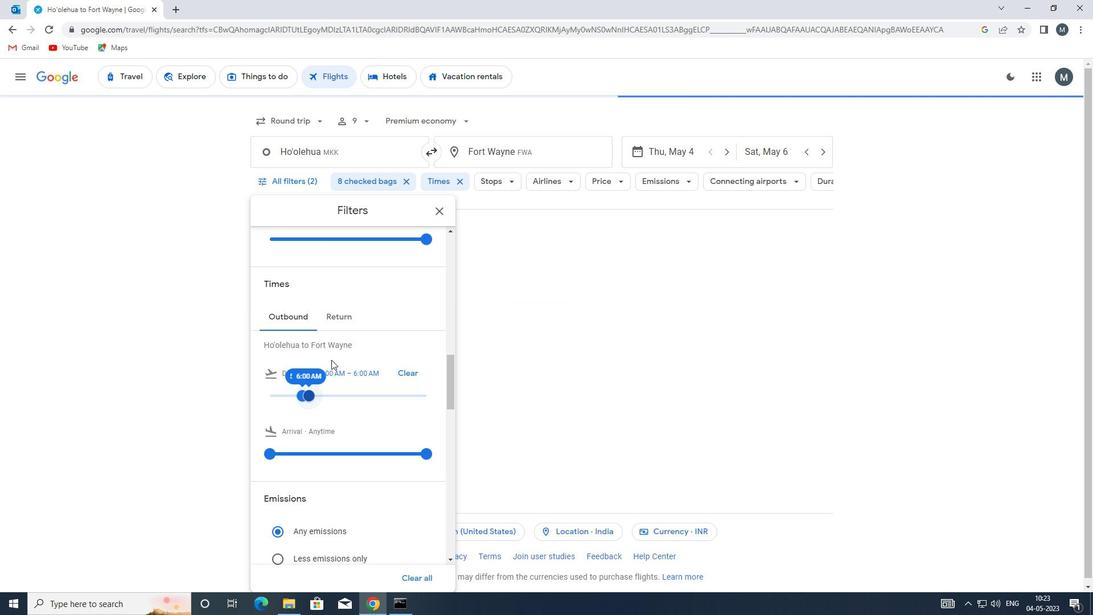 
Action: Mouse scrolled (329, 358) with delta (0, 0)
Screenshot: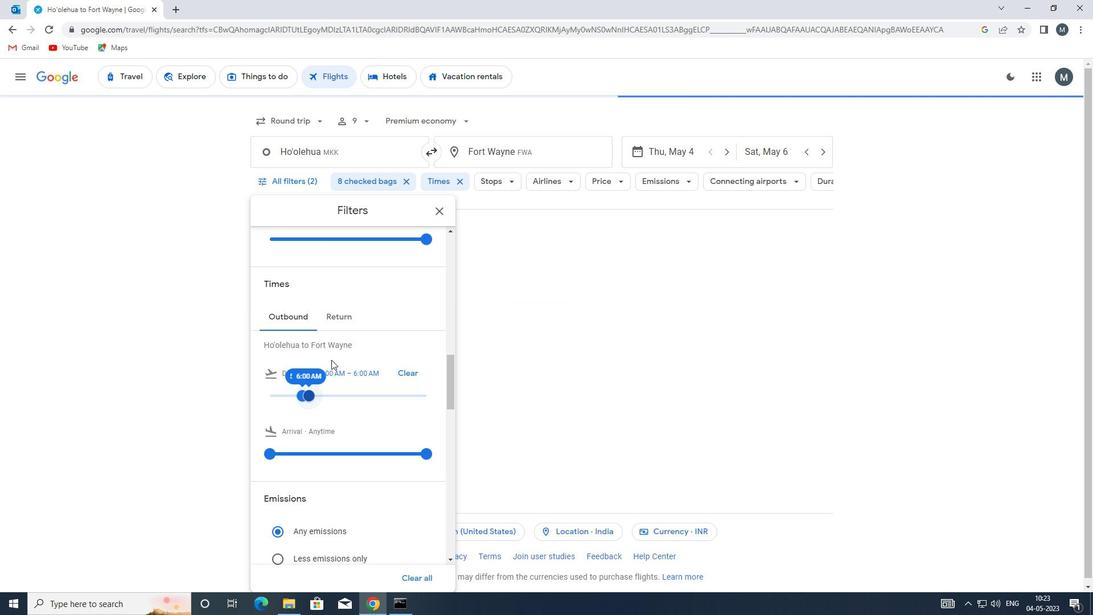 
Action: Mouse moved to (435, 211)
Screenshot: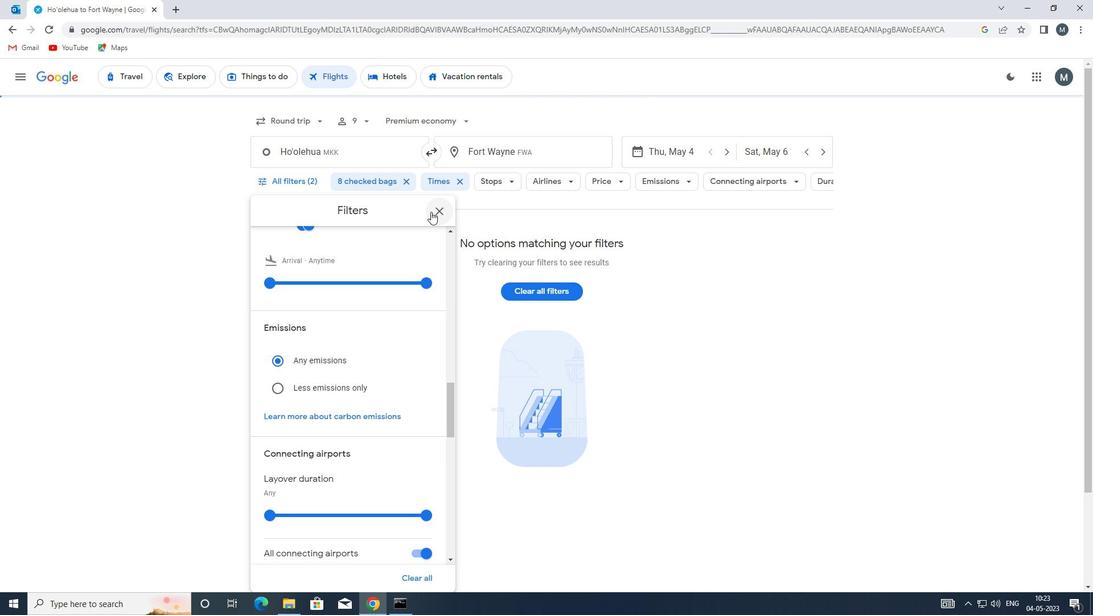 
Action: Mouse pressed left at (435, 211)
Screenshot: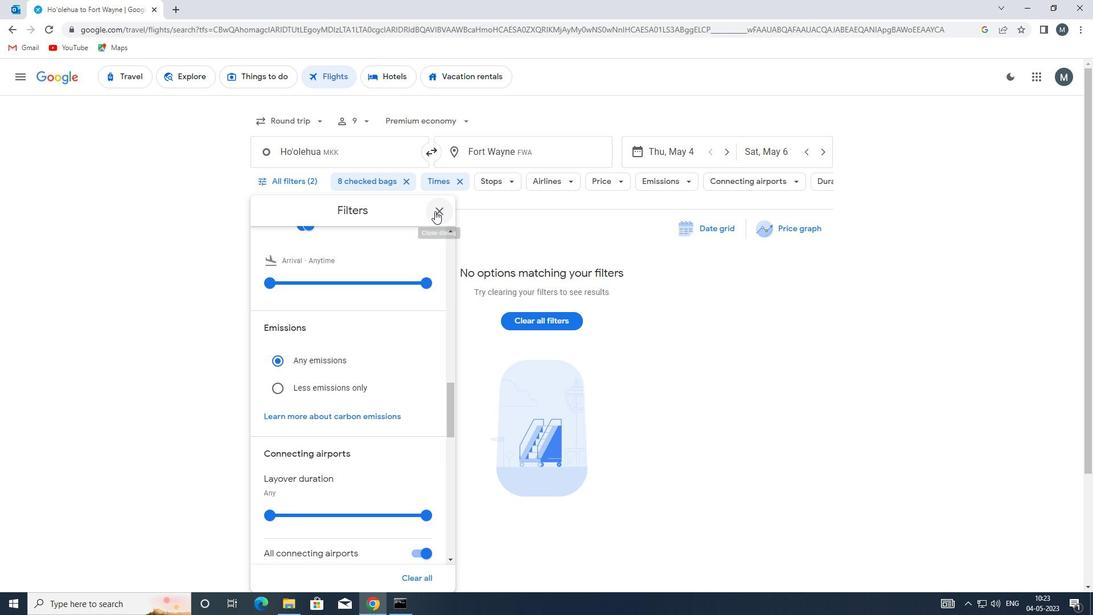 
Action: Mouse moved to (436, 211)
Screenshot: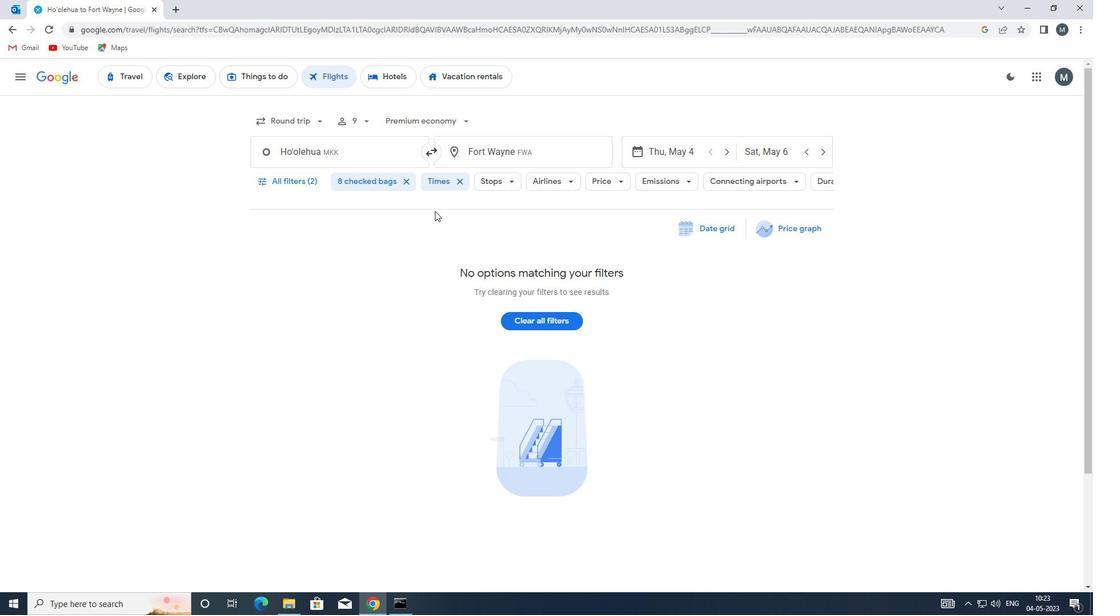 
